 Task: Search one way flight ticket for 1 adult, 1 child, 1 infant in seat in premium economy from Cordova: Merle K. (mudhole) Smith Airport to Jacksonville: Albert J. Ellis Airport on 5-3-2023. Choice of flights is Emirates. Number of bags: 2 checked bags. Price is upto 71000. Outbound departure time preference is 10:15.
Action: Mouse moved to (296, 387)
Screenshot: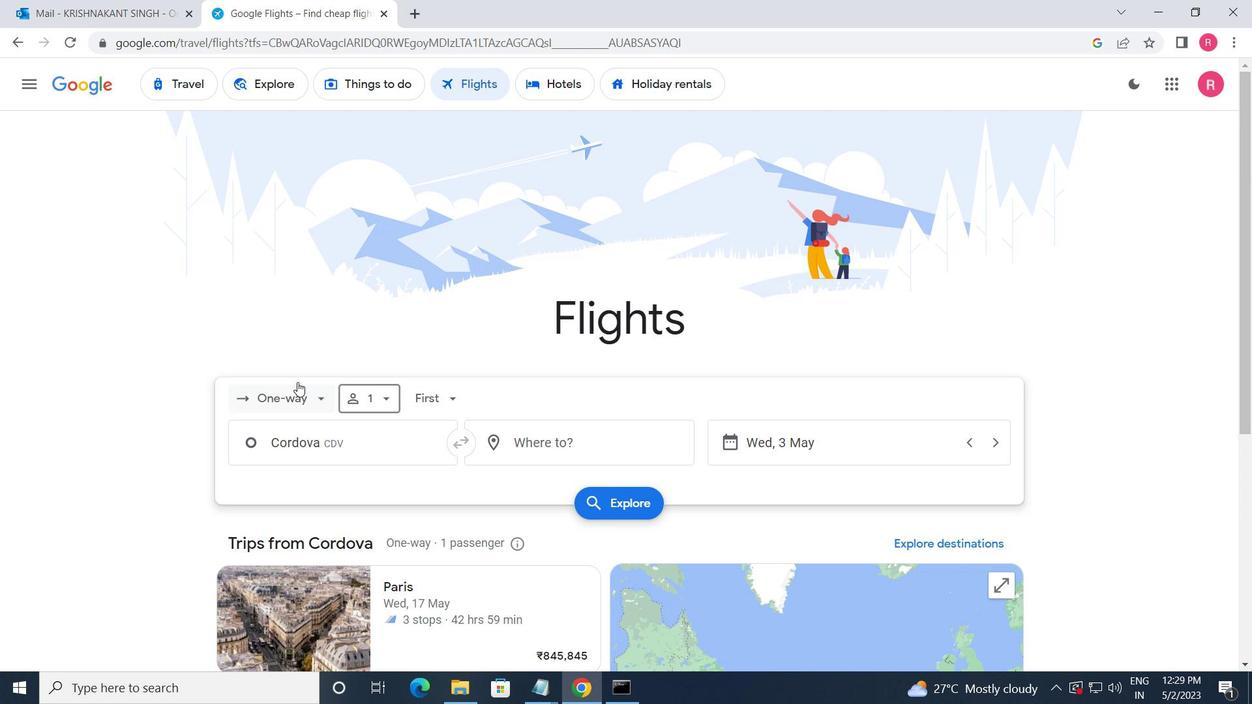 
Action: Mouse pressed left at (296, 387)
Screenshot: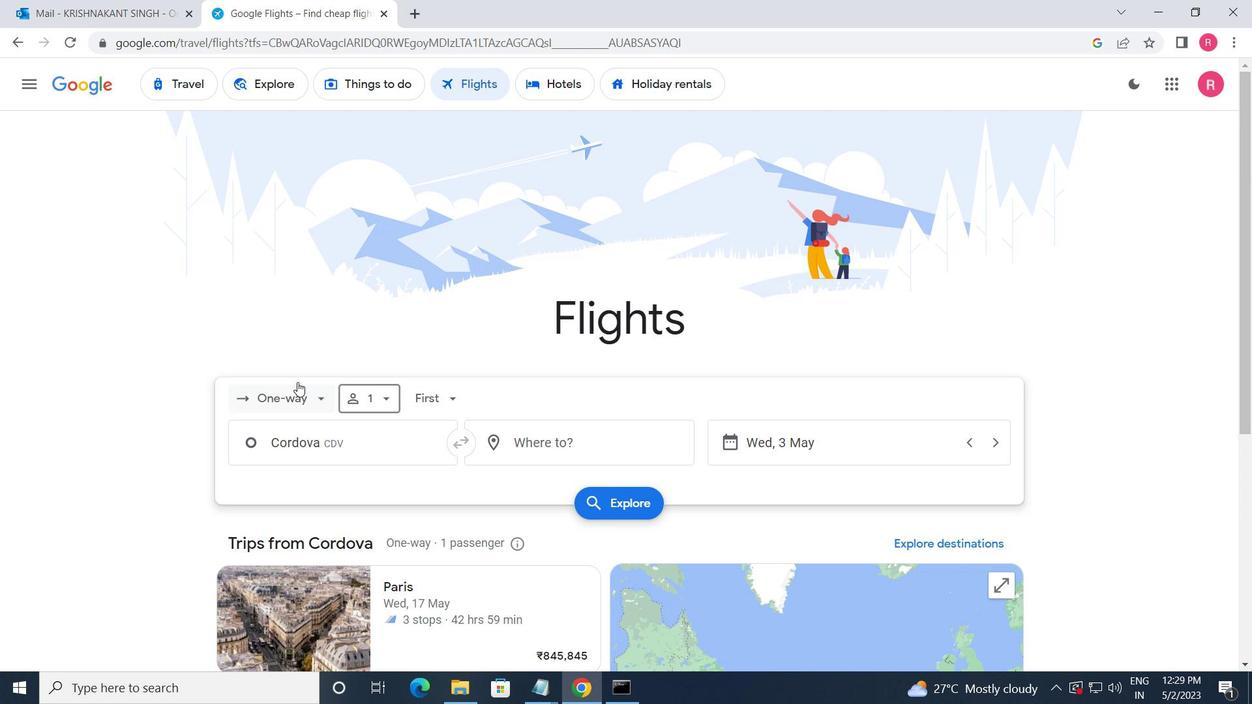 
Action: Mouse moved to (309, 479)
Screenshot: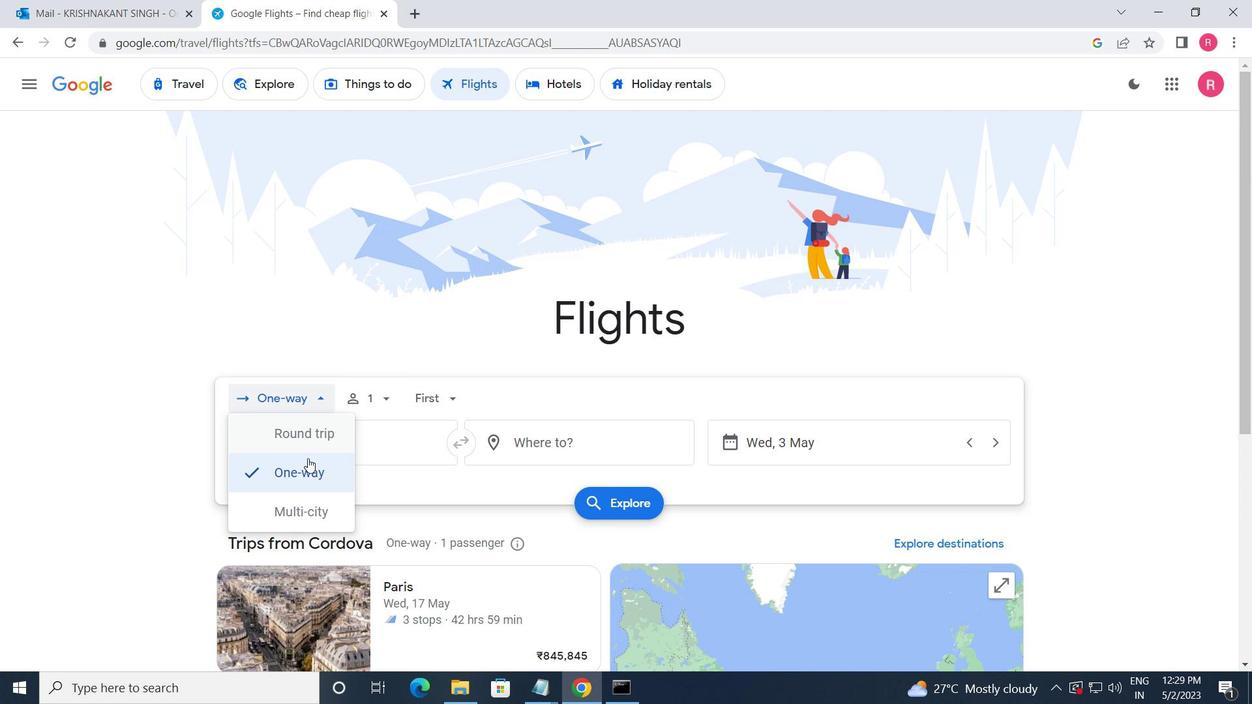 
Action: Mouse pressed left at (309, 479)
Screenshot: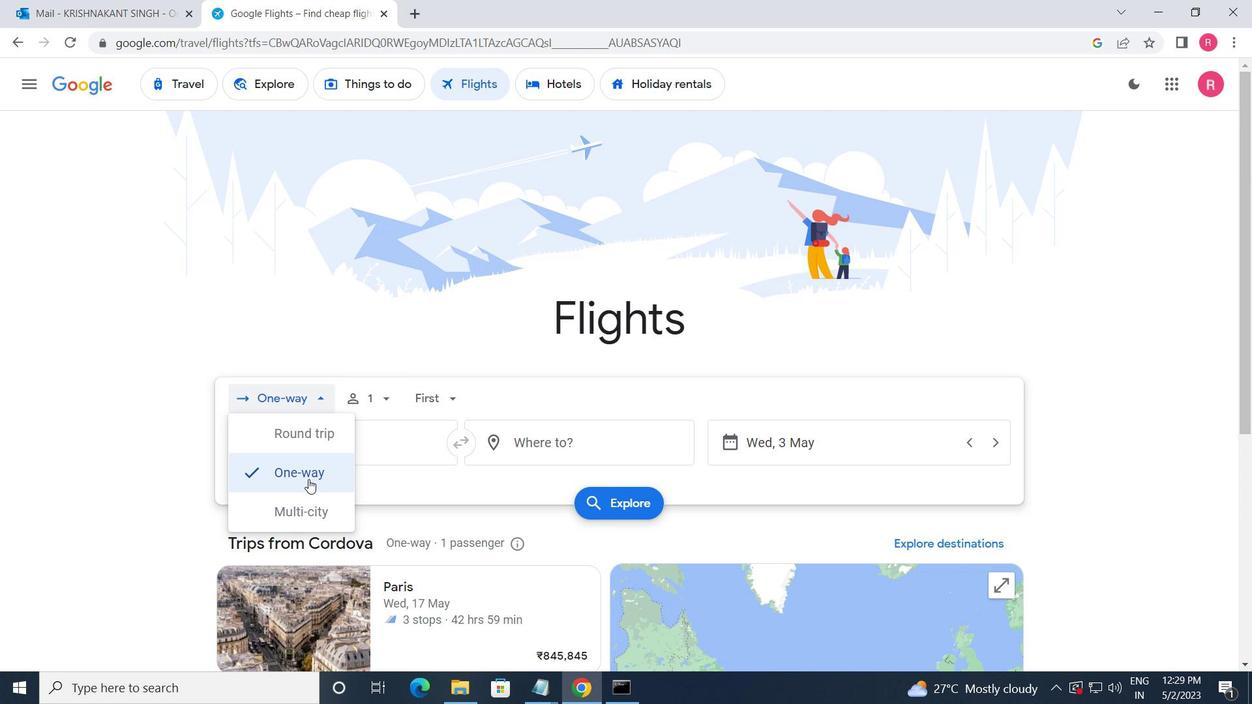 
Action: Mouse moved to (378, 405)
Screenshot: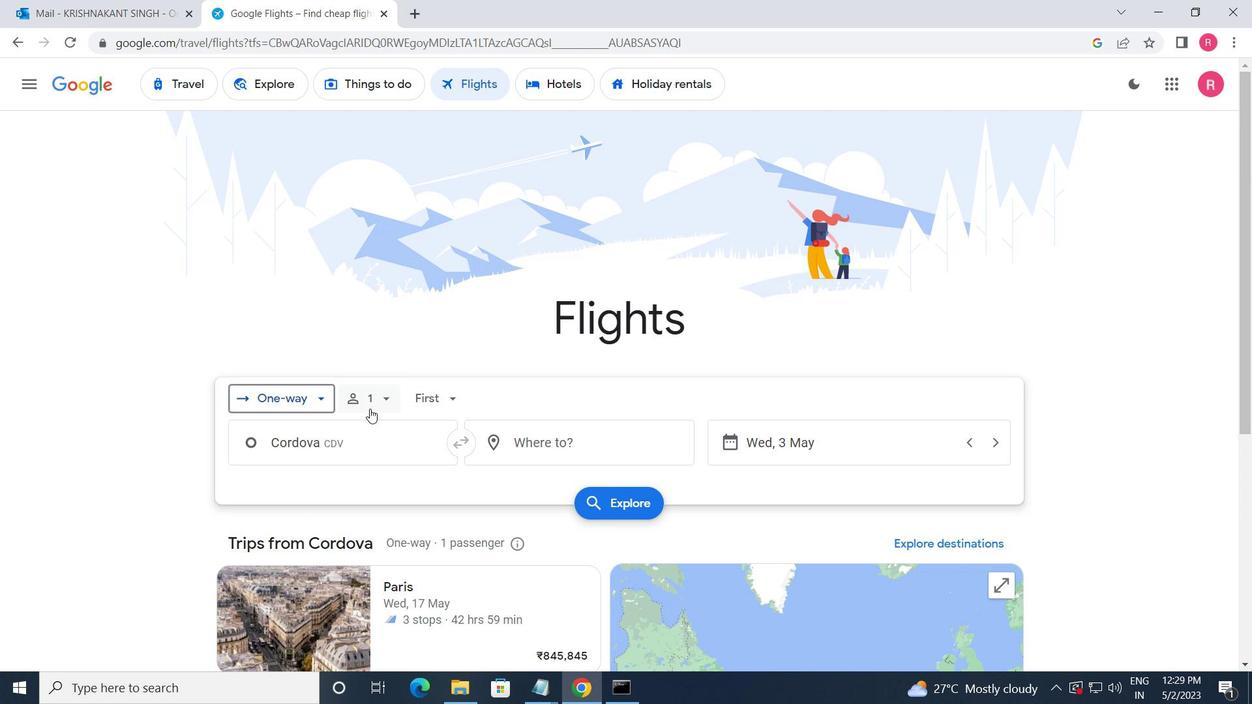 
Action: Mouse pressed left at (378, 405)
Screenshot: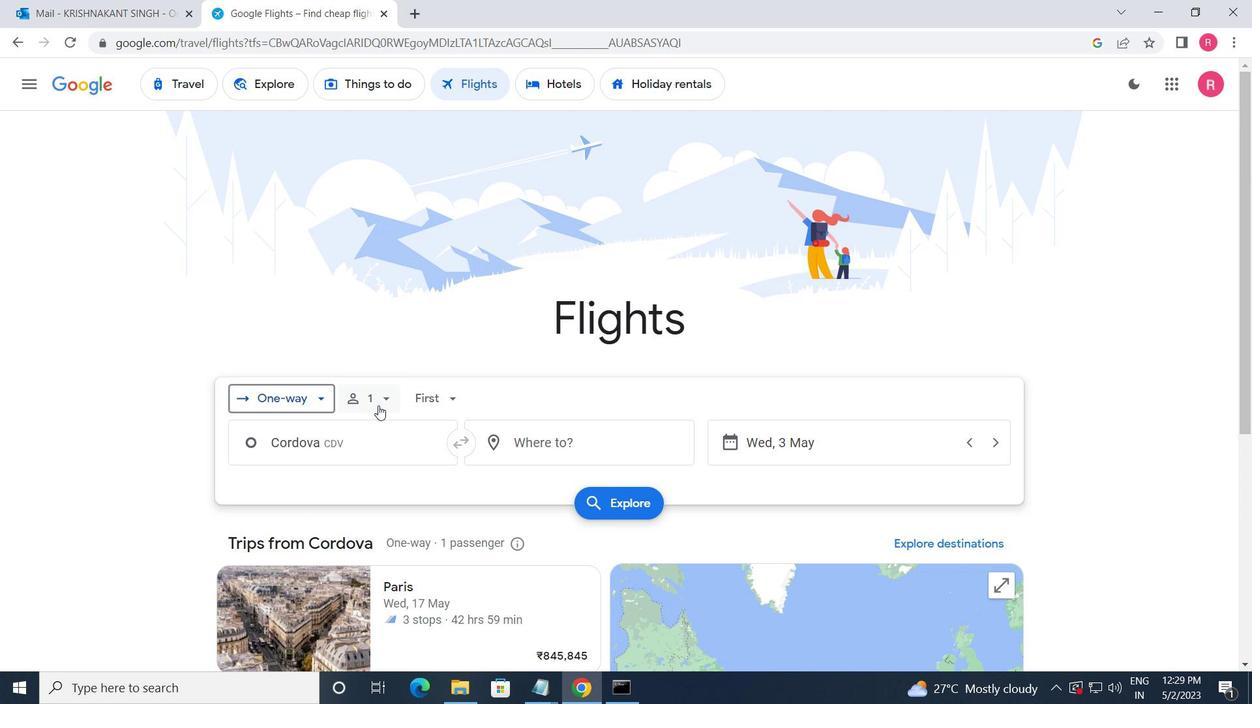 
Action: Mouse moved to (509, 480)
Screenshot: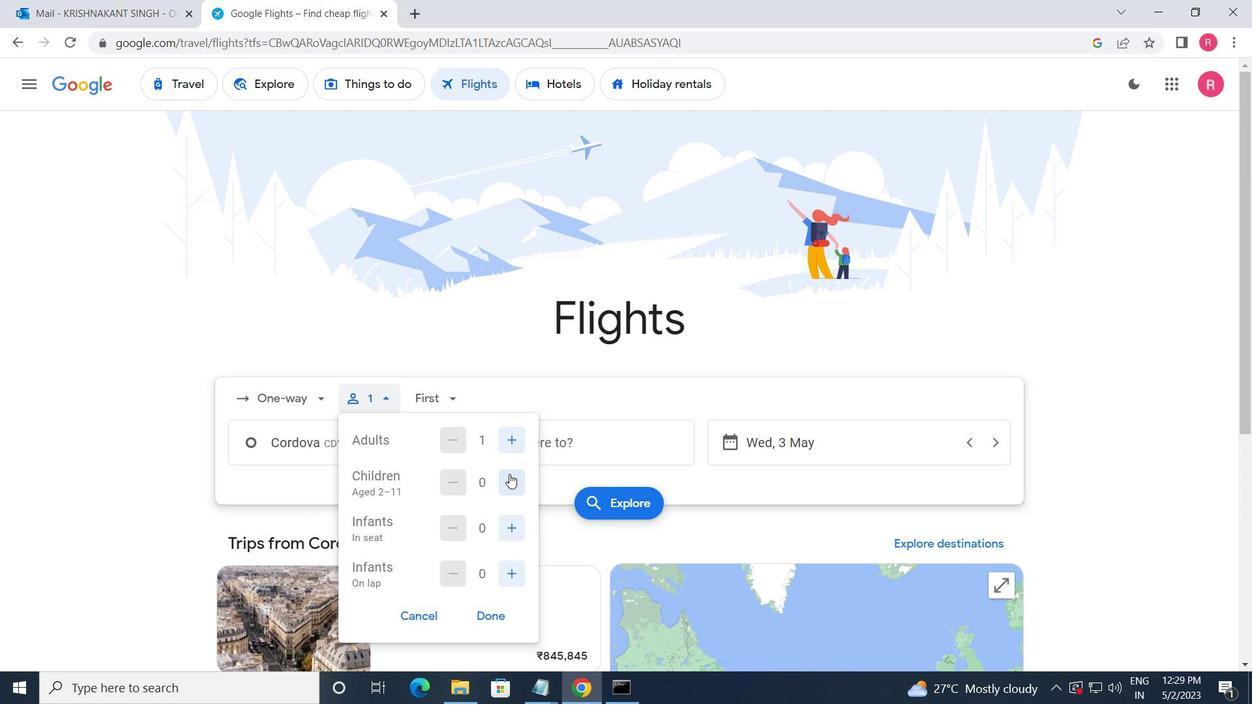 
Action: Mouse pressed left at (509, 480)
Screenshot: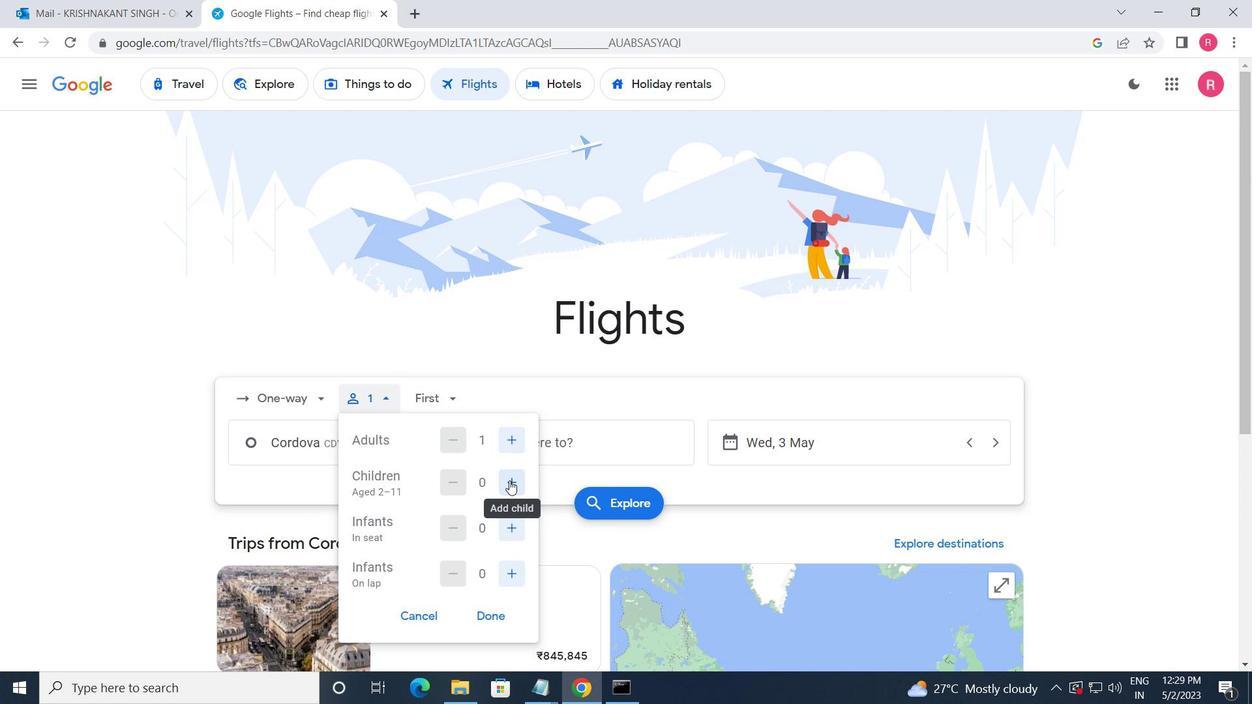 
Action: Mouse moved to (516, 535)
Screenshot: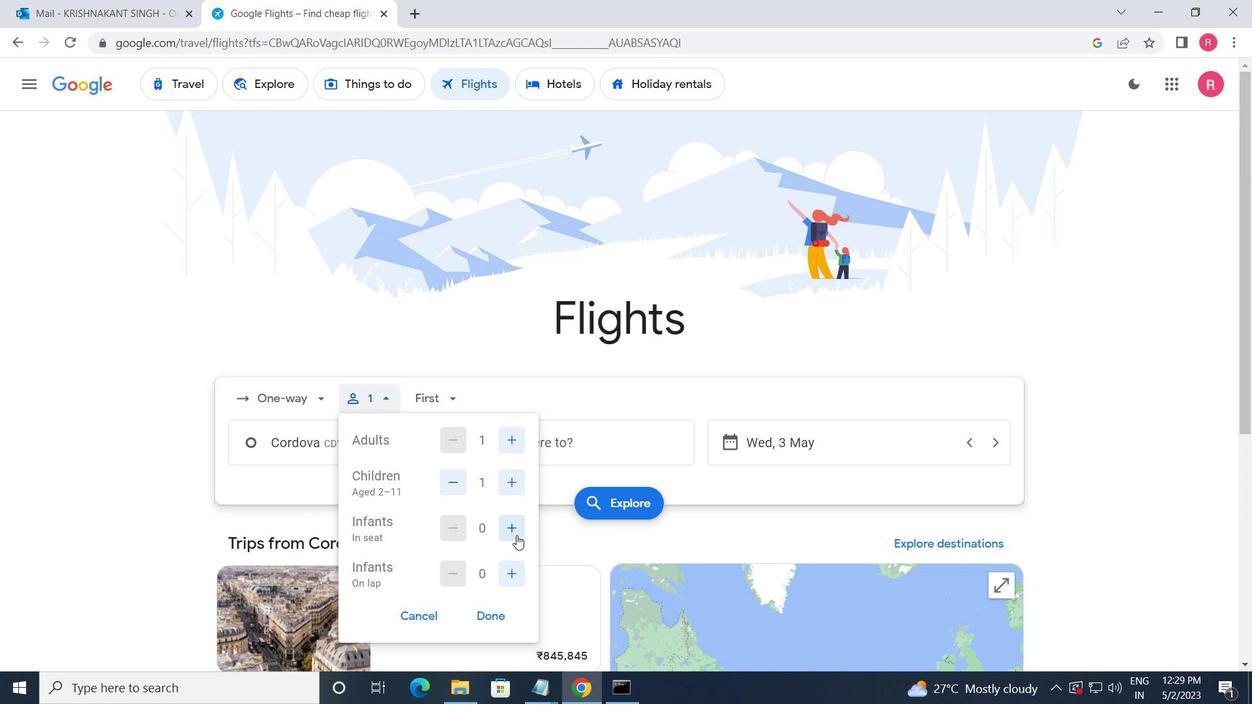 
Action: Mouse pressed left at (516, 535)
Screenshot: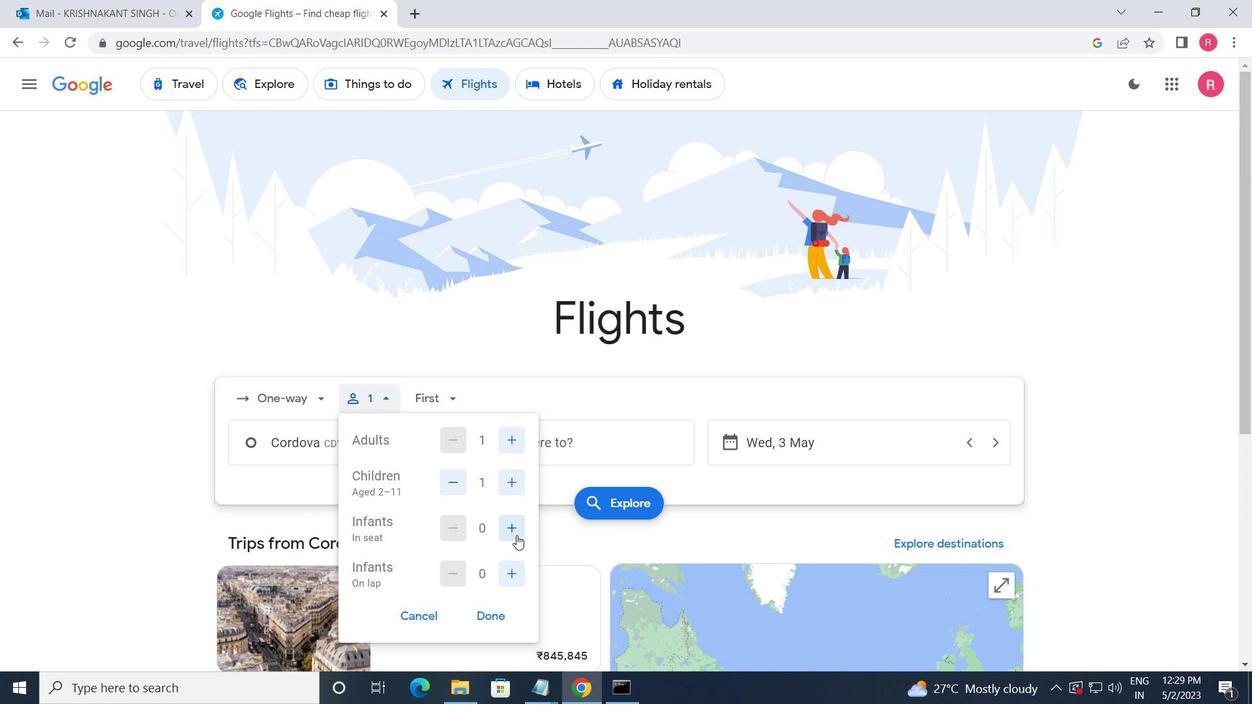 
Action: Mouse moved to (495, 607)
Screenshot: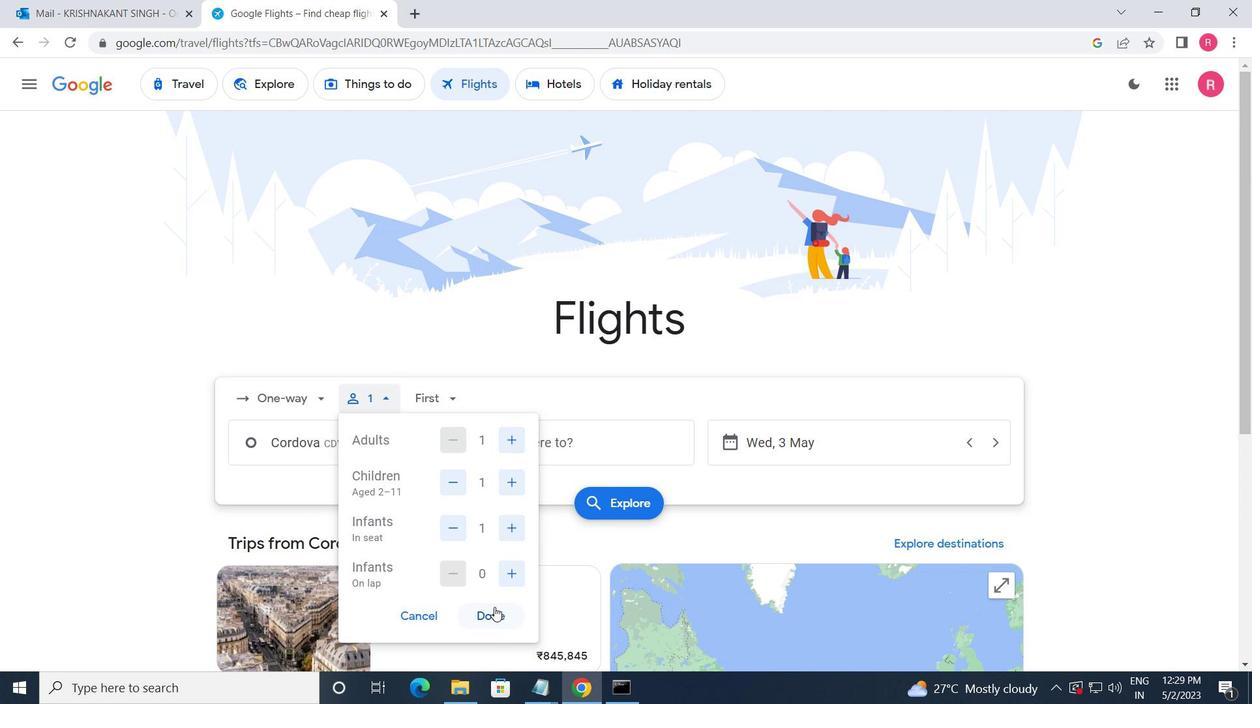 
Action: Mouse pressed left at (495, 607)
Screenshot: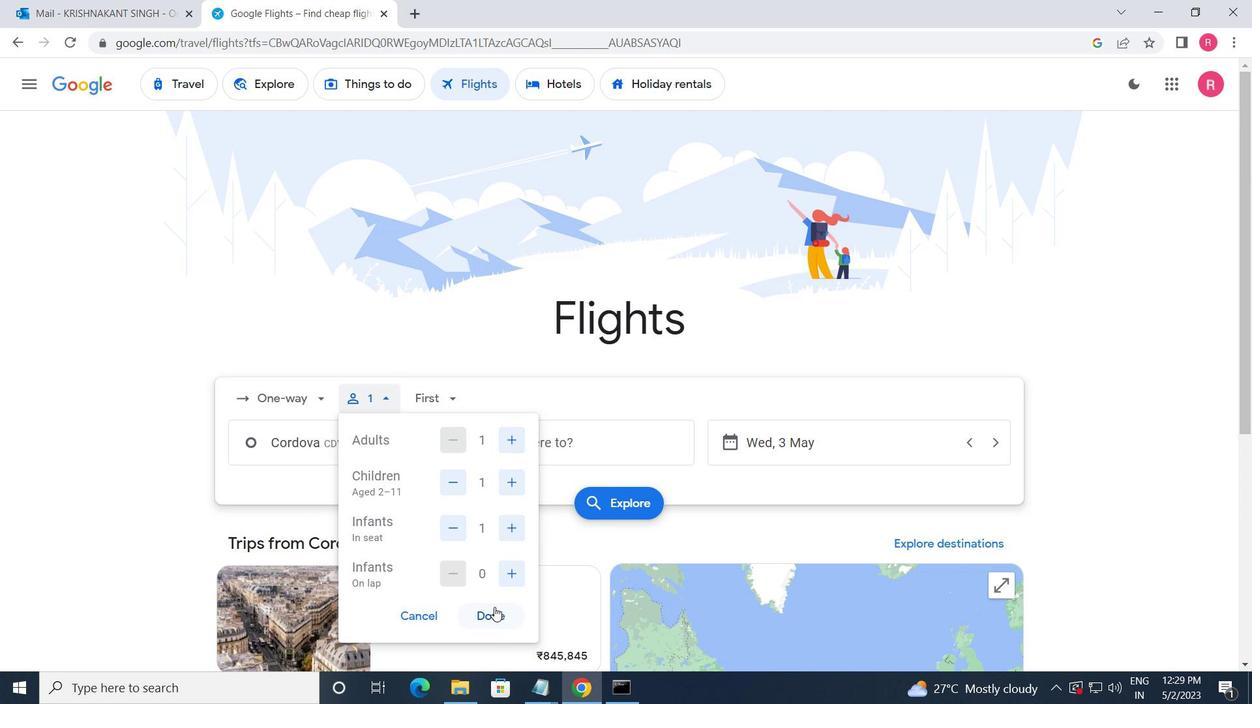 
Action: Mouse moved to (438, 405)
Screenshot: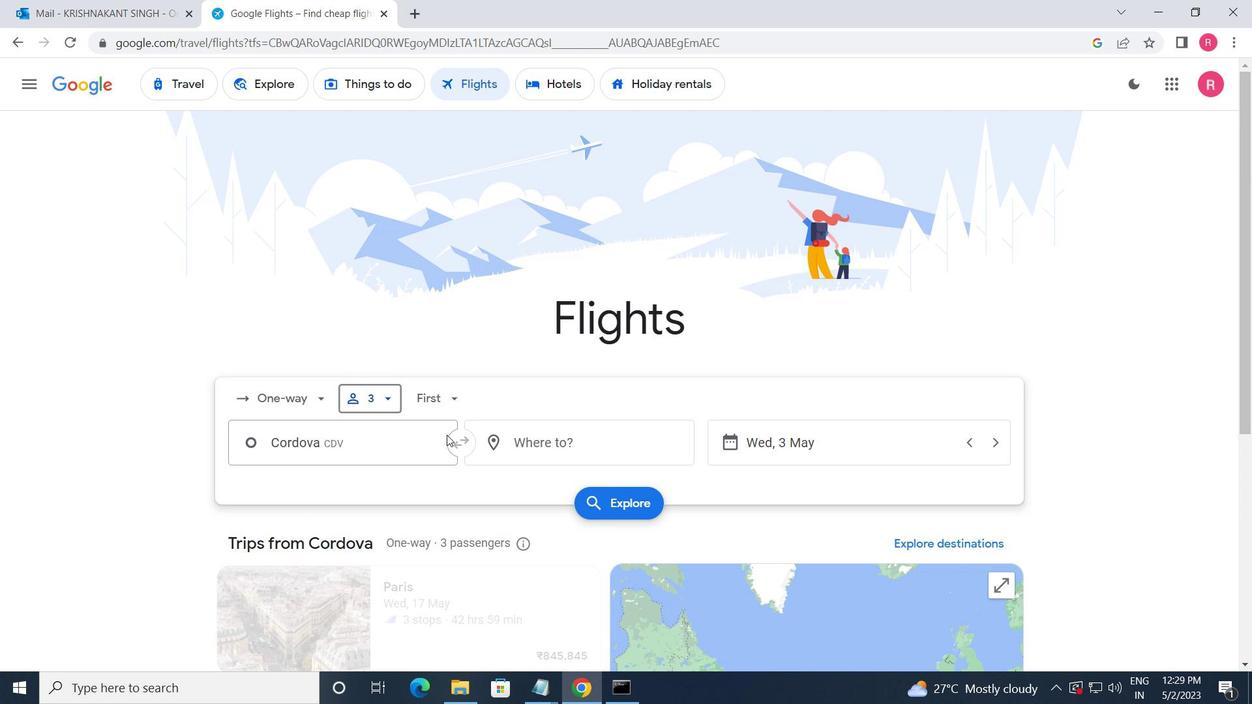 
Action: Mouse pressed left at (438, 405)
Screenshot: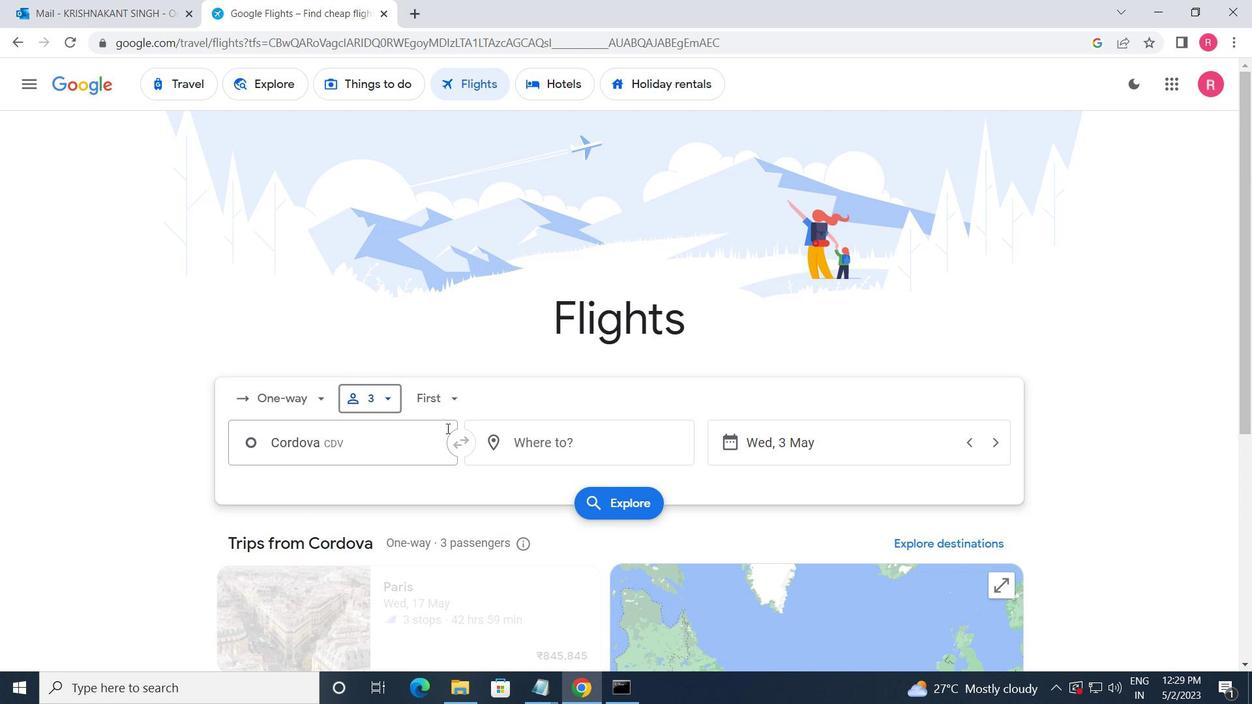 
Action: Mouse moved to (466, 473)
Screenshot: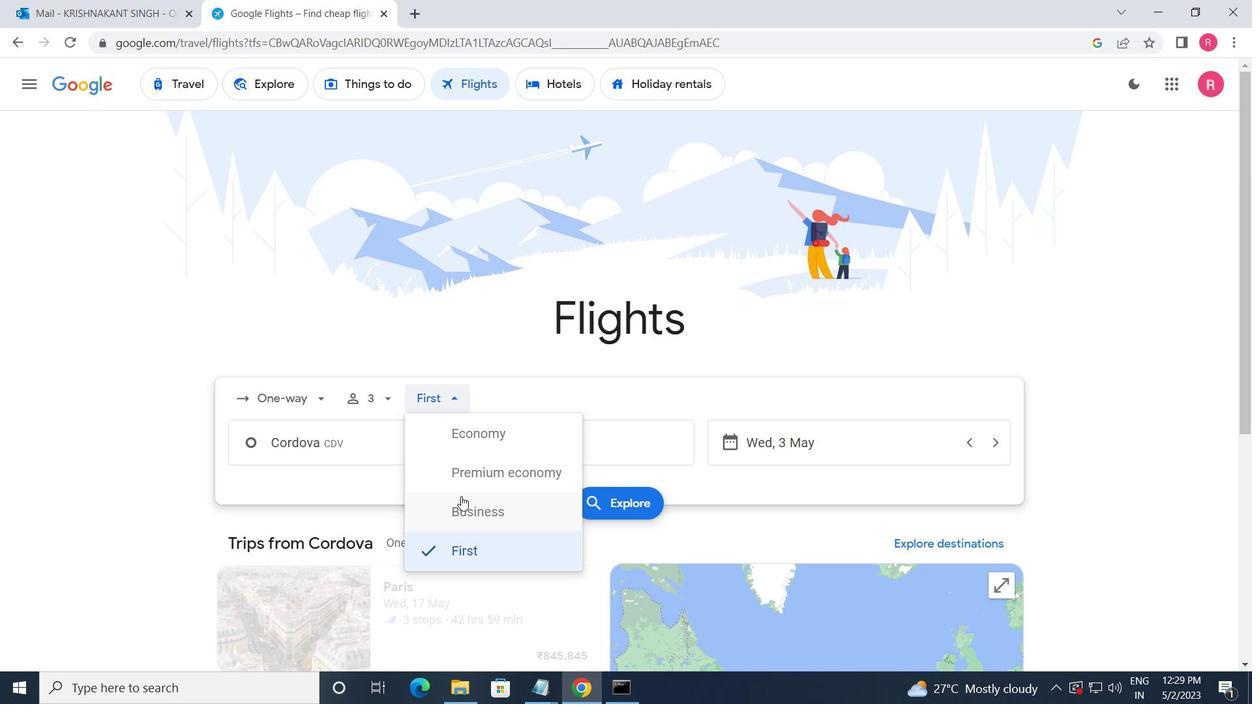 
Action: Mouse pressed left at (466, 473)
Screenshot: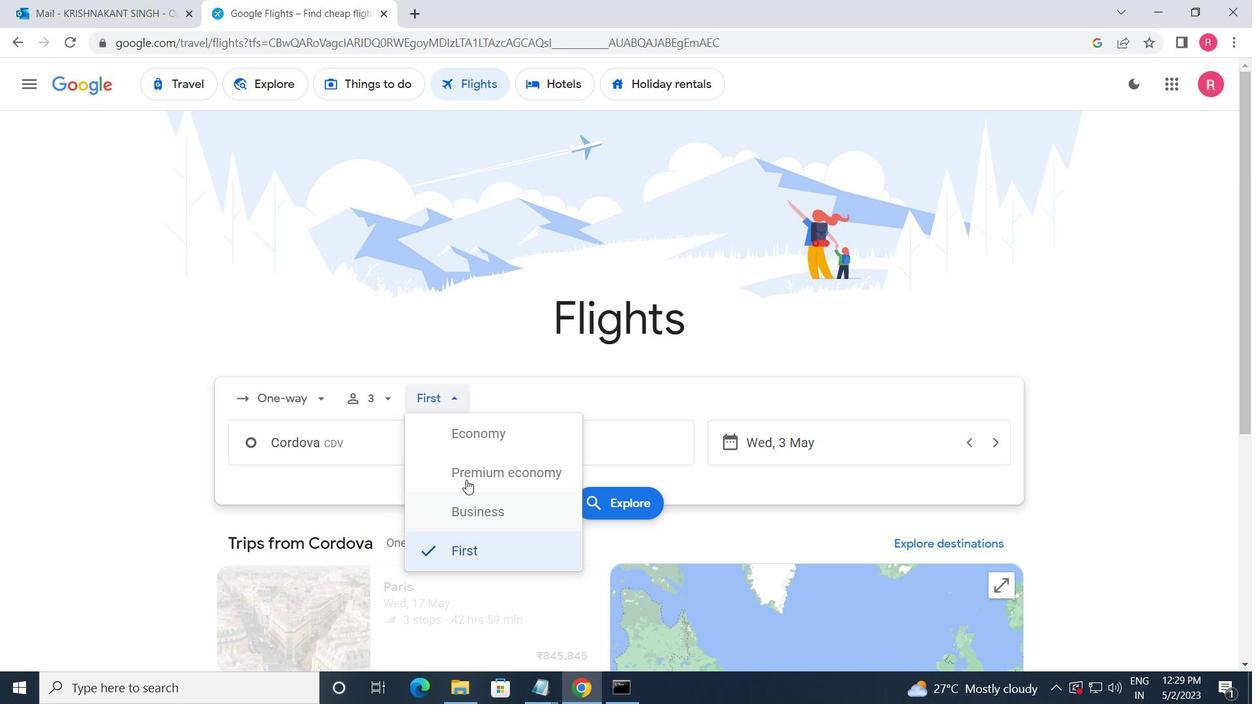 
Action: Mouse moved to (398, 464)
Screenshot: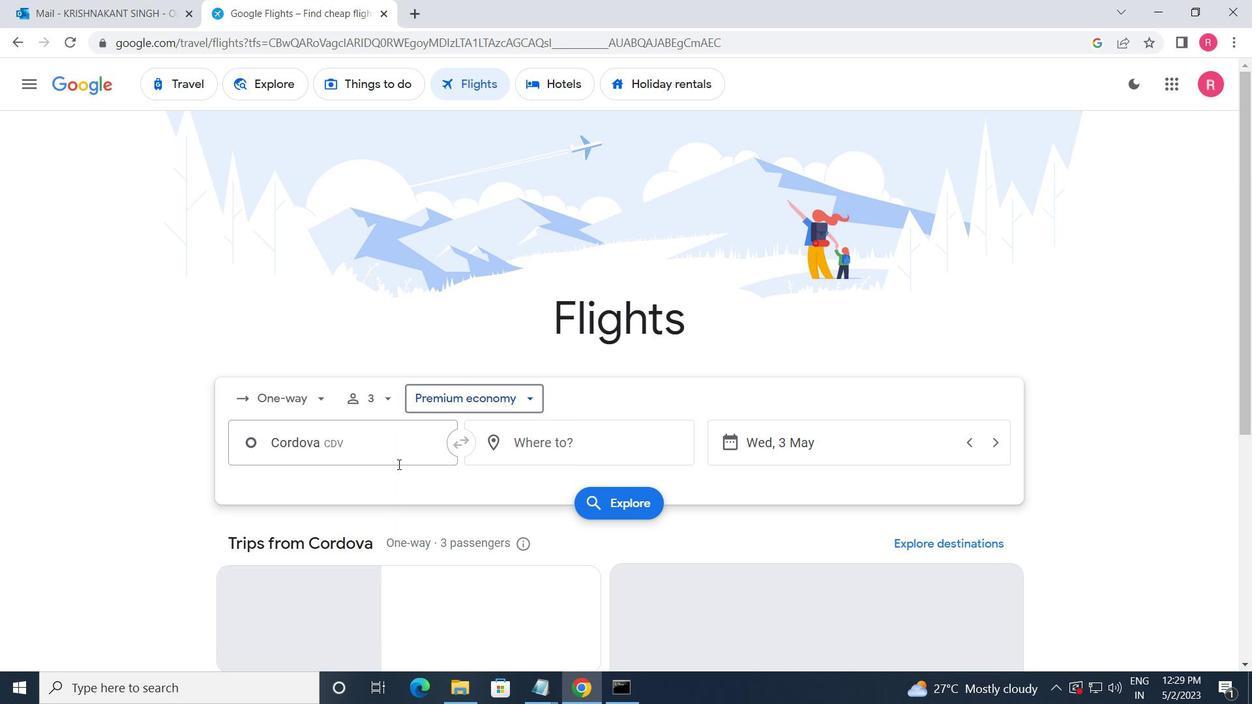 
Action: Mouse pressed left at (398, 464)
Screenshot: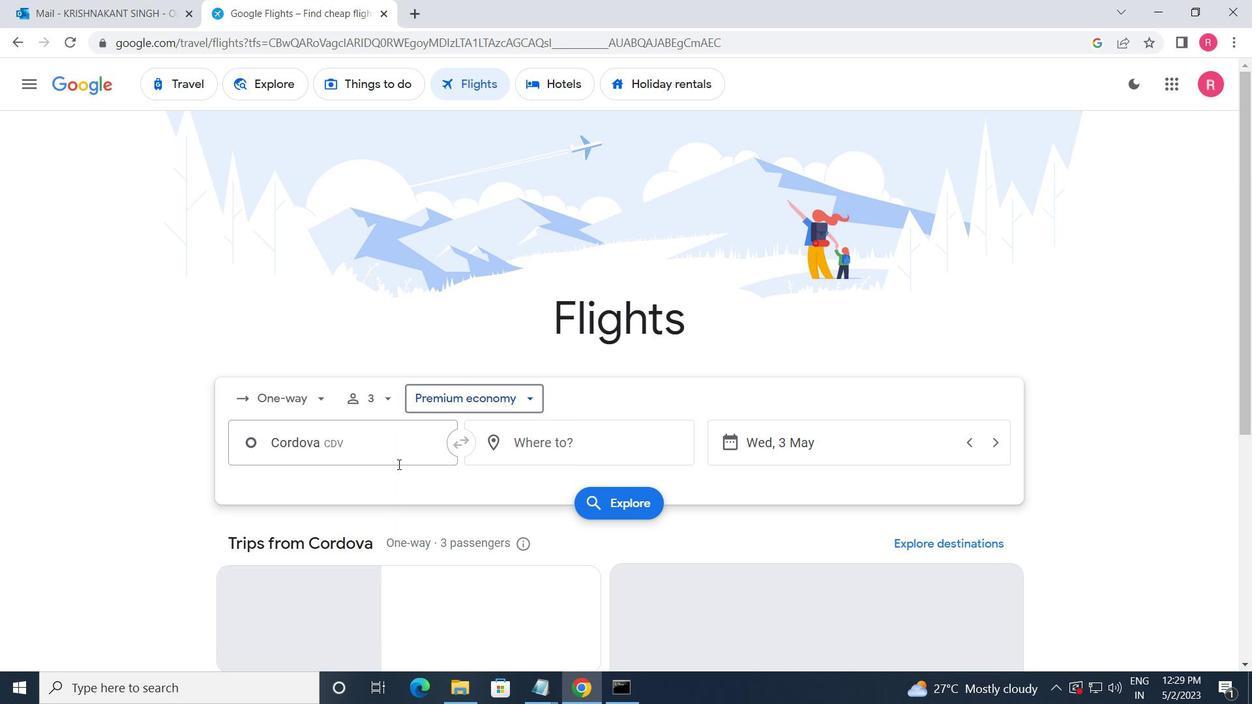 
Action: Mouse moved to (255, 0)
Screenshot: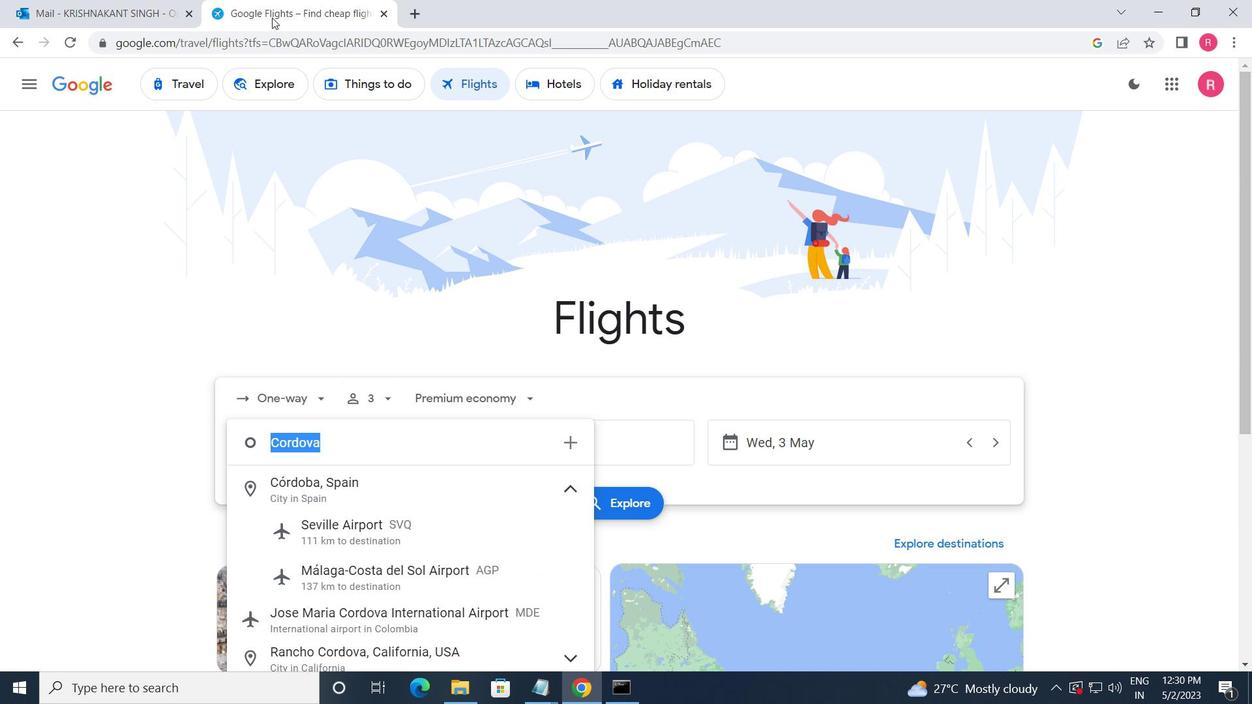 
Action: Key pressed <Key.shift_r>Merle<Key.down><Key.shift_r><Key.enter>
Screenshot: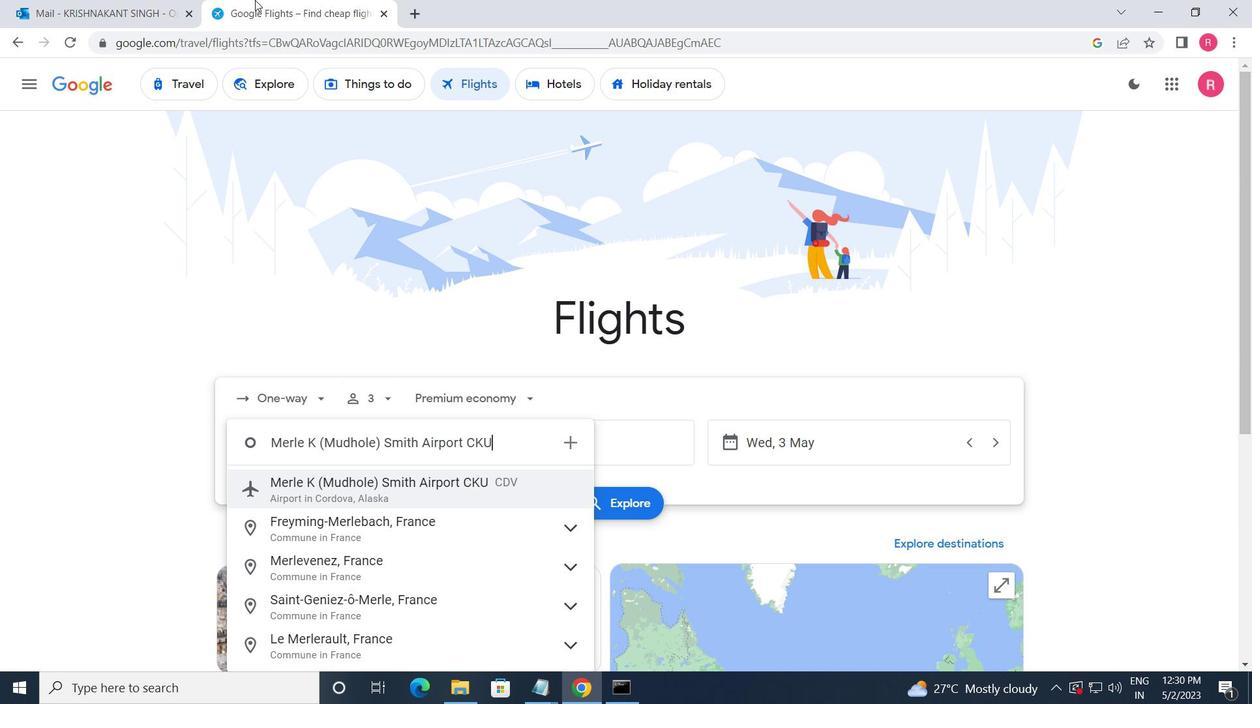 
Action: Mouse moved to (536, 463)
Screenshot: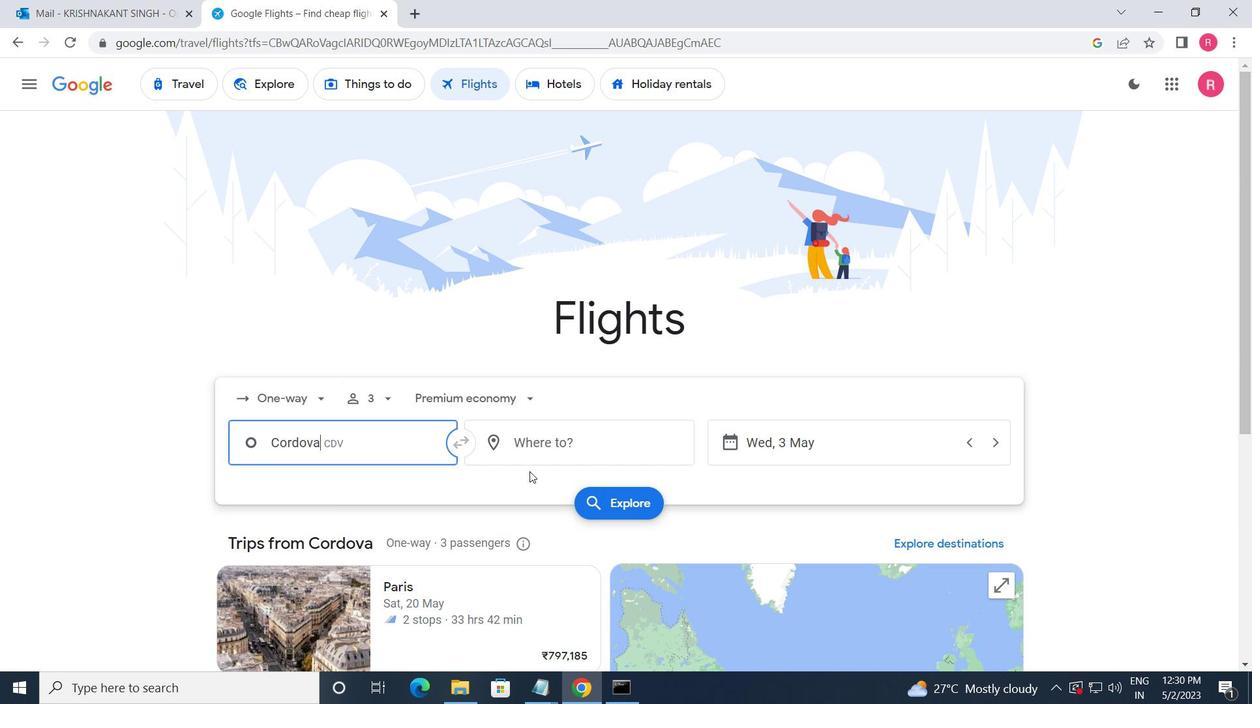 
Action: Mouse pressed left at (536, 463)
Screenshot: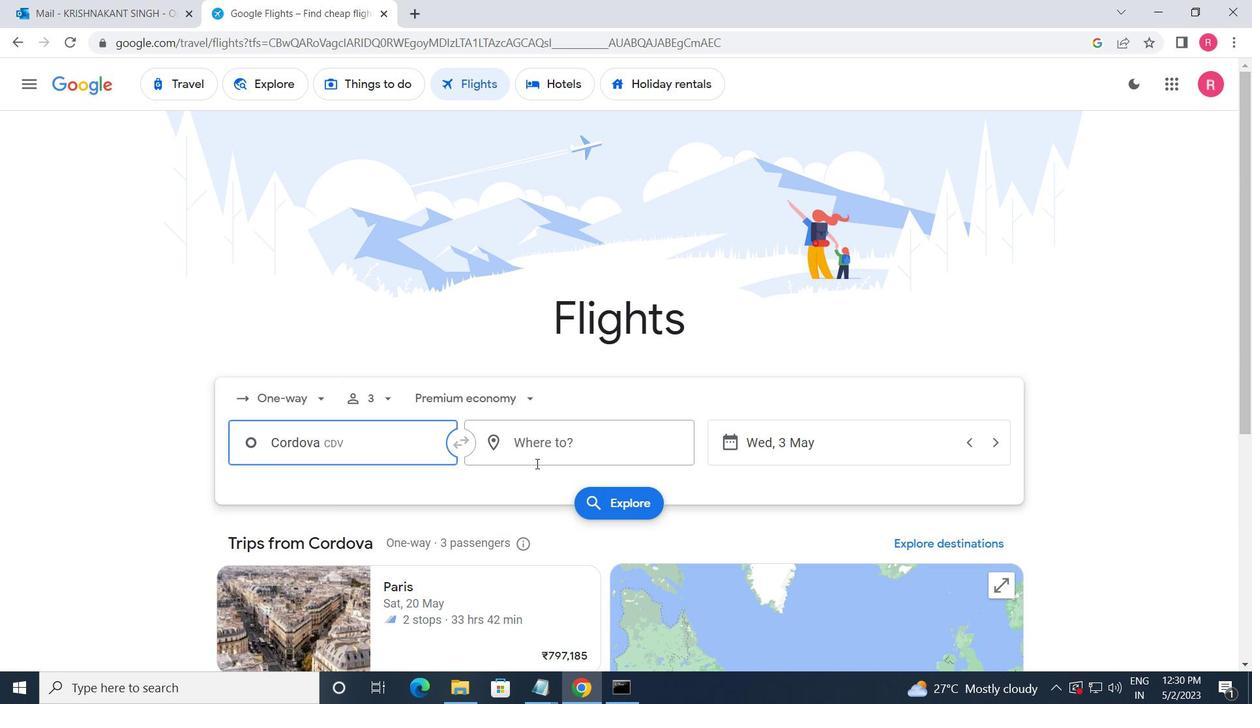 
Action: Mouse moved to (562, 608)
Screenshot: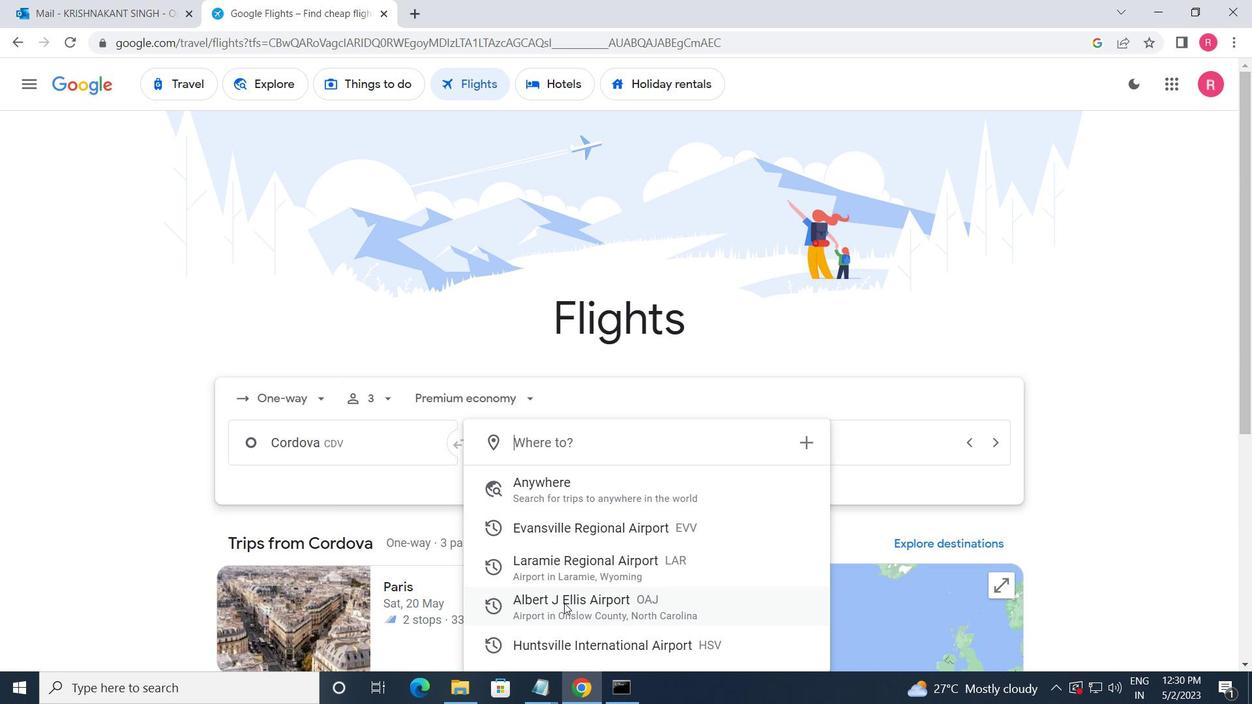 
Action: Mouse pressed left at (562, 608)
Screenshot: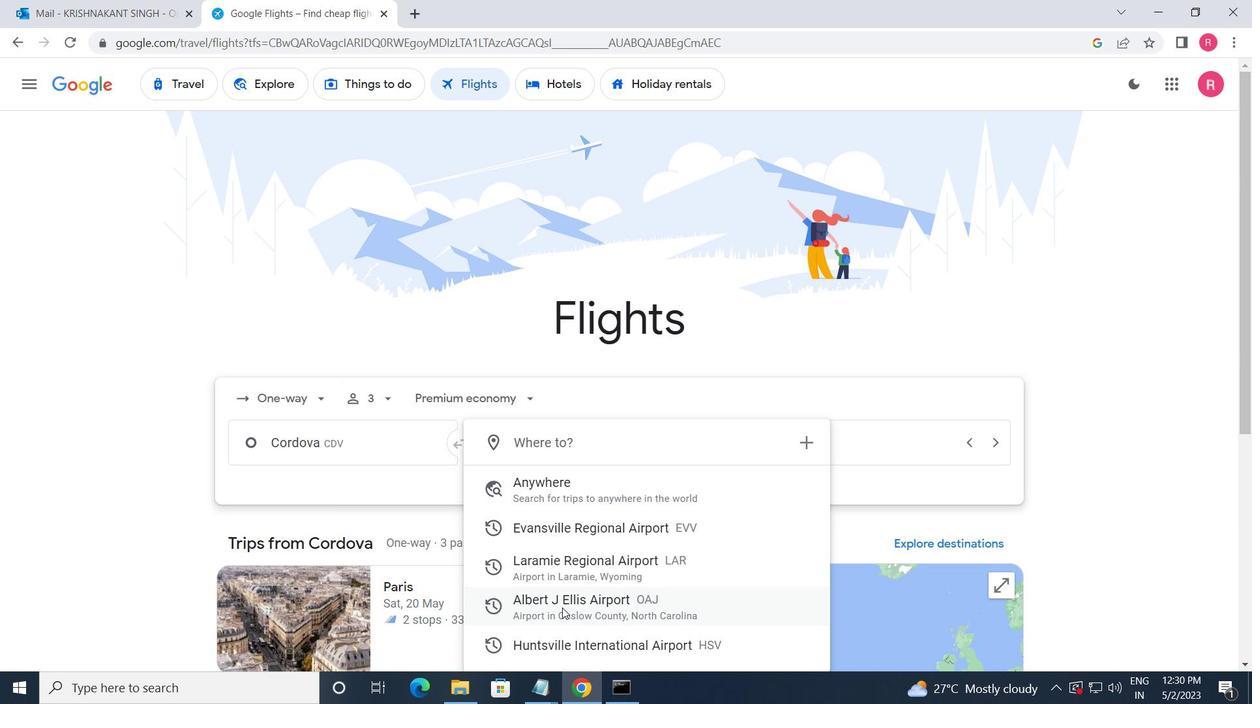 
Action: Mouse moved to (828, 444)
Screenshot: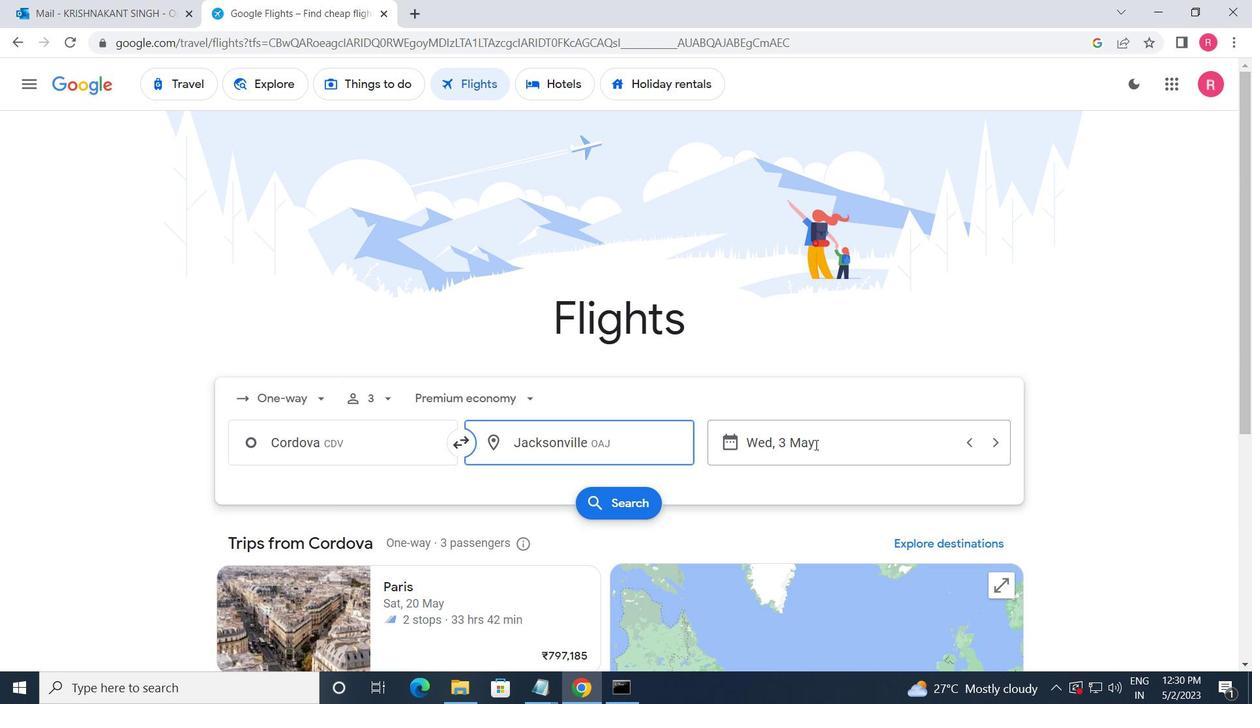 
Action: Mouse pressed left at (828, 444)
Screenshot: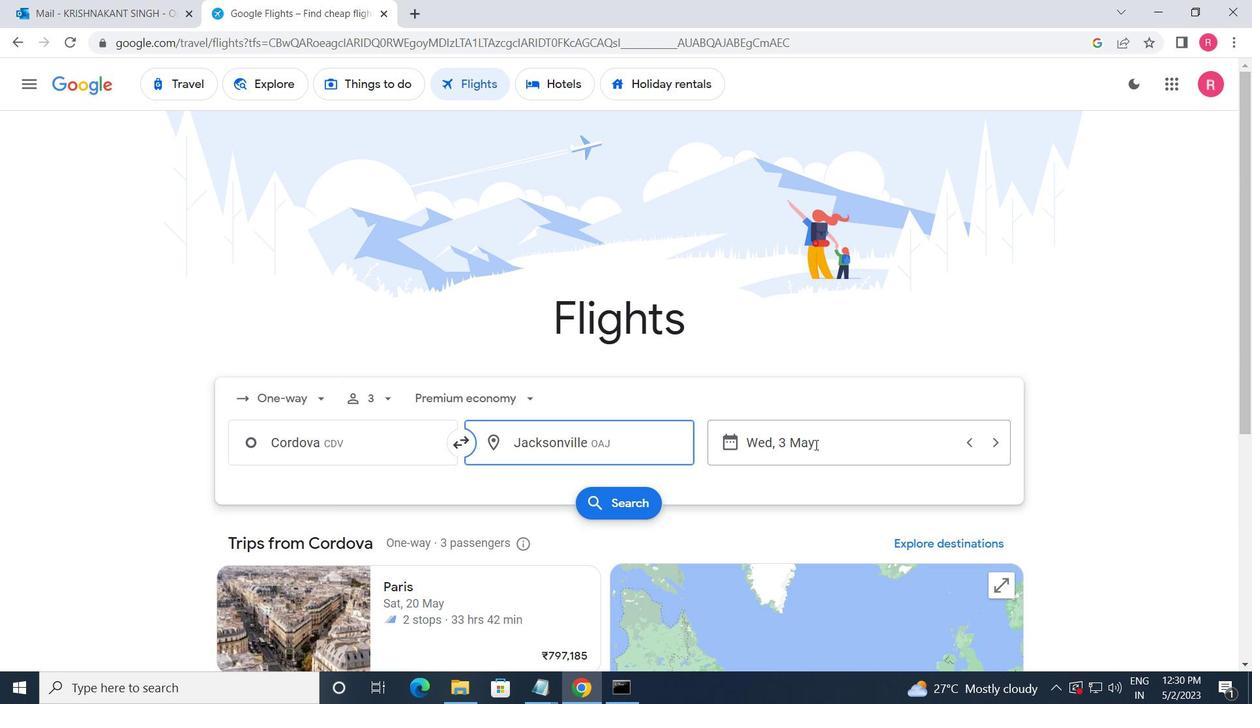 
Action: Mouse moved to (562, 382)
Screenshot: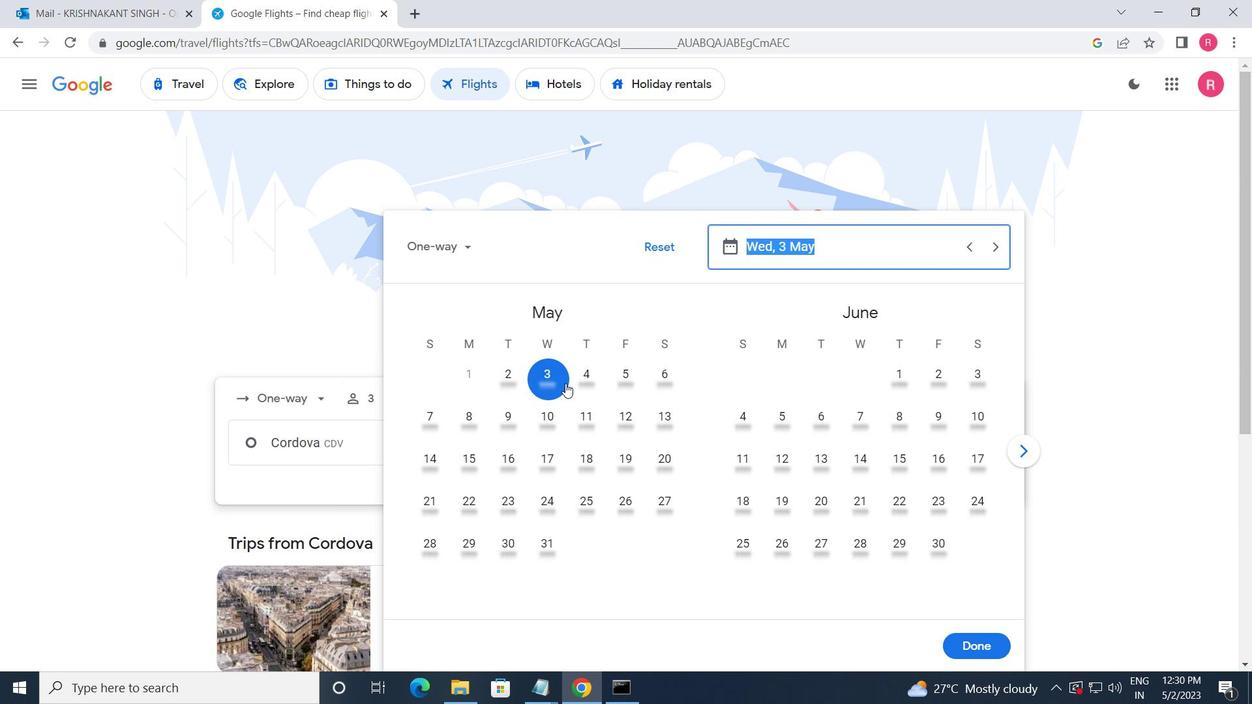 
Action: Mouse pressed left at (562, 382)
Screenshot: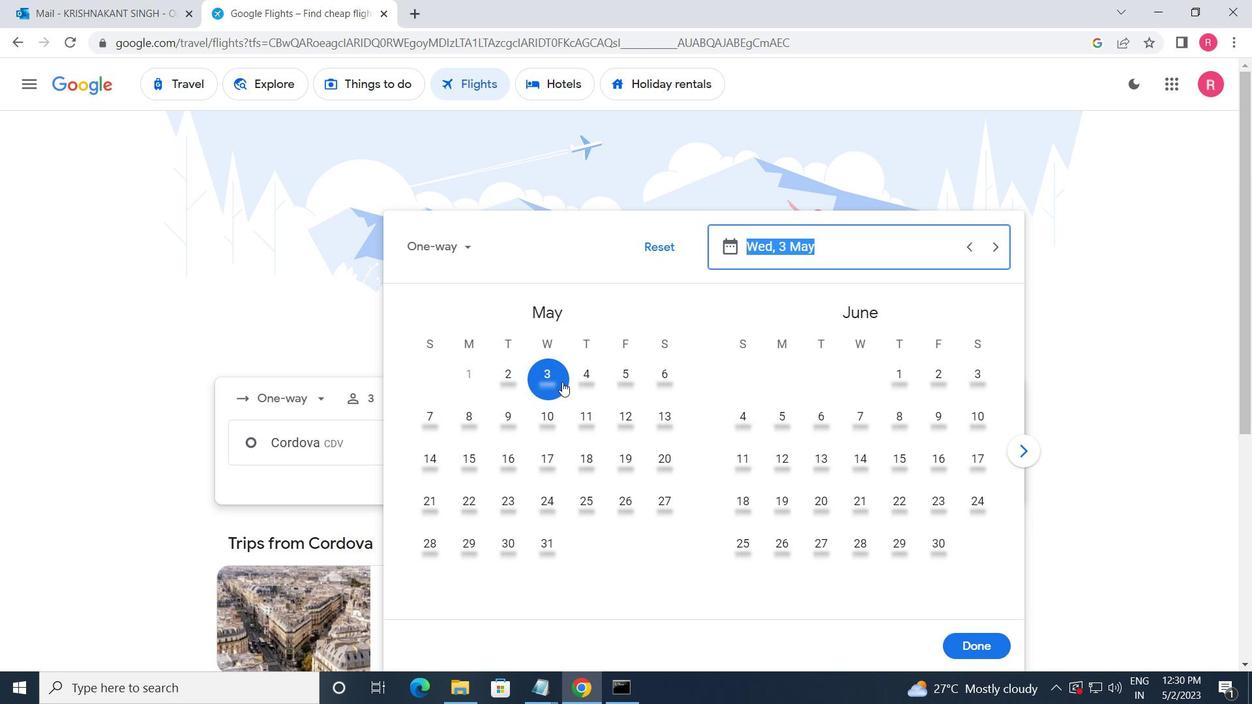 
Action: Mouse moved to (967, 646)
Screenshot: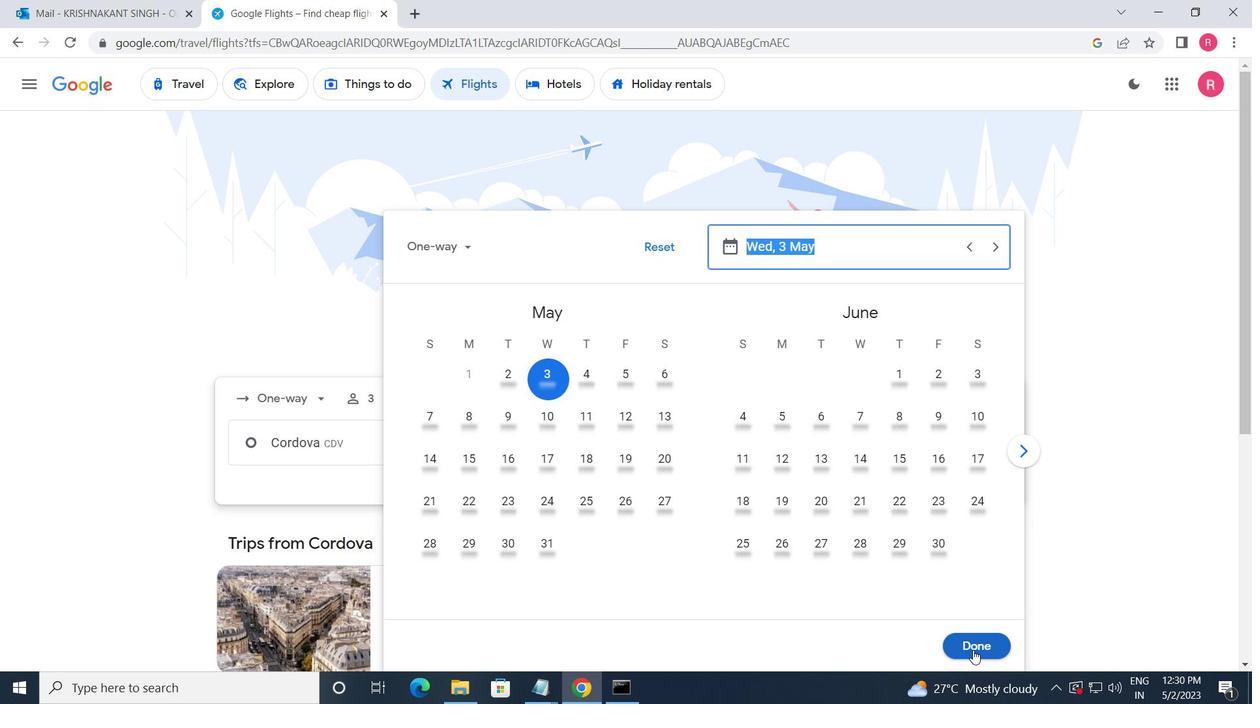 
Action: Mouse pressed left at (967, 646)
Screenshot: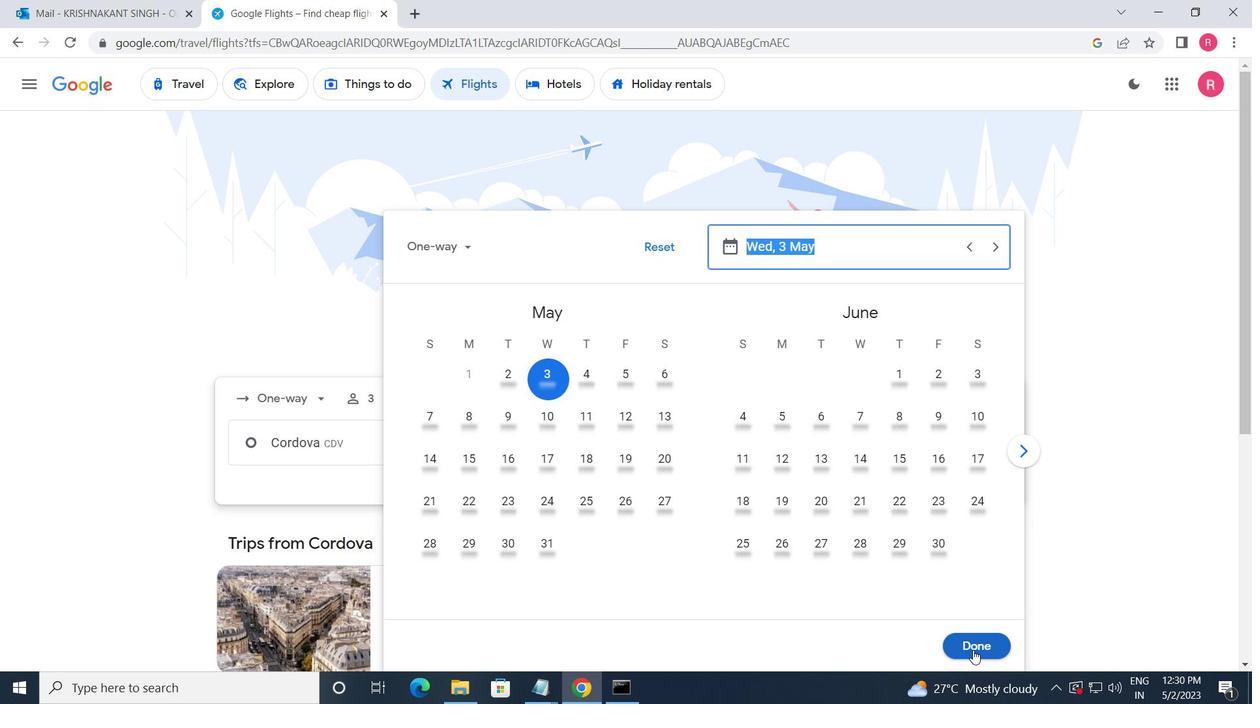 
Action: Mouse moved to (635, 509)
Screenshot: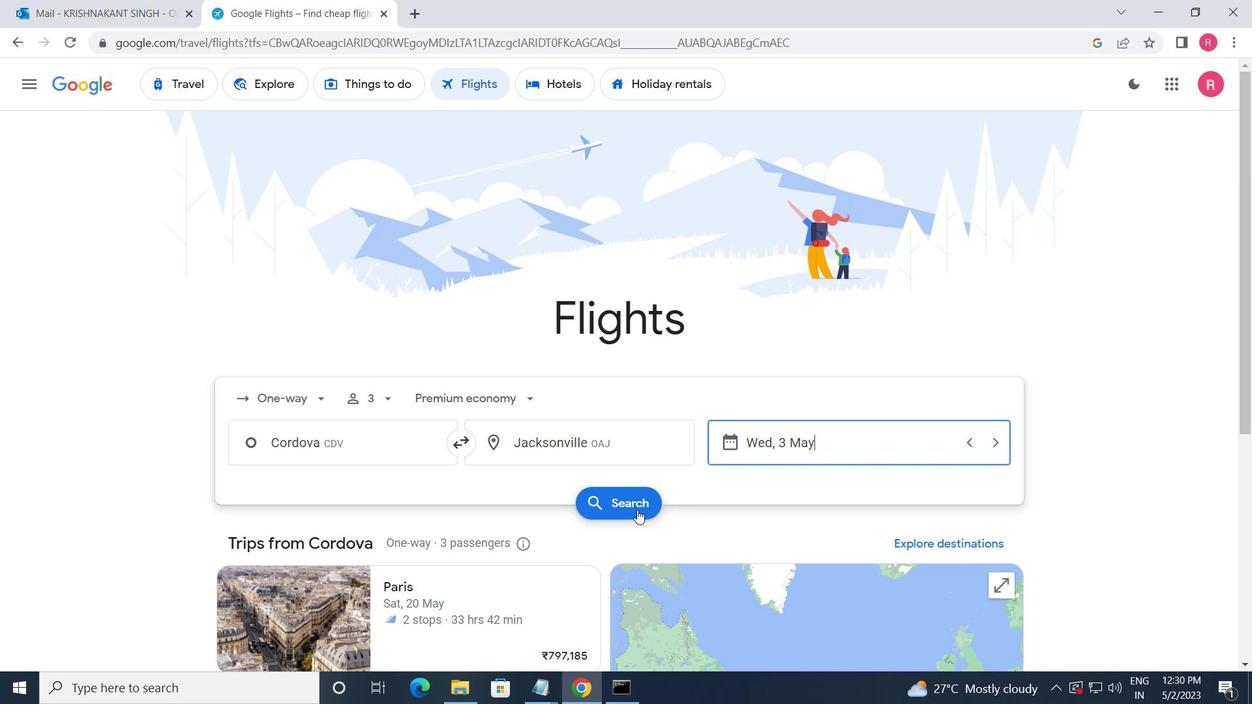 
Action: Mouse pressed left at (635, 509)
Screenshot: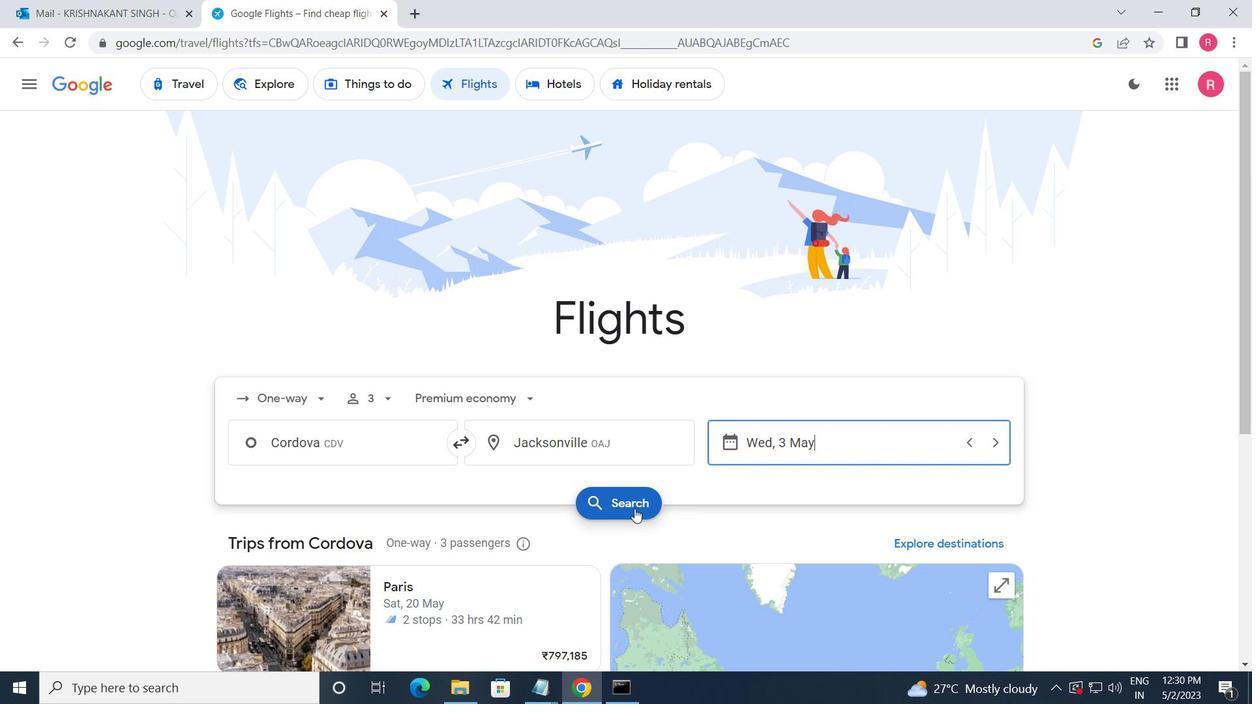 
Action: Mouse moved to (241, 236)
Screenshot: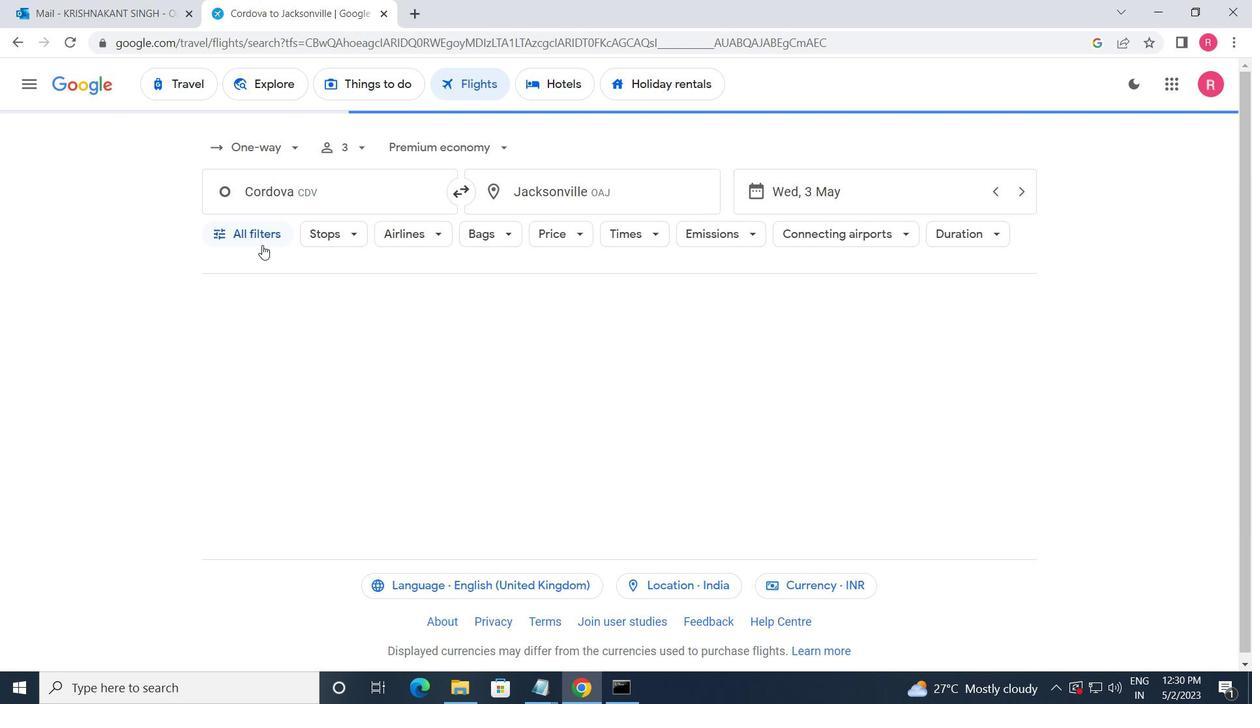 
Action: Mouse pressed left at (241, 236)
Screenshot: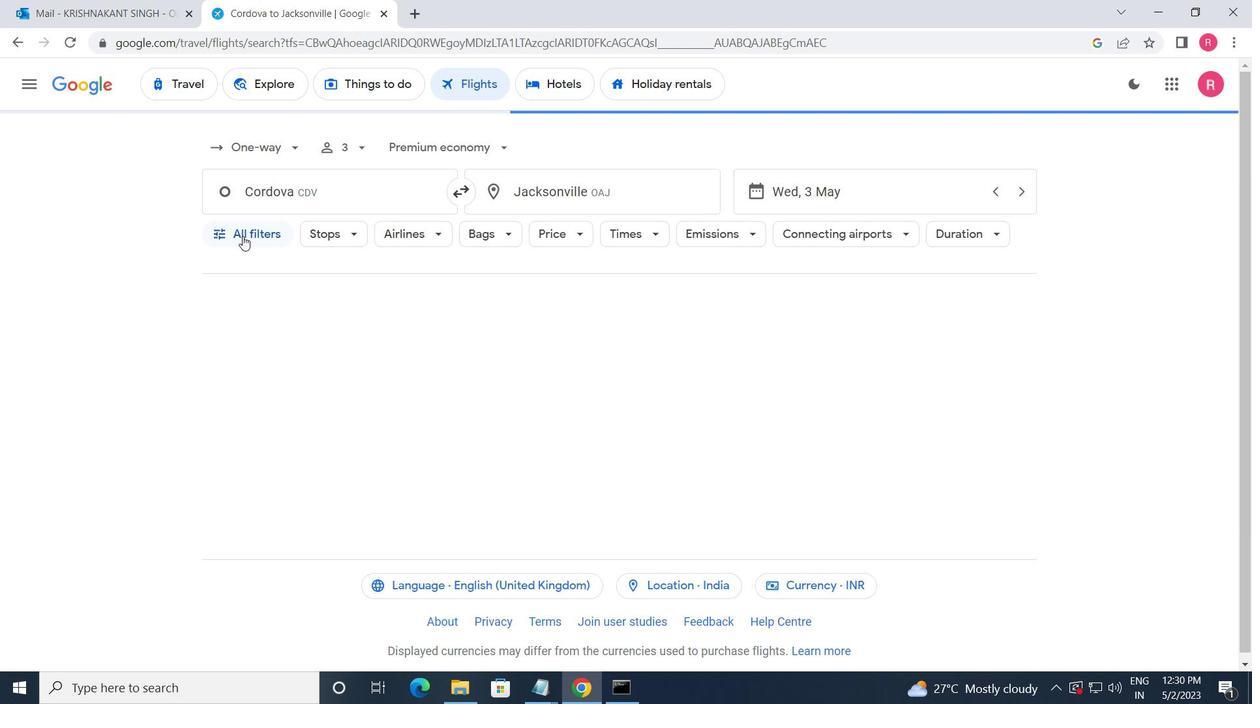 
Action: Mouse moved to (313, 434)
Screenshot: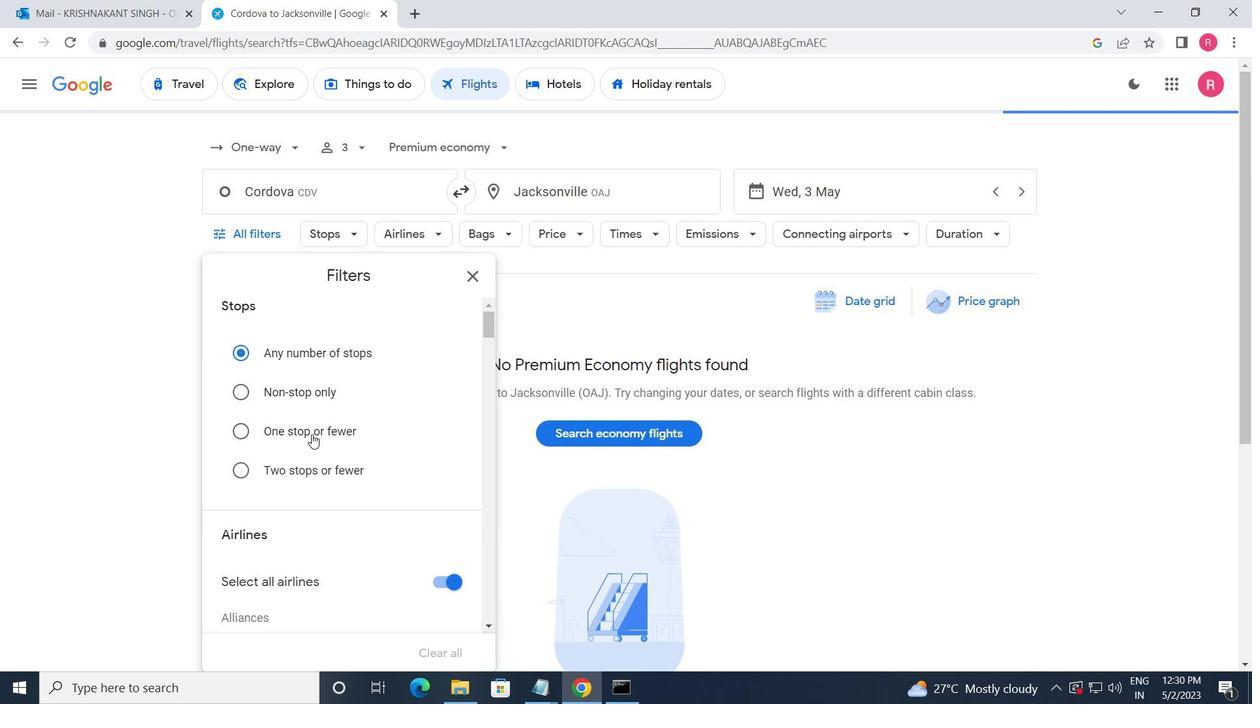 
Action: Mouse scrolled (313, 433) with delta (0, 0)
Screenshot: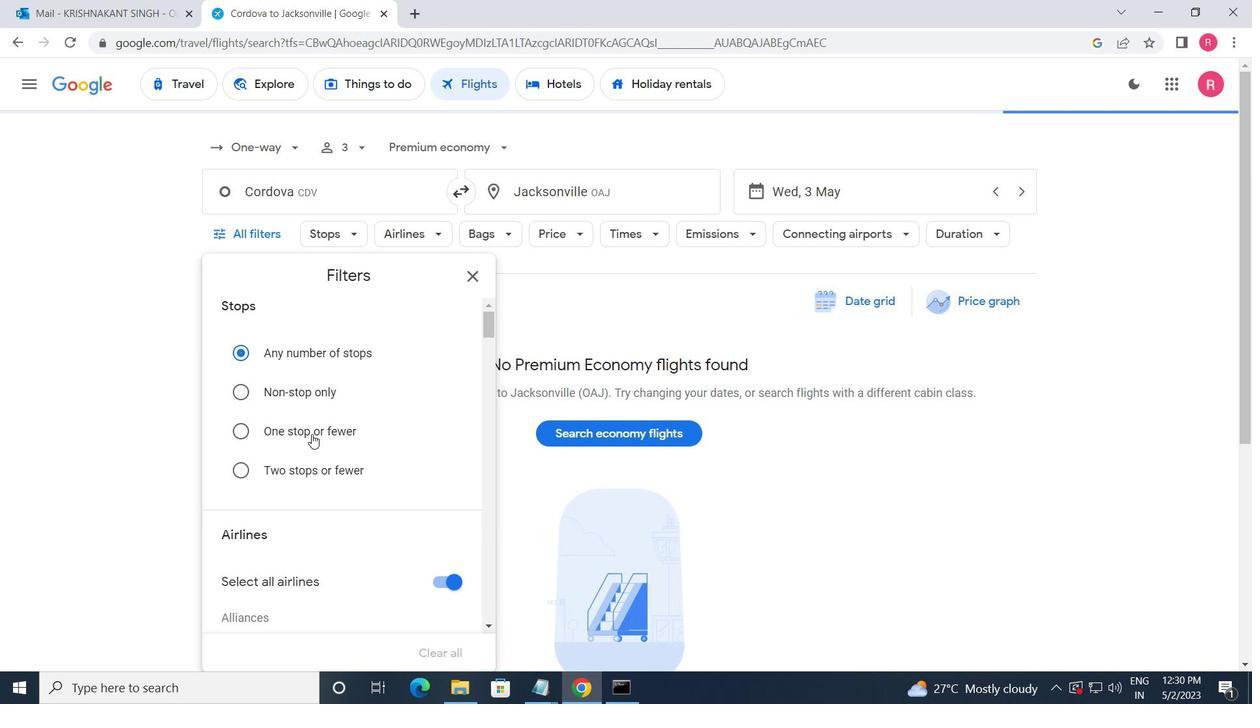 
Action: Mouse moved to (313, 434)
Screenshot: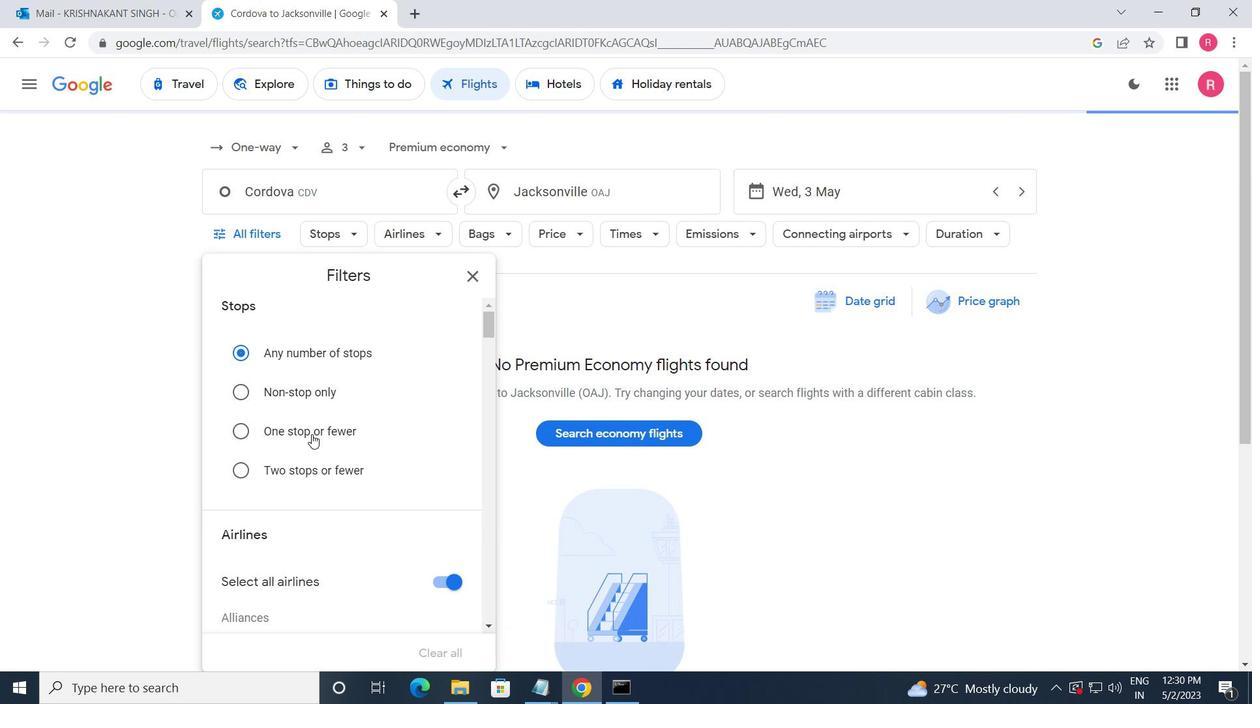 
Action: Mouse scrolled (313, 433) with delta (0, 0)
Screenshot: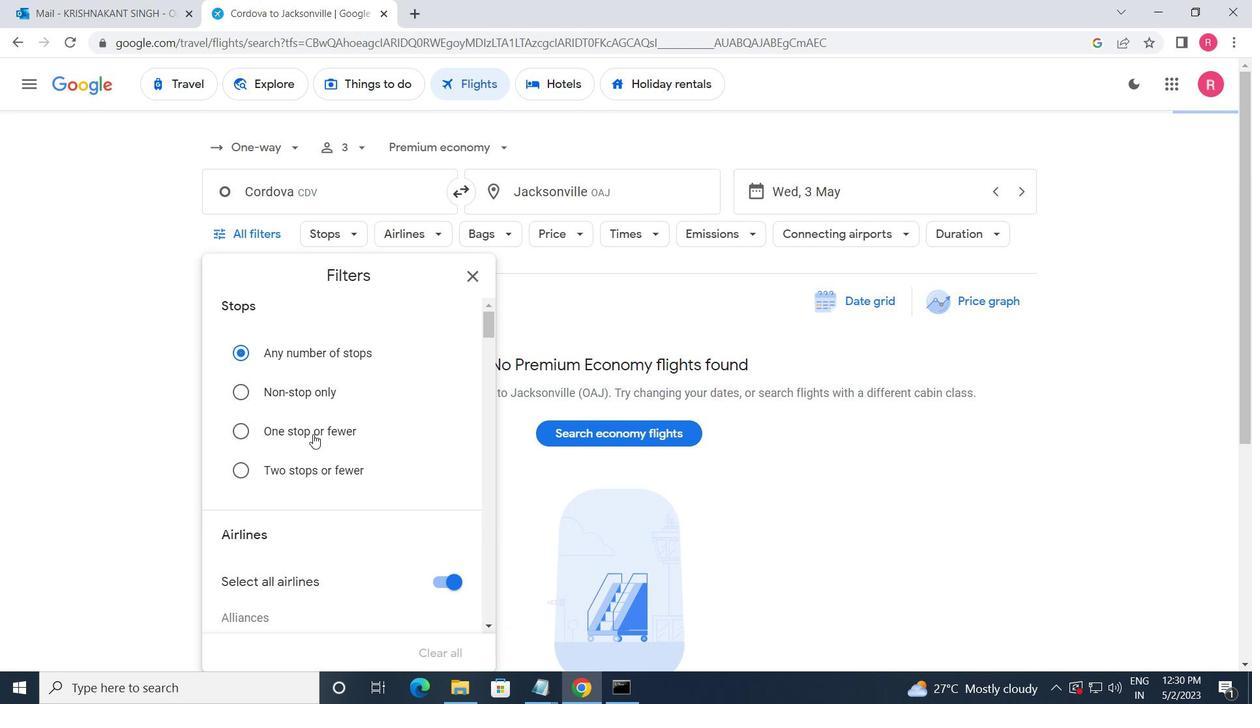 
Action: Mouse moved to (313, 441)
Screenshot: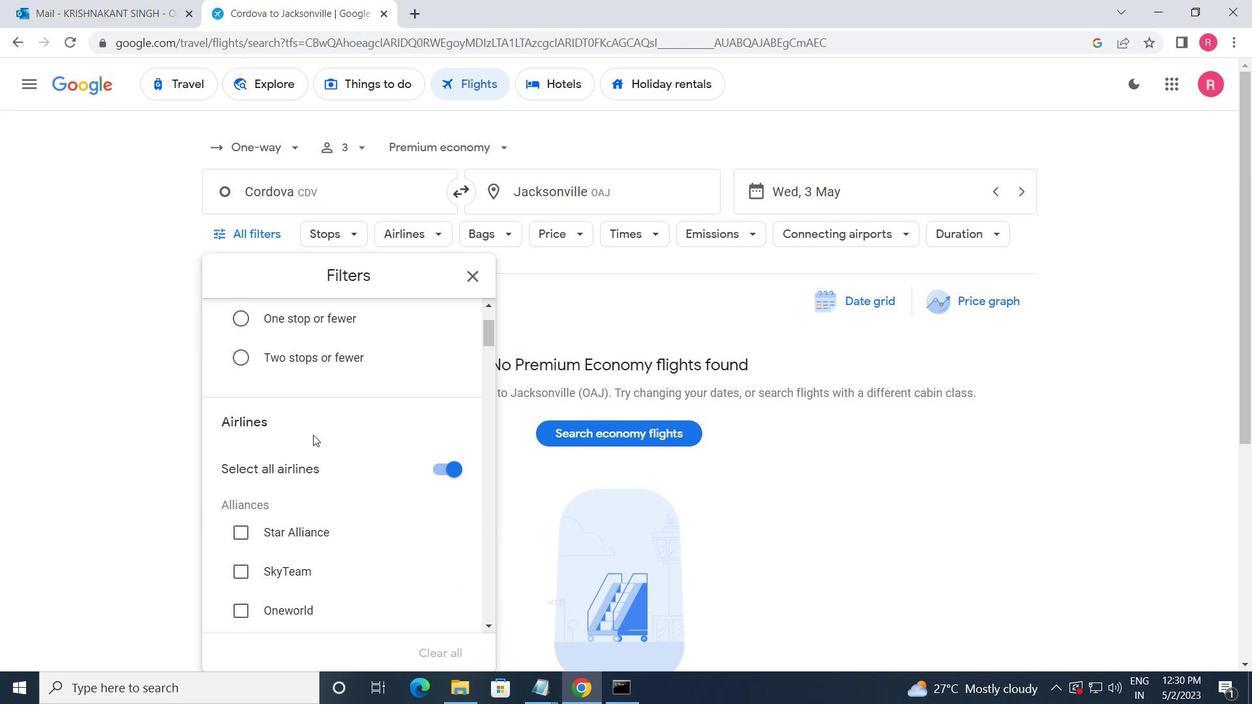 
Action: Mouse scrolled (313, 440) with delta (0, 0)
Screenshot: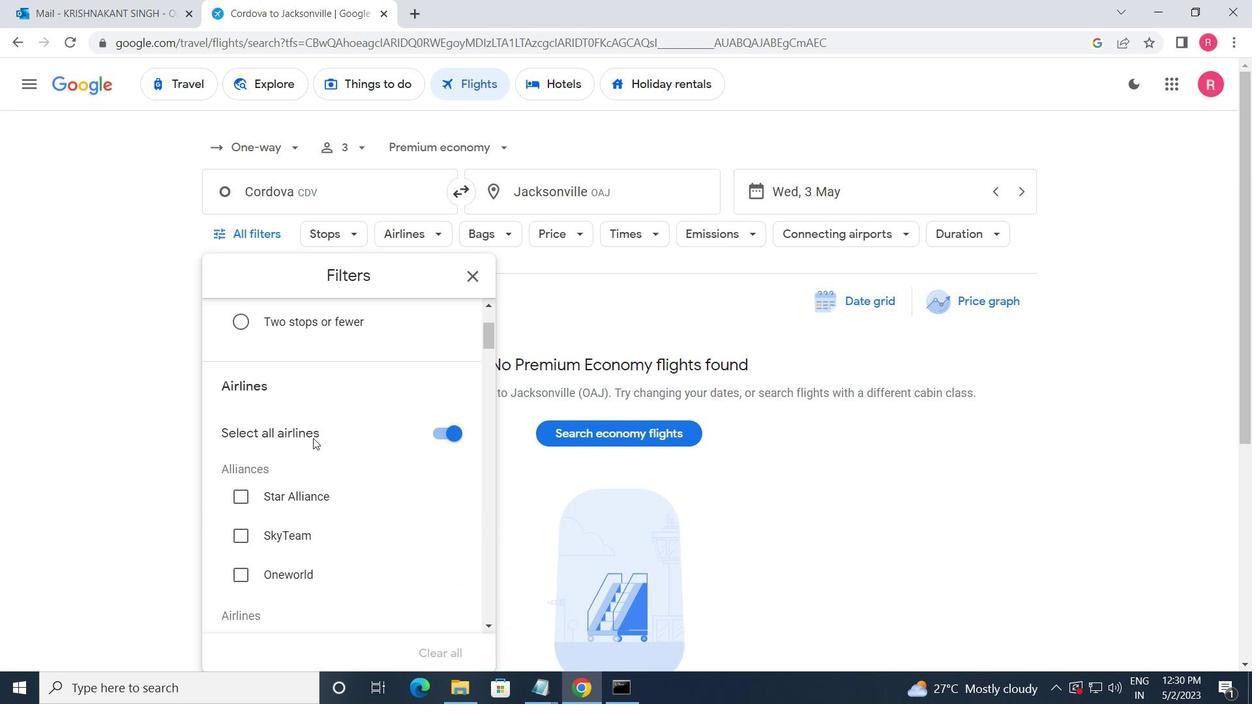 
Action: Mouse moved to (317, 454)
Screenshot: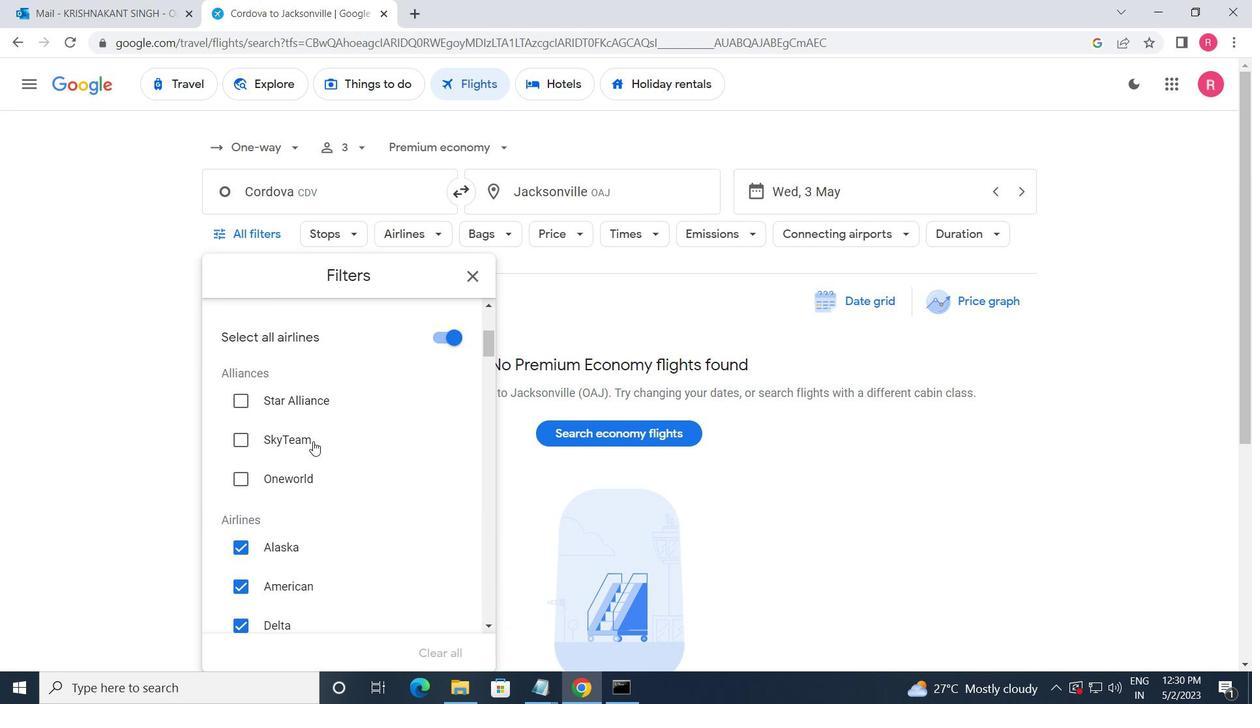 
Action: Mouse scrolled (317, 453) with delta (0, 0)
Screenshot: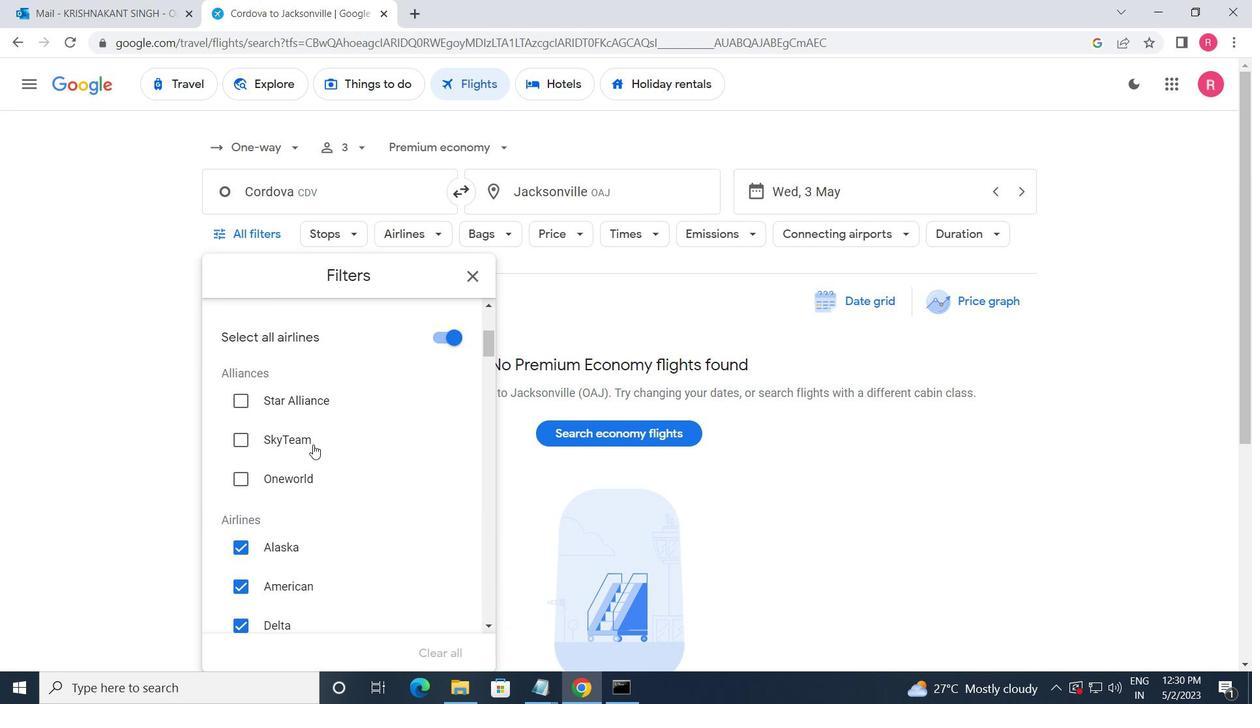 
Action: Mouse scrolled (317, 453) with delta (0, 0)
Screenshot: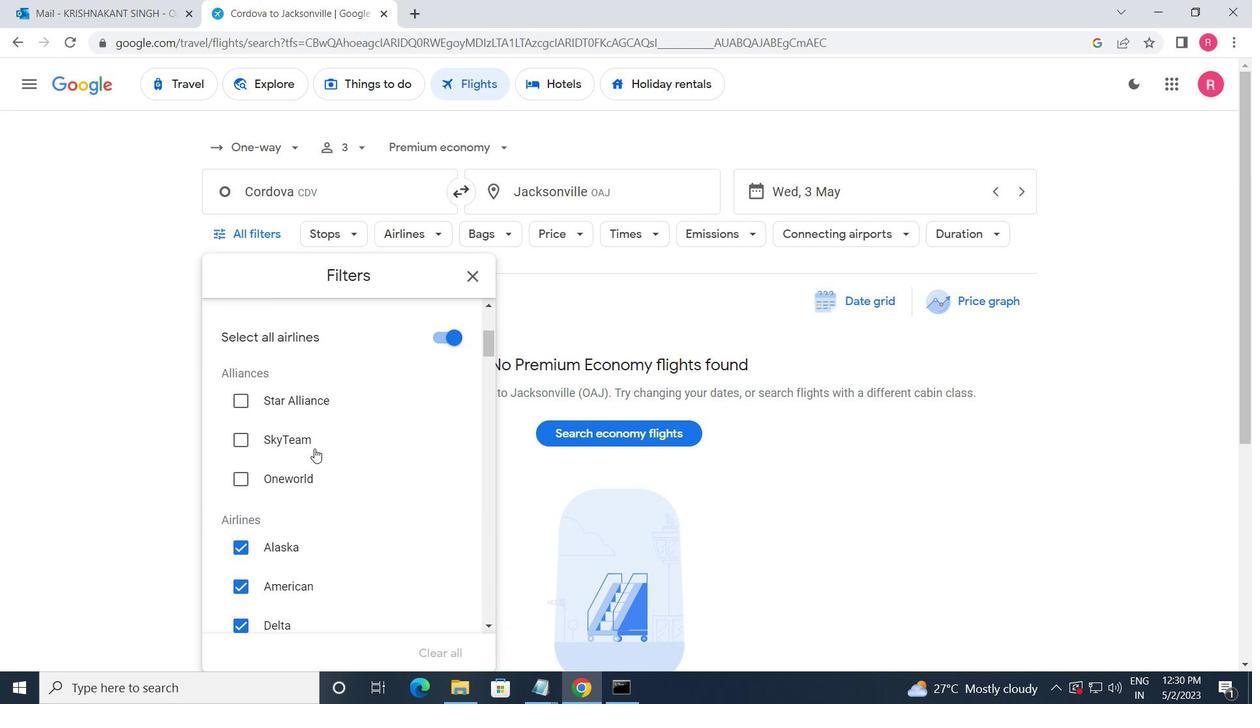 
Action: Mouse scrolled (317, 453) with delta (0, 0)
Screenshot: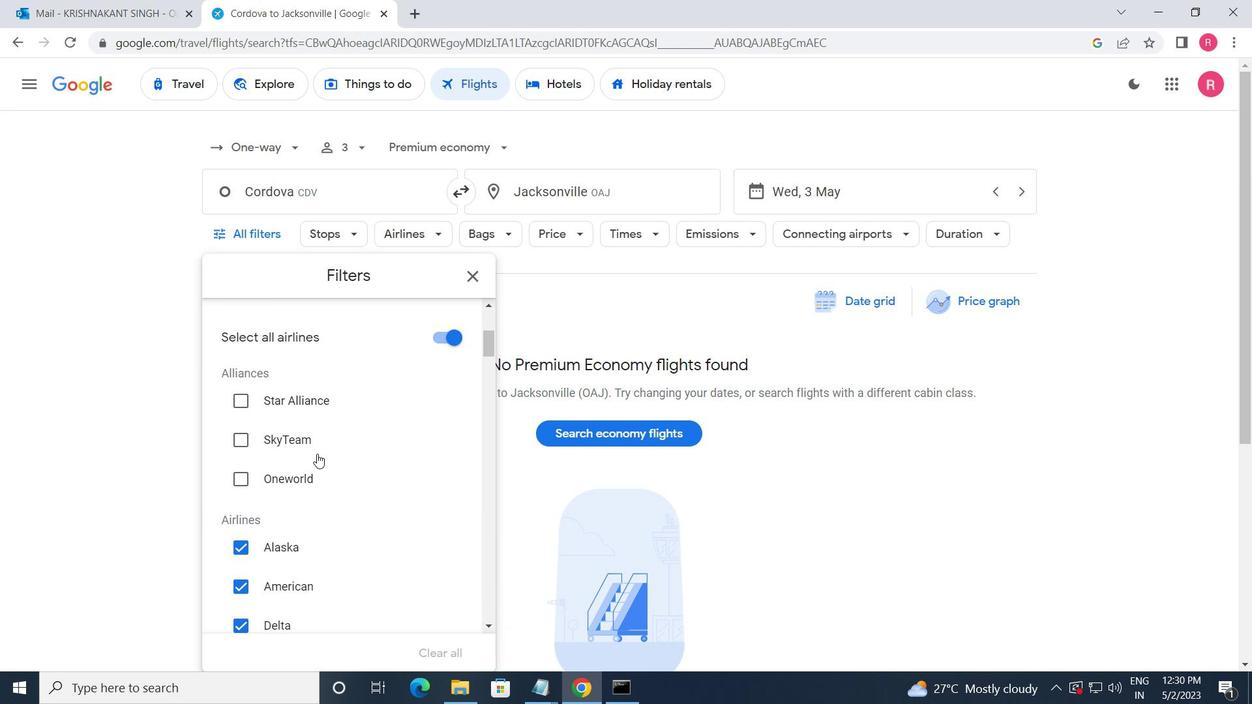 
Action: Mouse scrolled (317, 454) with delta (0, 0)
Screenshot: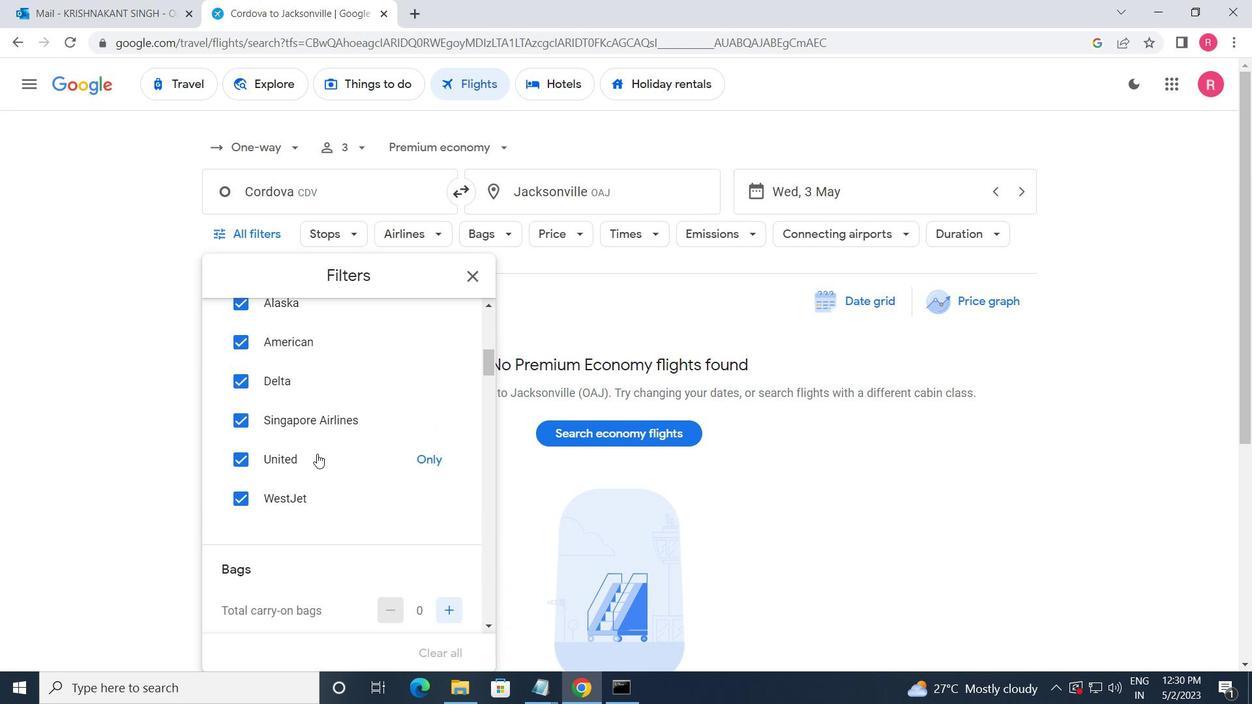 
Action: Mouse scrolled (317, 454) with delta (0, 0)
Screenshot: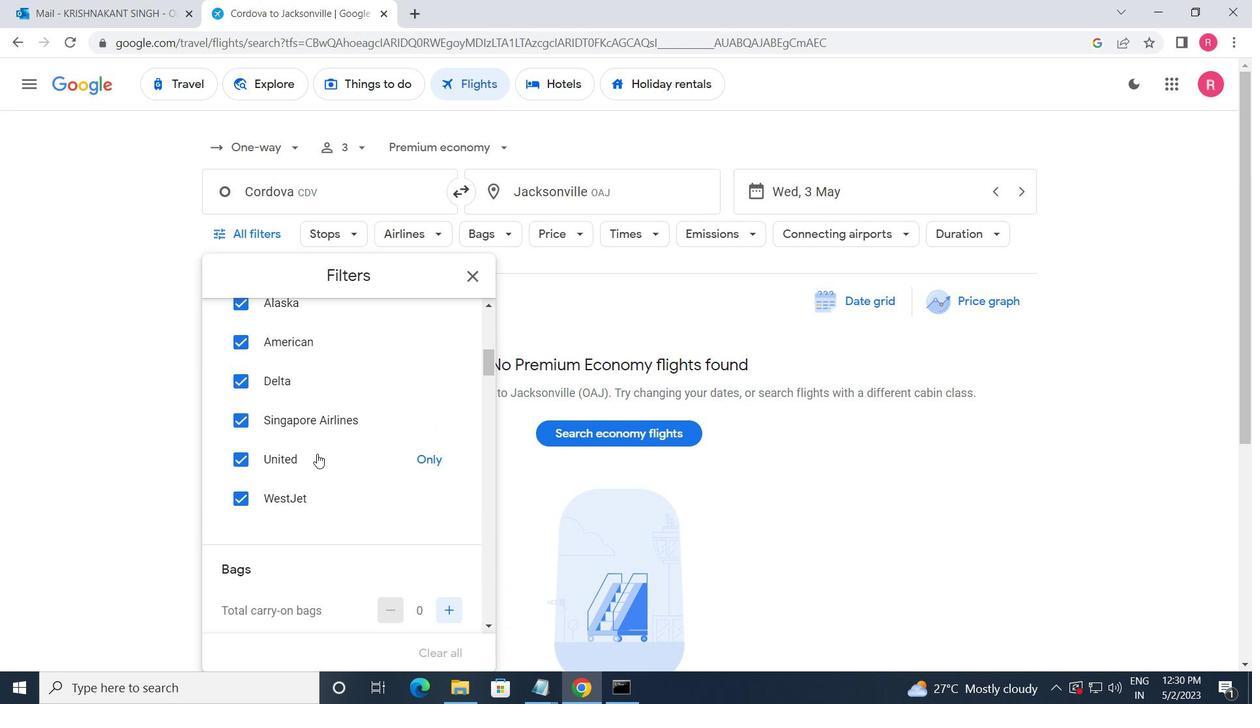 
Action: Mouse scrolled (317, 454) with delta (0, 0)
Screenshot: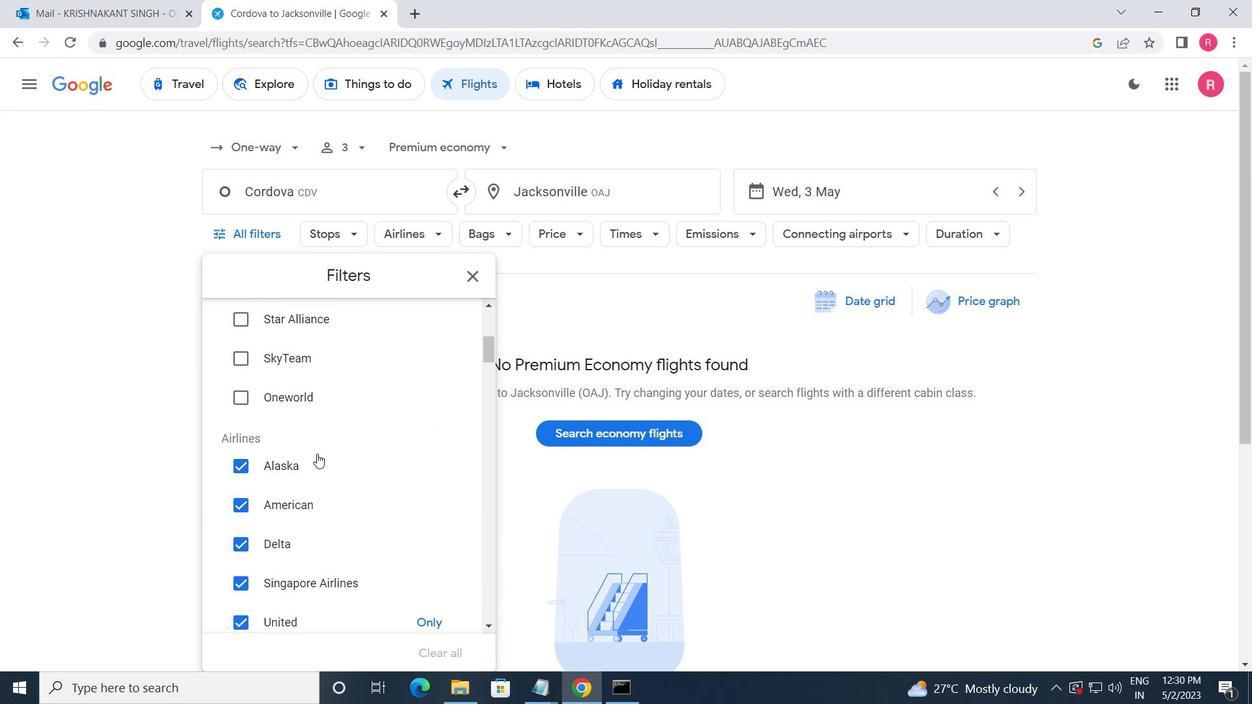 
Action: Mouse scrolled (317, 454) with delta (0, 0)
Screenshot: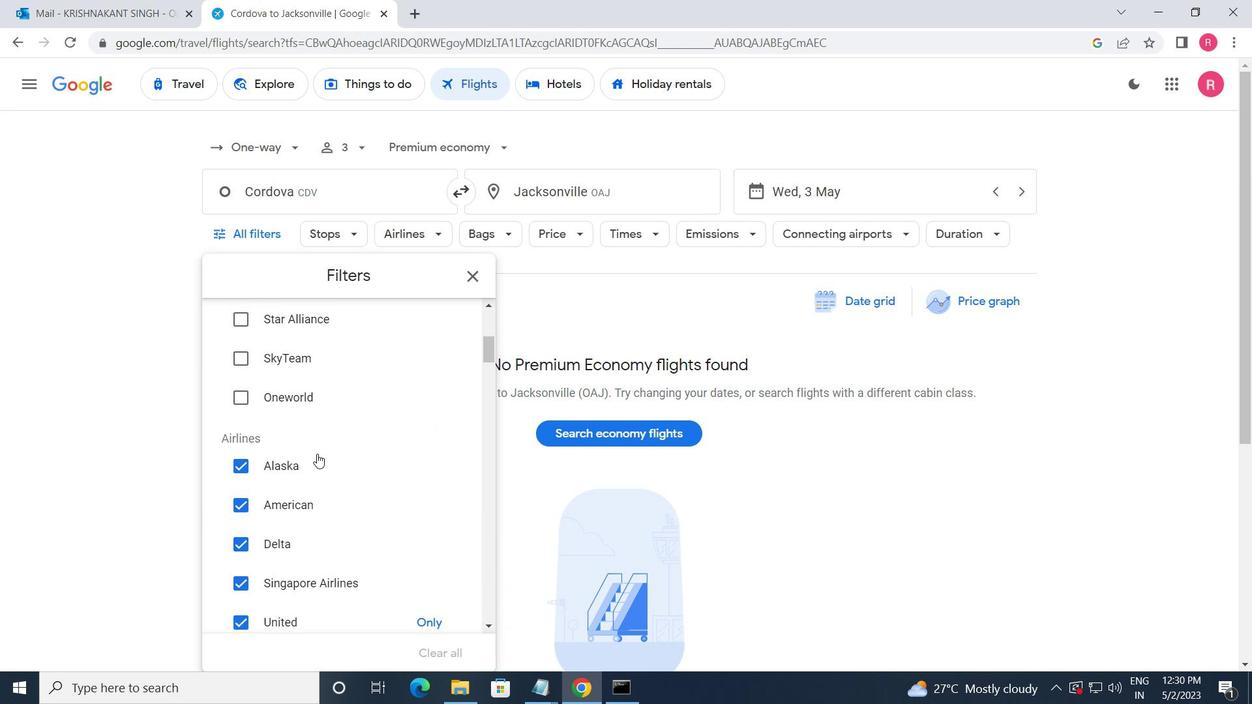 
Action: Mouse scrolled (317, 454) with delta (0, 0)
Screenshot: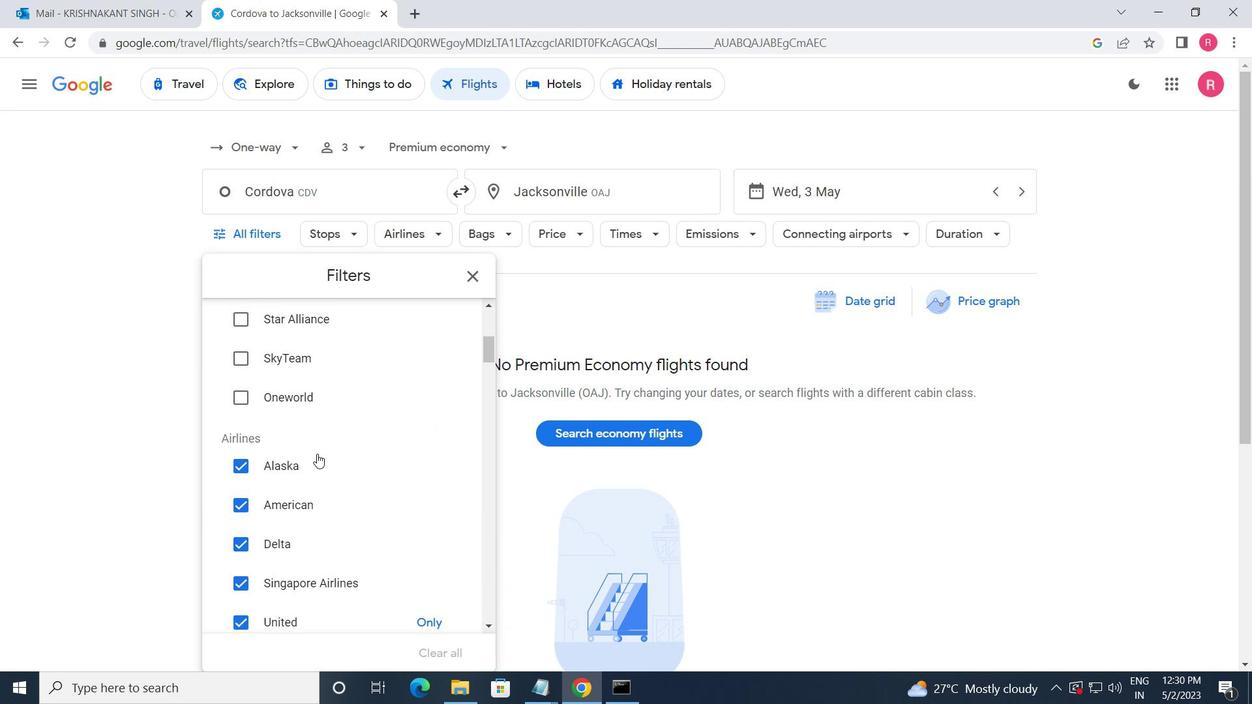 
Action: Mouse moved to (442, 506)
Screenshot: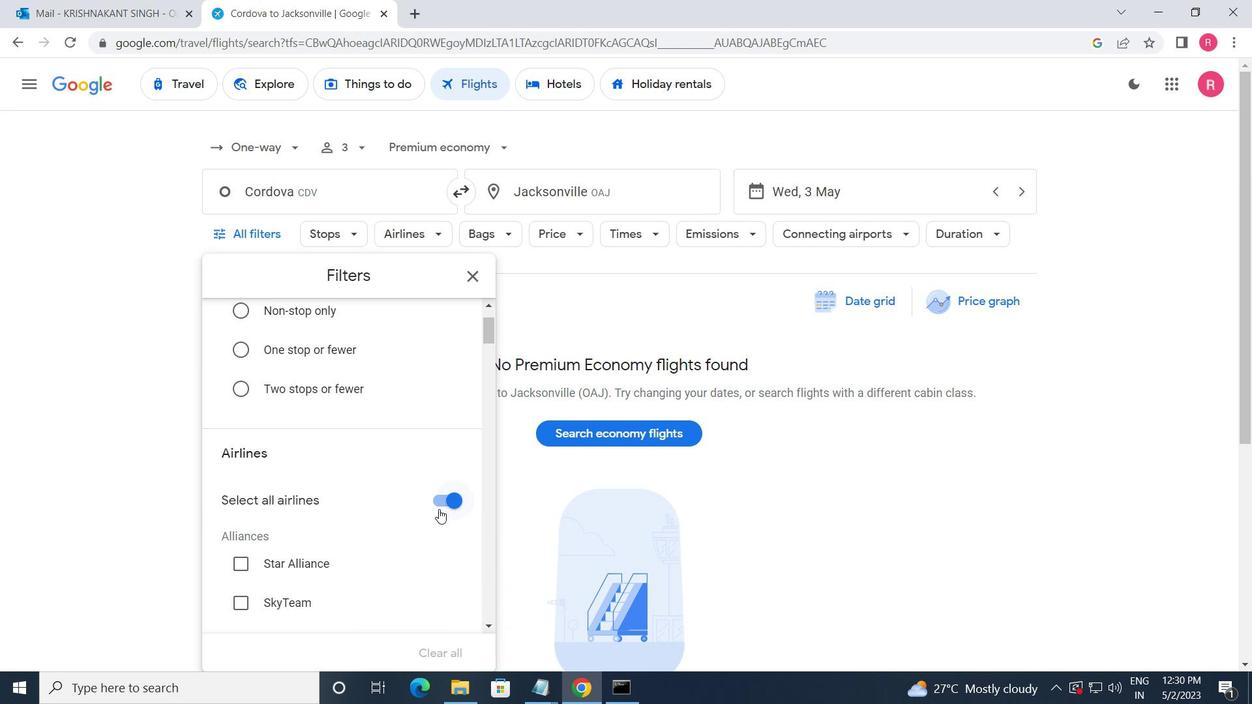 
Action: Mouse pressed left at (442, 506)
Screenshot: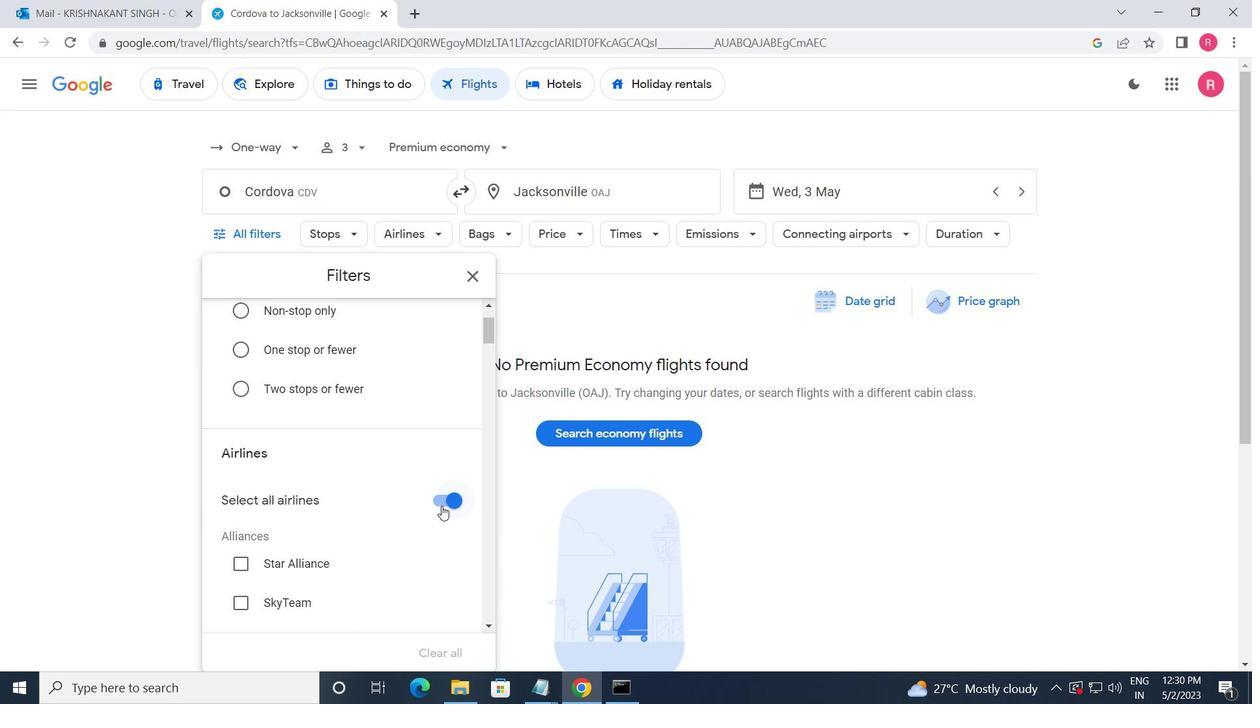 
Action: Mouse moved to (366, 547)
Screenshot: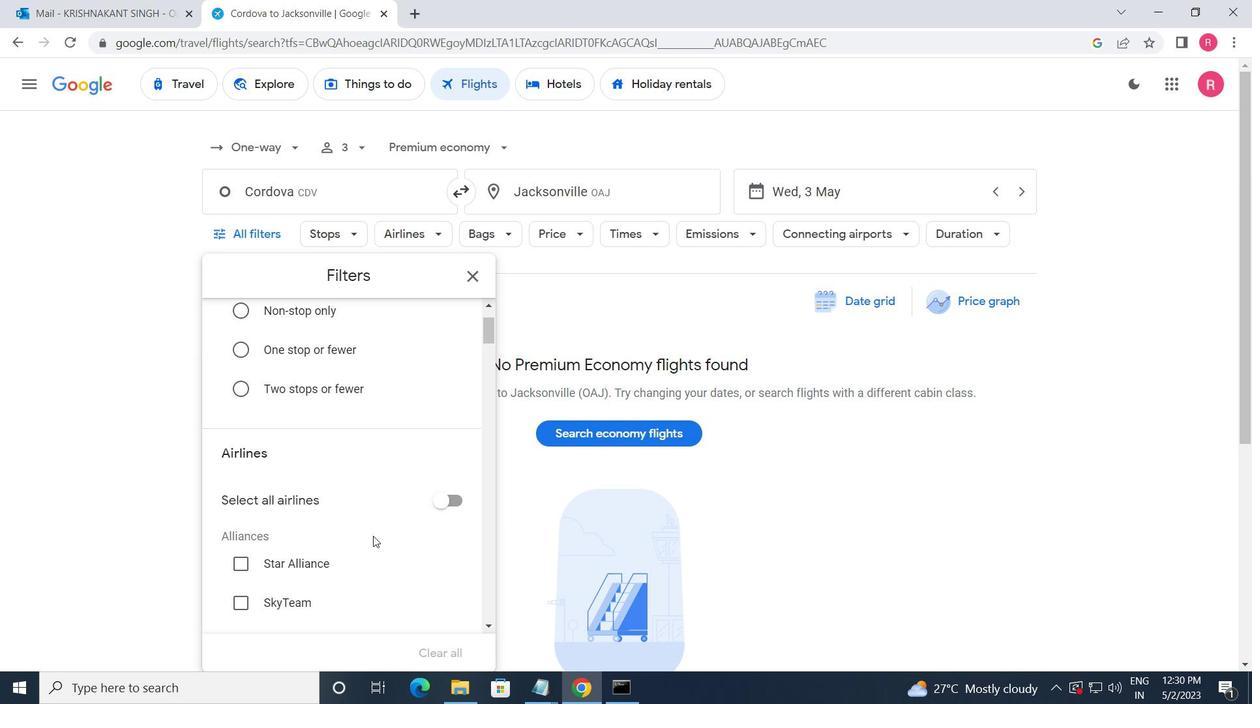 
Action: Mouse scrolled (366, 546) with delta (0, 0)
Screenshot: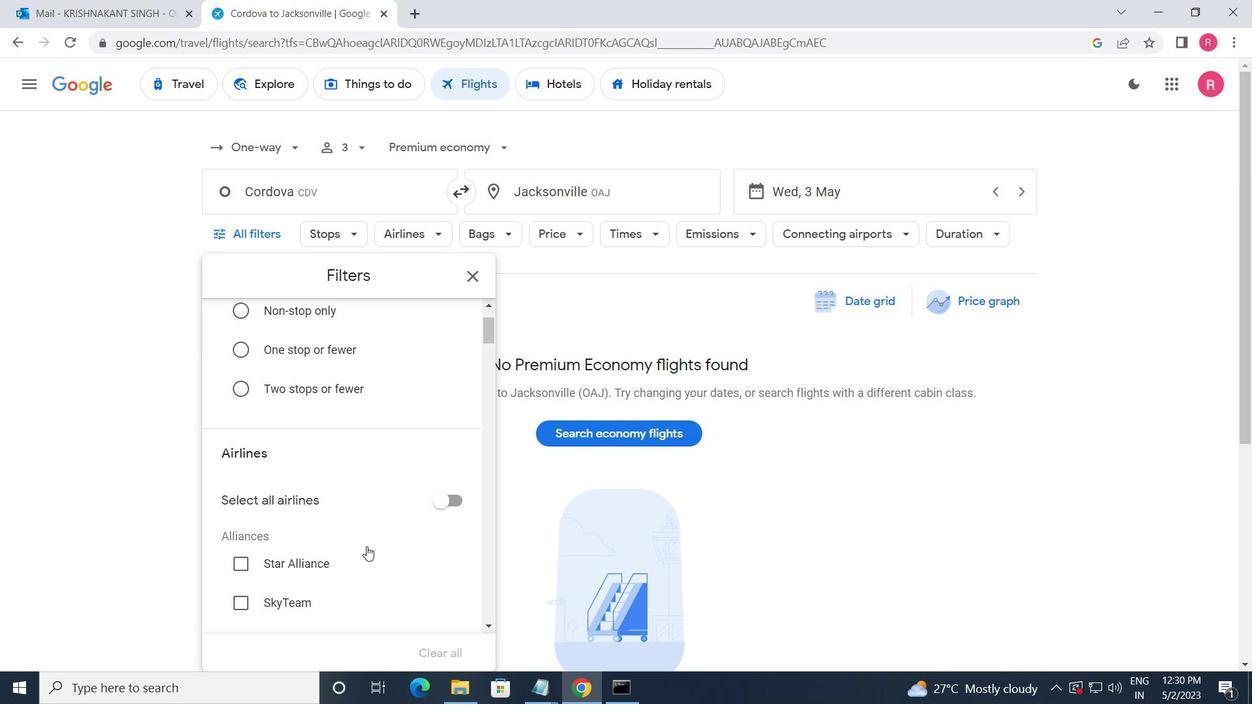 
Action: Mouse scrolled (366, 546) with delta (0, 0)
Screenshot: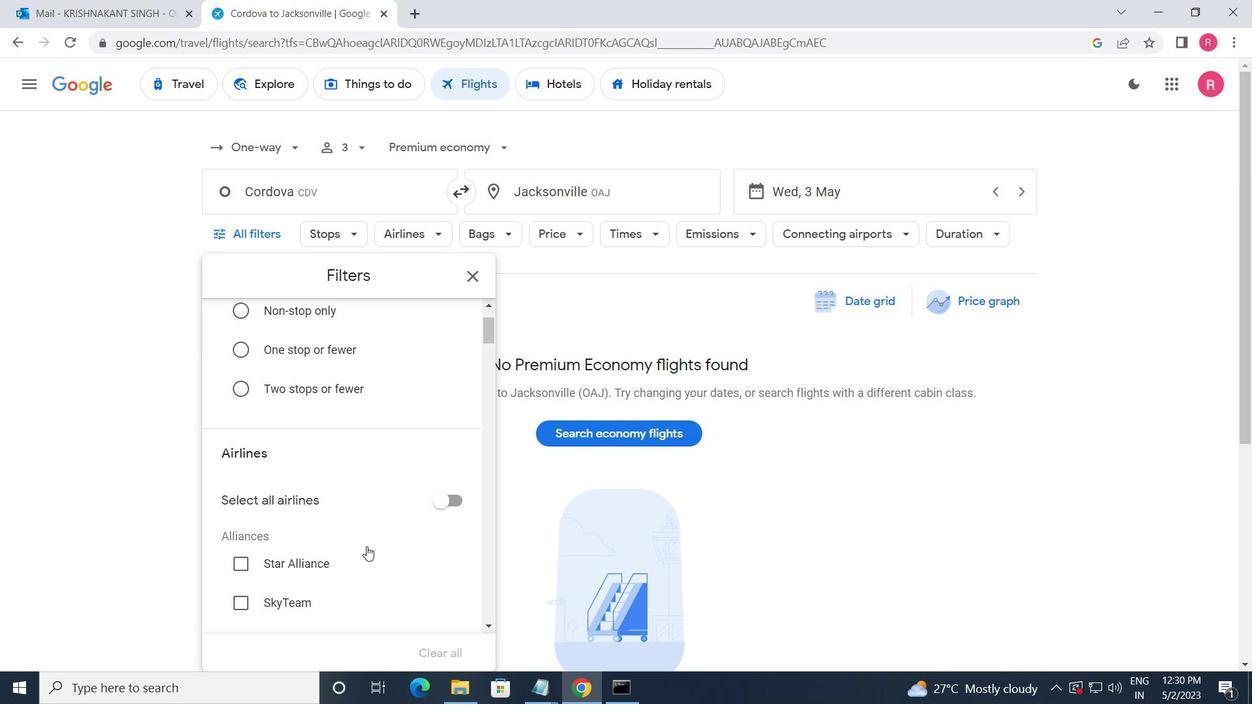 
Action: Mouse scrolled (366, 546) with delta (0, 0)
Screenshot: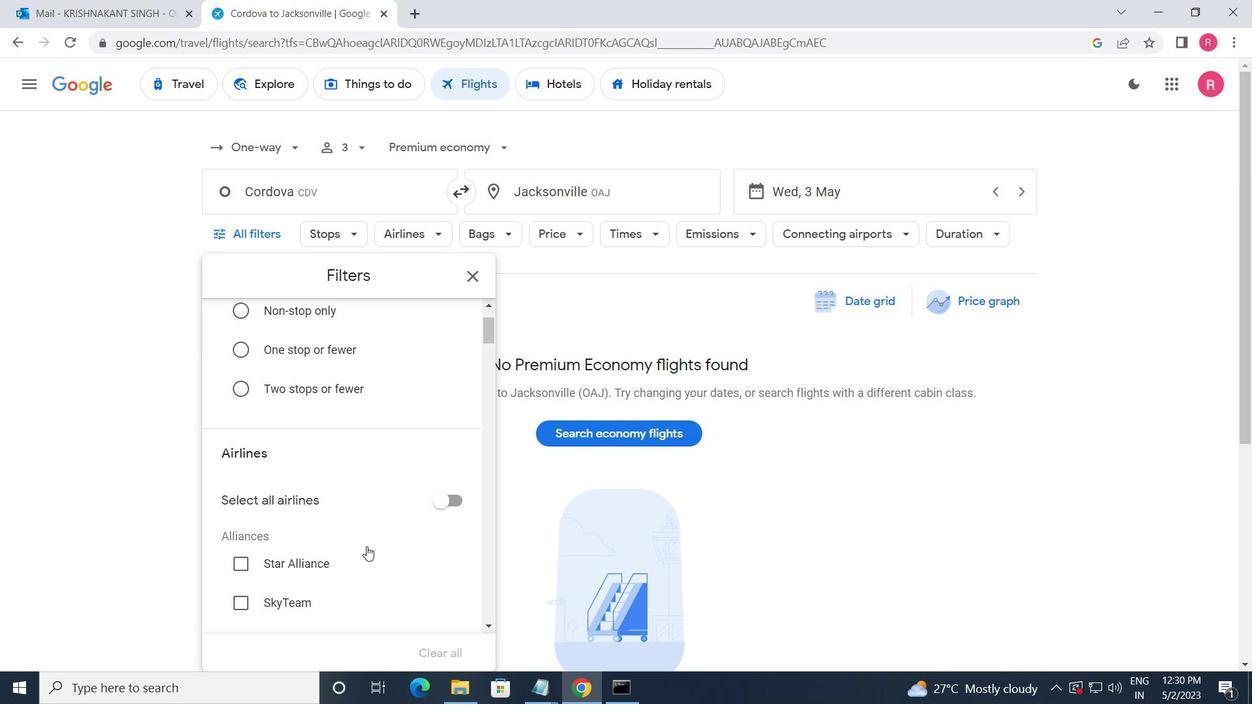 
Action: Mouse scrolled (366, 546) with delta (0, 0)
Screenshot: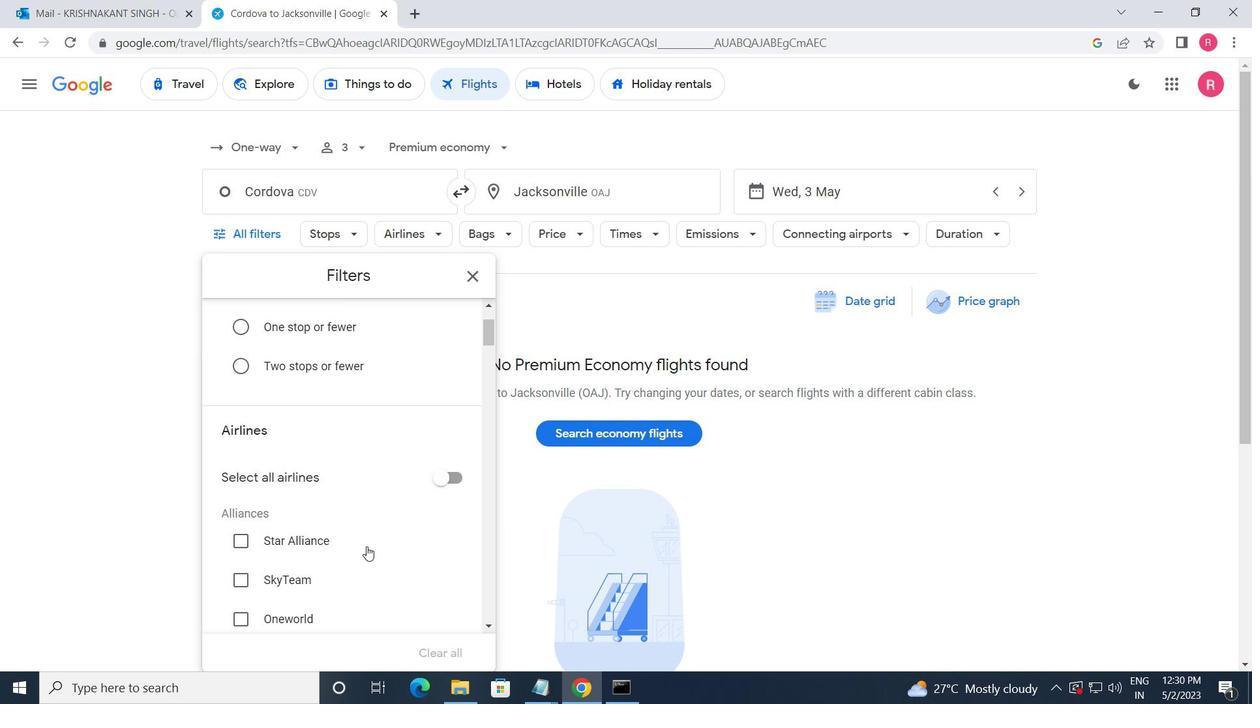 
Action: Mouse moved to (367, 545)
Screenshot: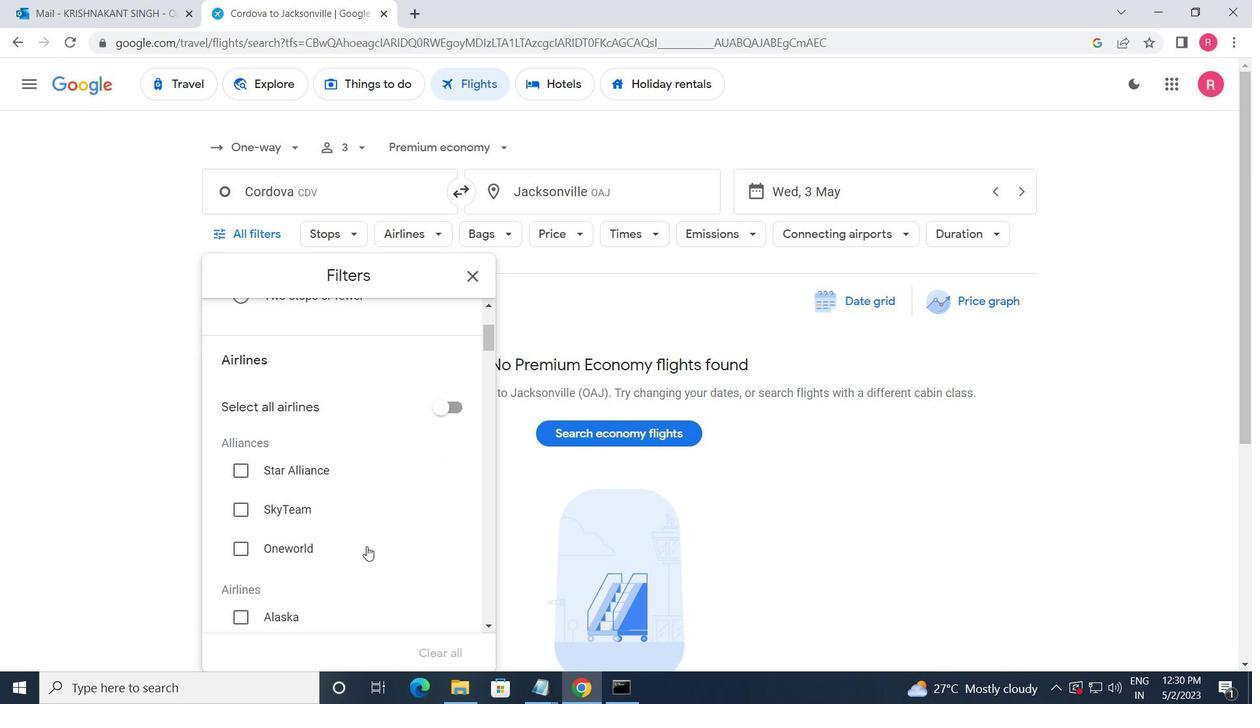 
Action: Mouse scrolled (367, 544) with delta (0, 0)
Screenshot: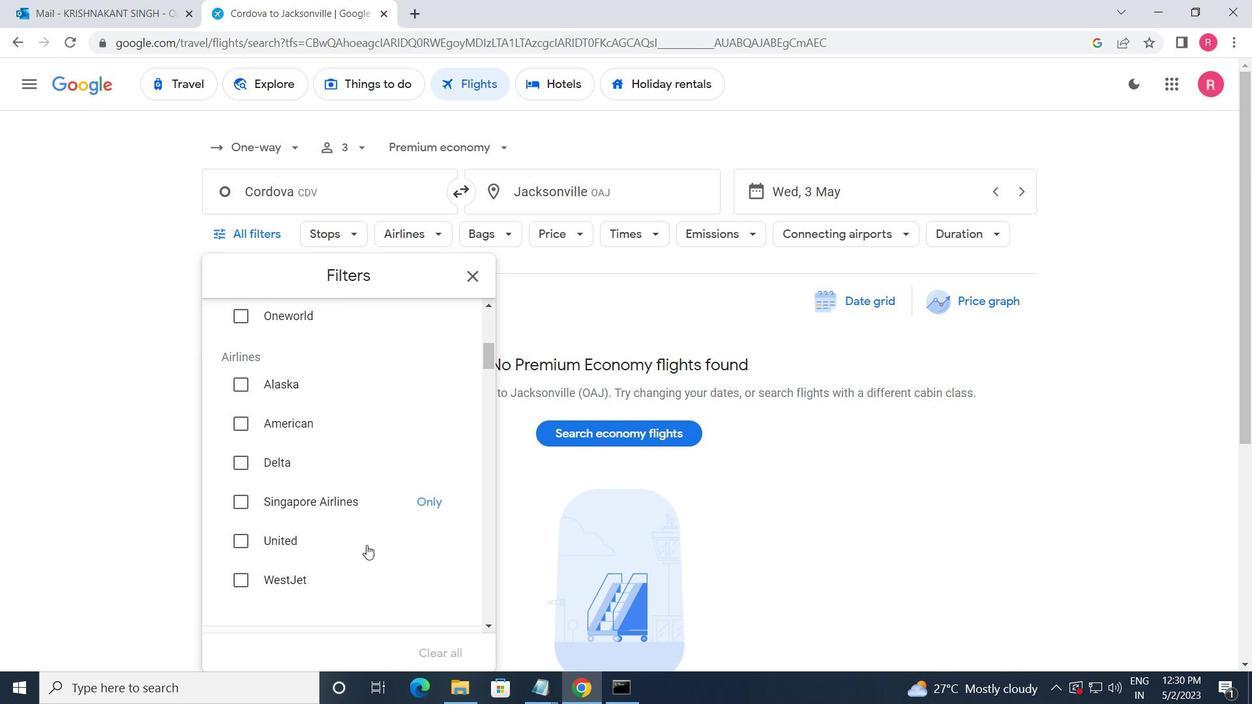 
Action: Mouse scrolled (367, 544) with delta (0, 0)
Screenshot: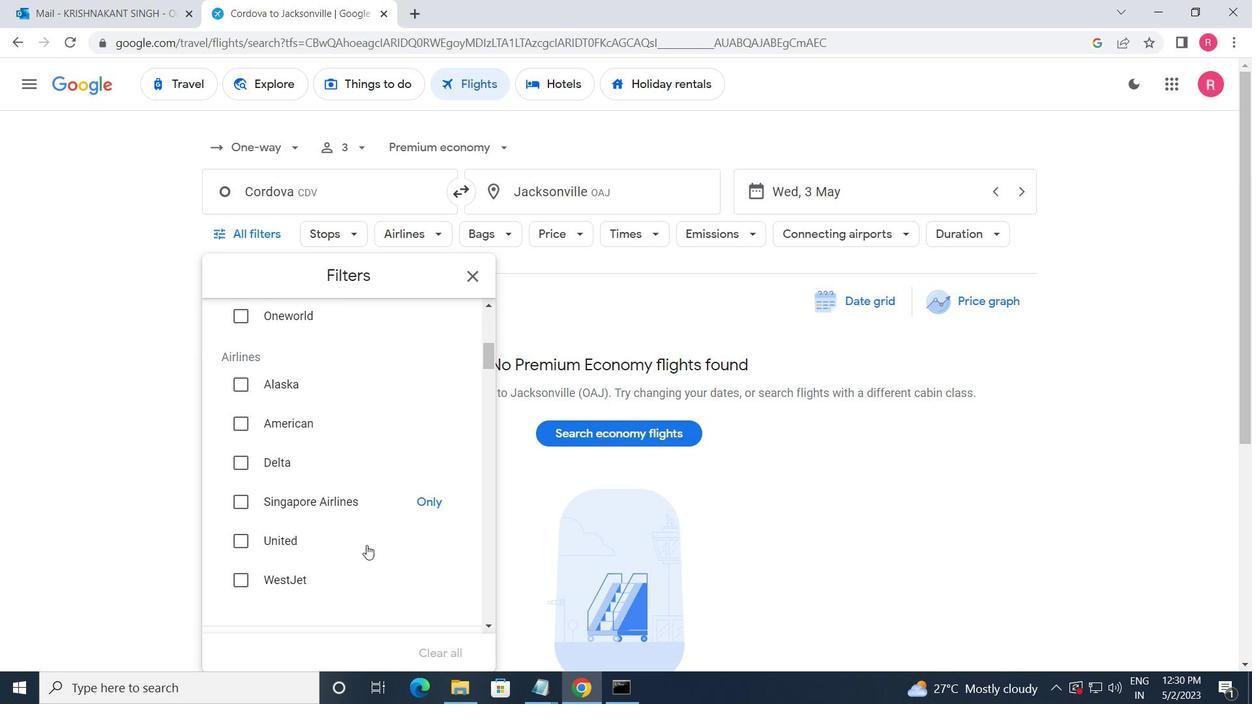 
Action: Mouse scrolled (367, 544) with delta (0, 0)
Screenshot: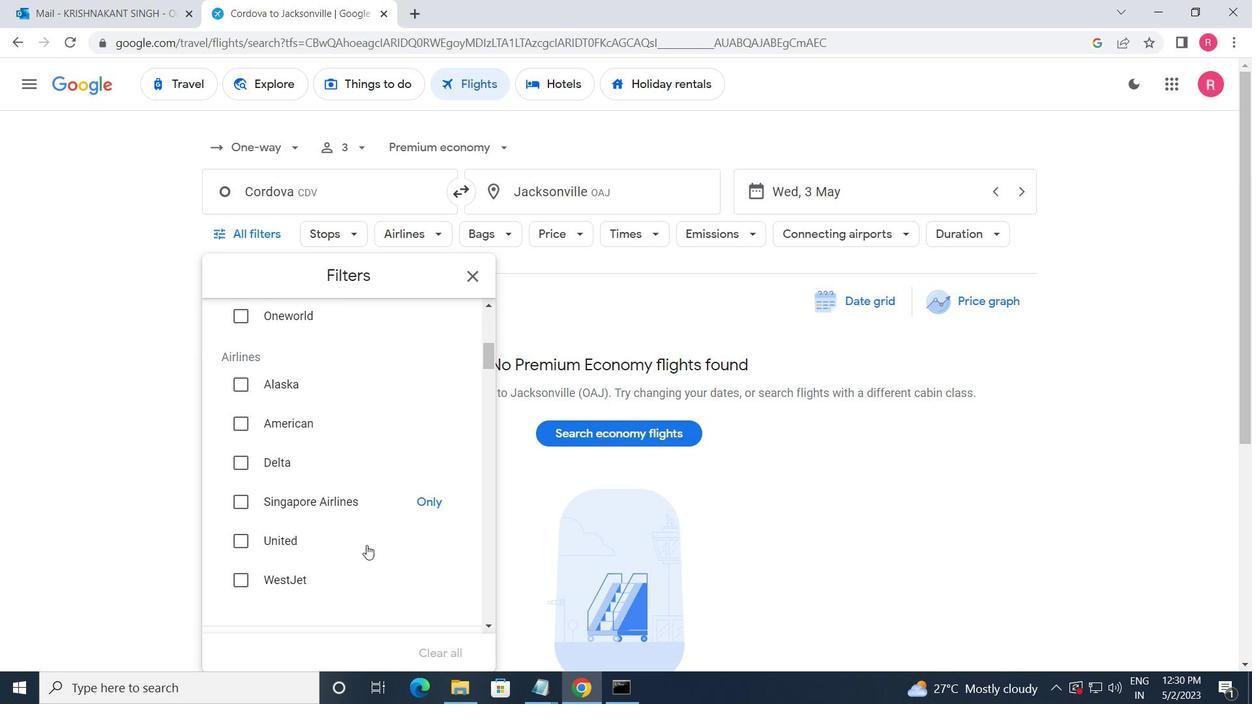 
Action: Mouse moved to (442, 486)
Screenshot: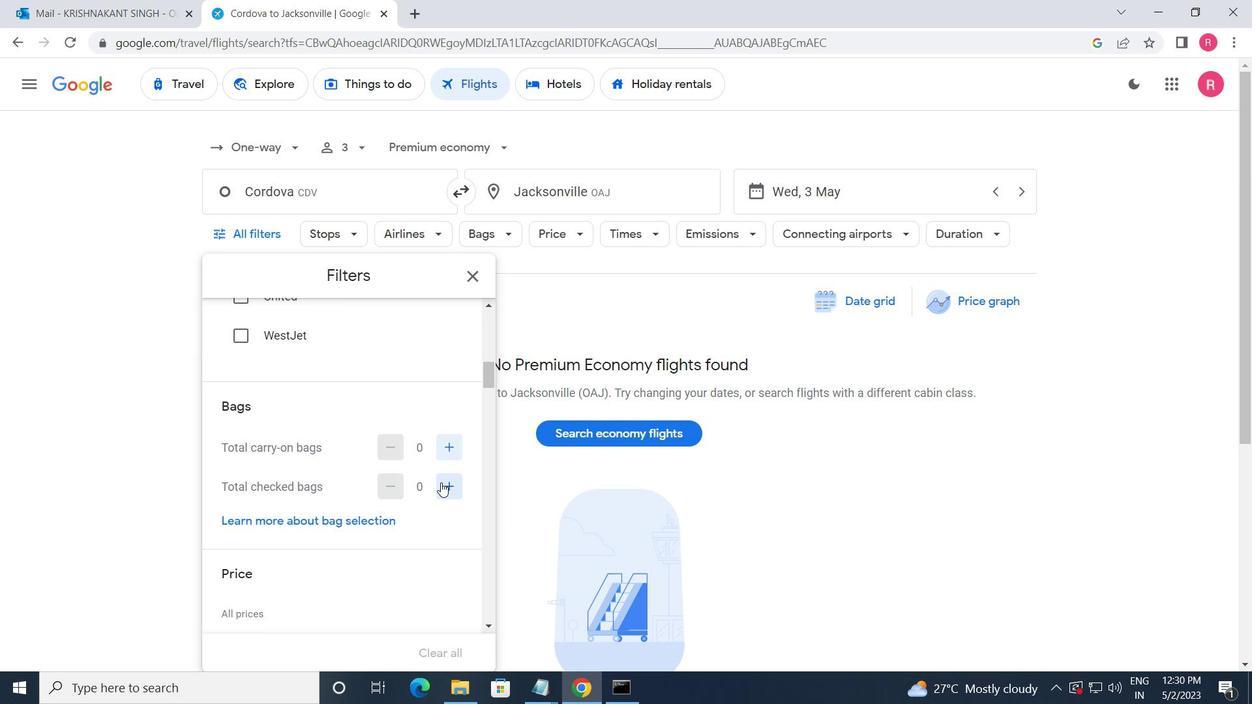 
Action: Mouse pressed left at (442, 486)
Screenshot: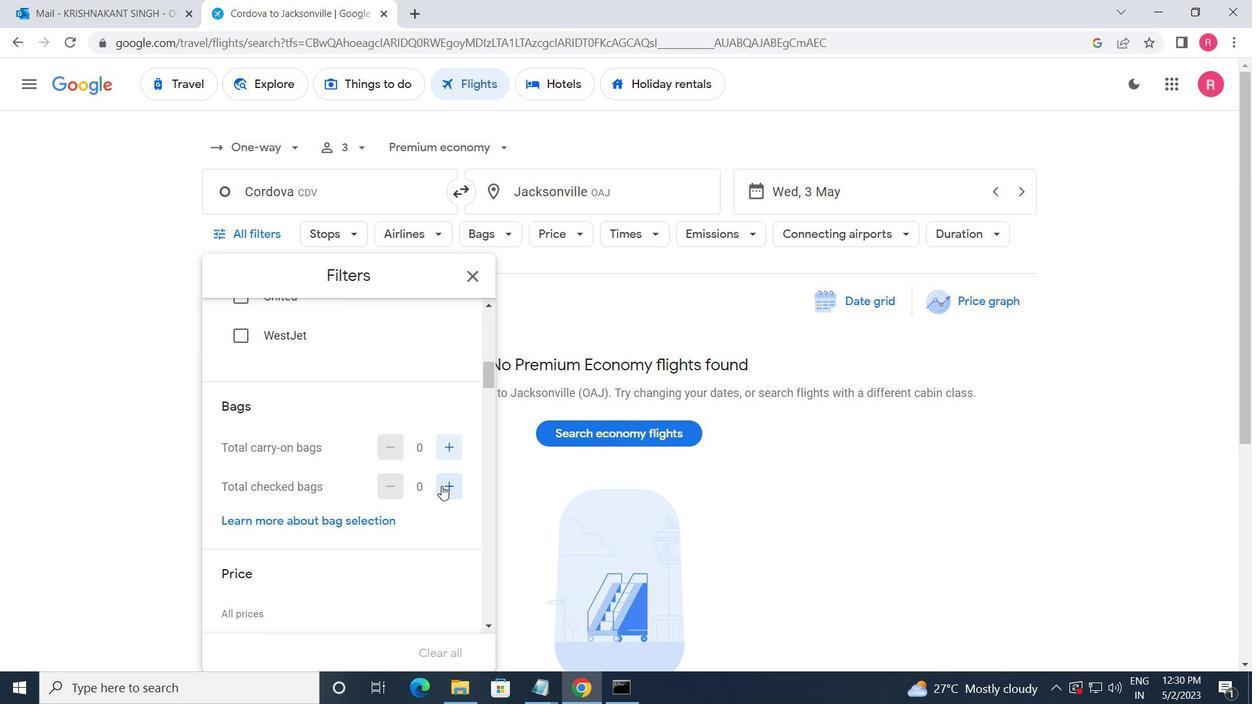 
Action: Mouse pressed left at (442, 486)
Screenshot: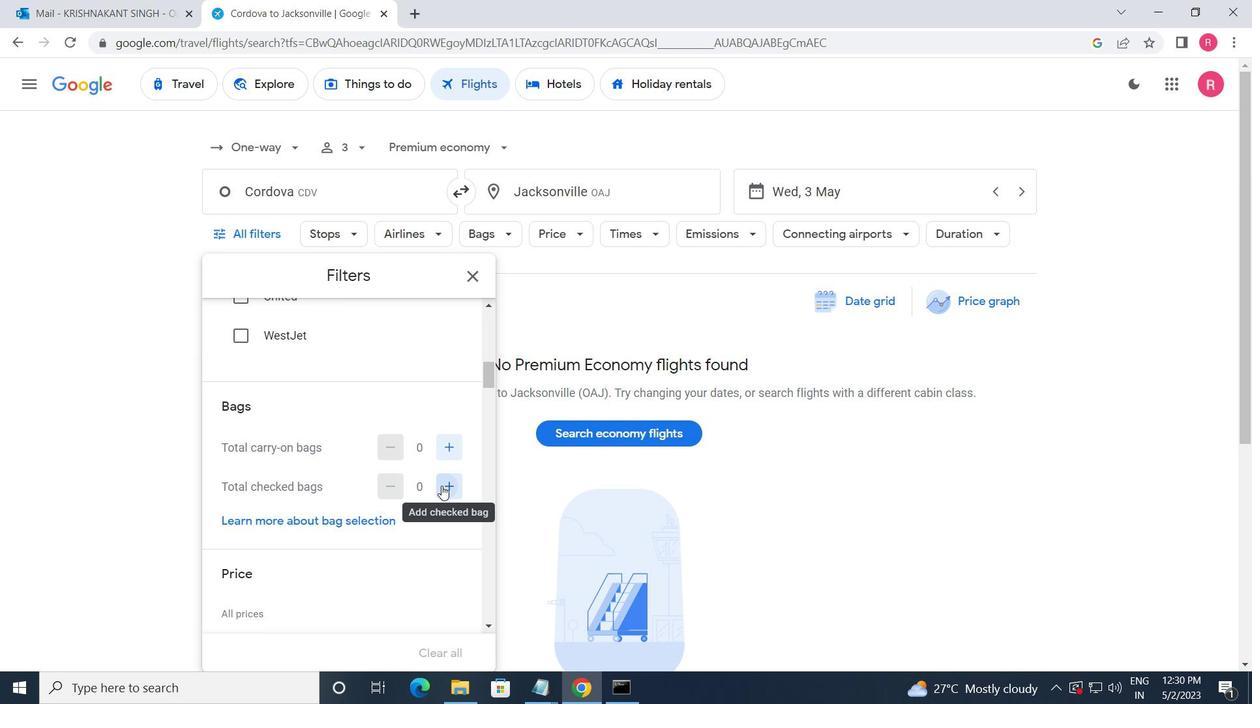 
Action: Mouse moved to (443, 487)
Screenshot: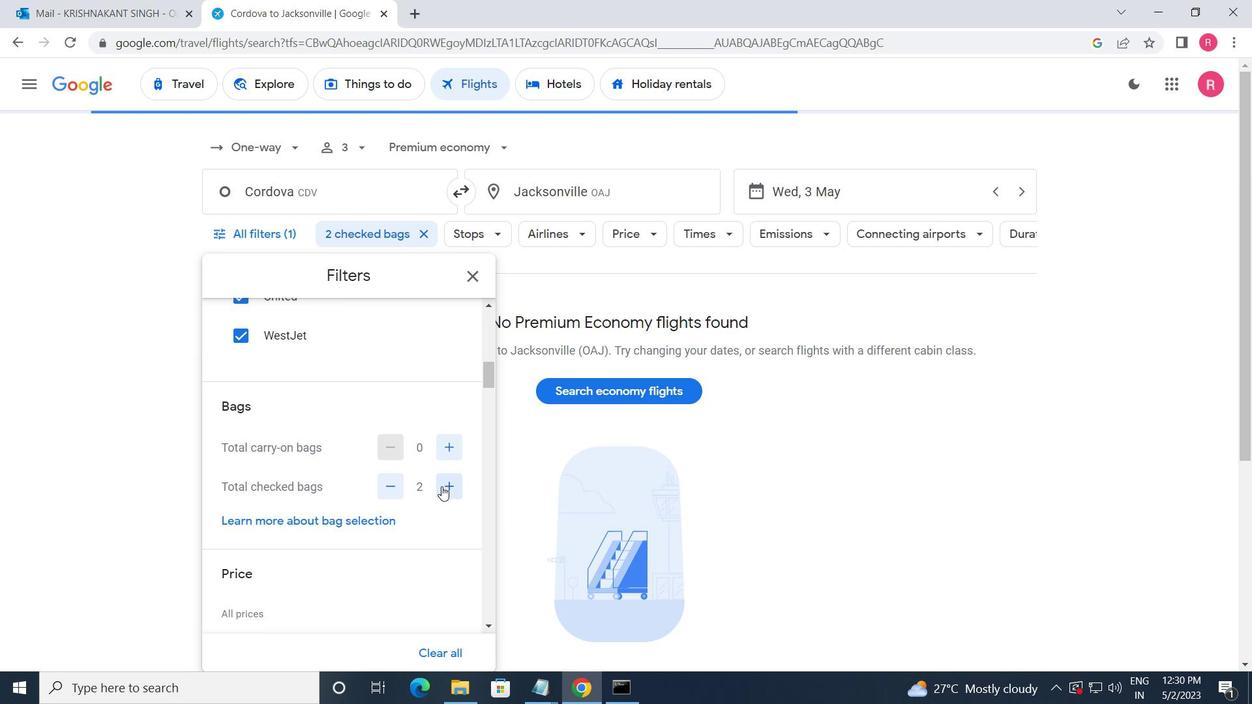 
Action: Mouse scrolled (443, 486) with delta (0, 0)
Screenshot: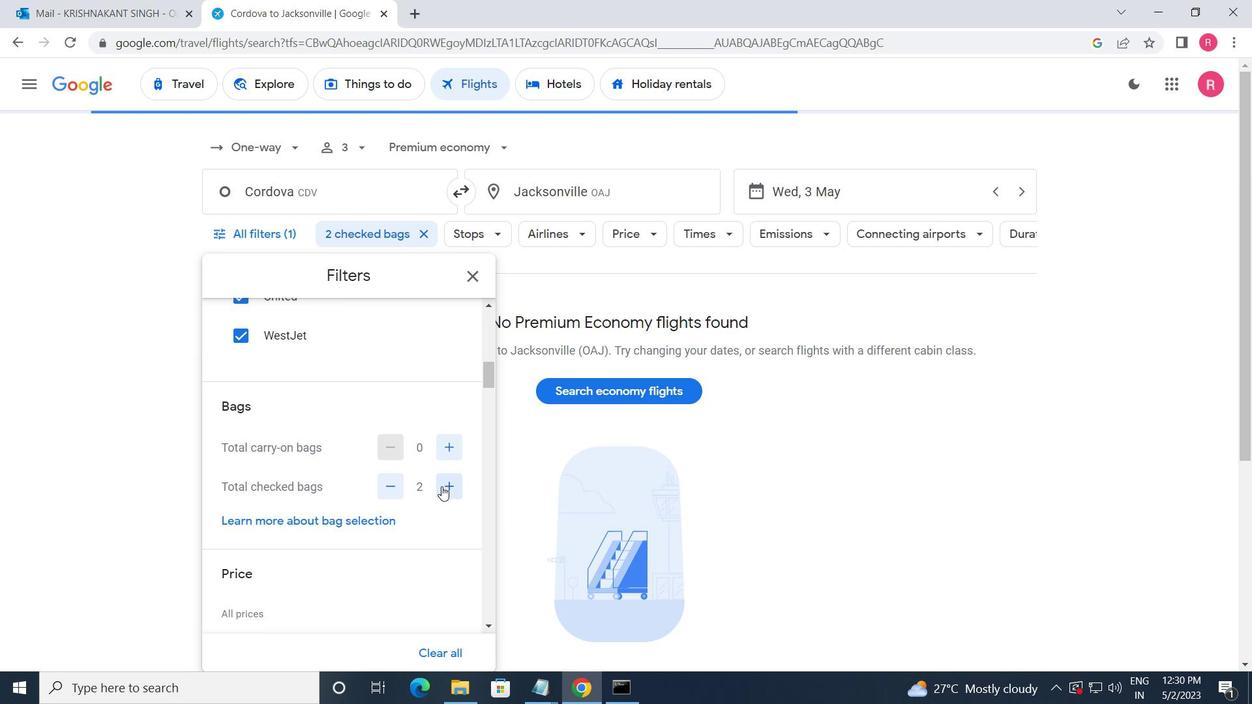 
Action: Mouse moved to (444, 492)
Screenshot: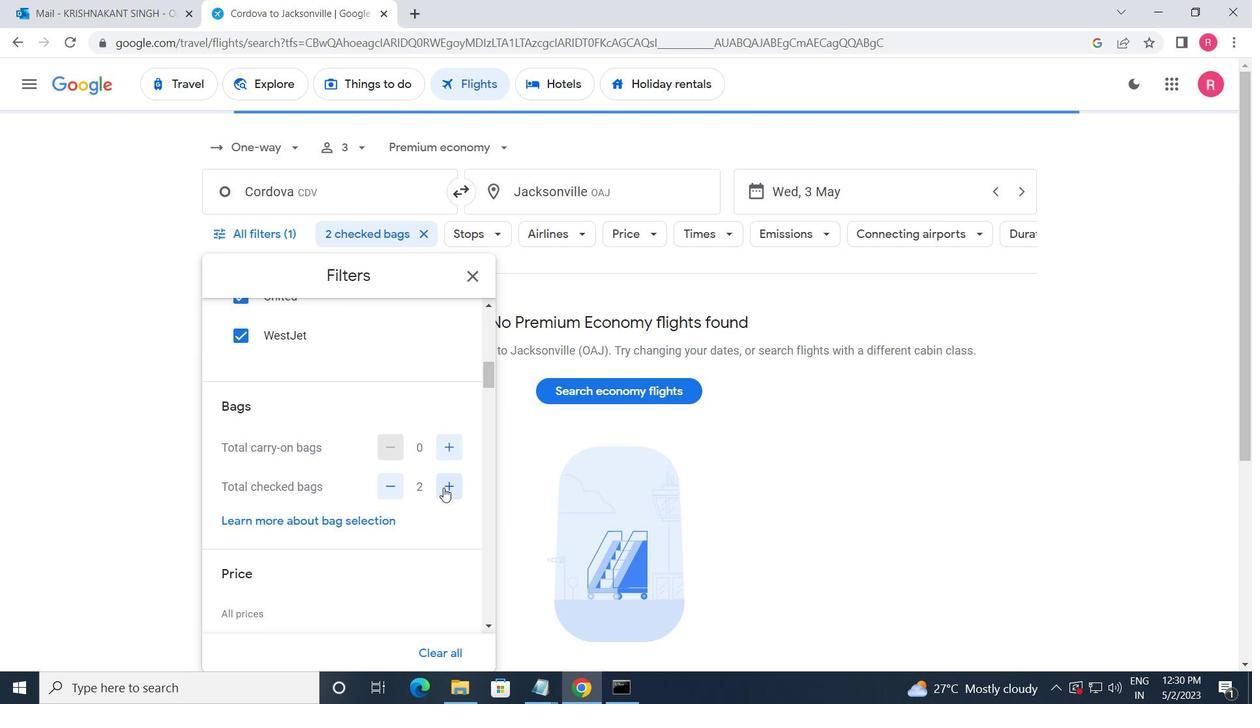 
Action: Mouse scrolled (444, 491) with delta (0, 0)
Screenshot: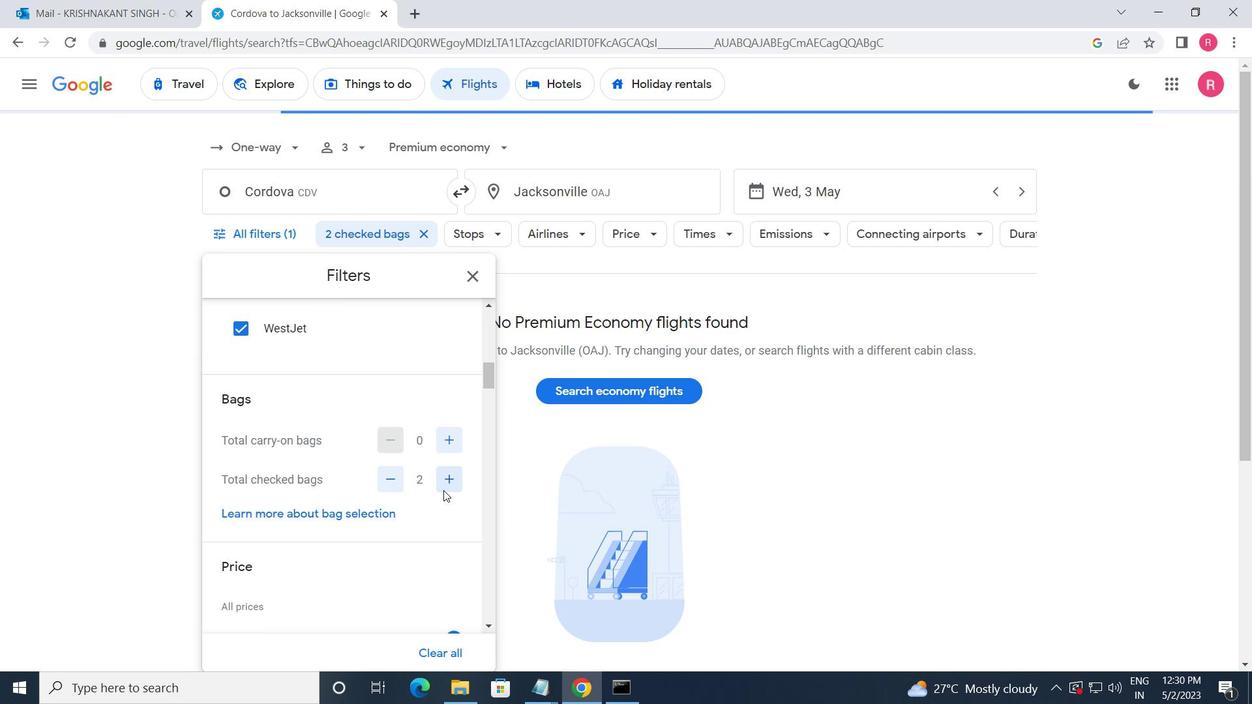 
Action: Mouse moved to (454, 486)
Screenshot: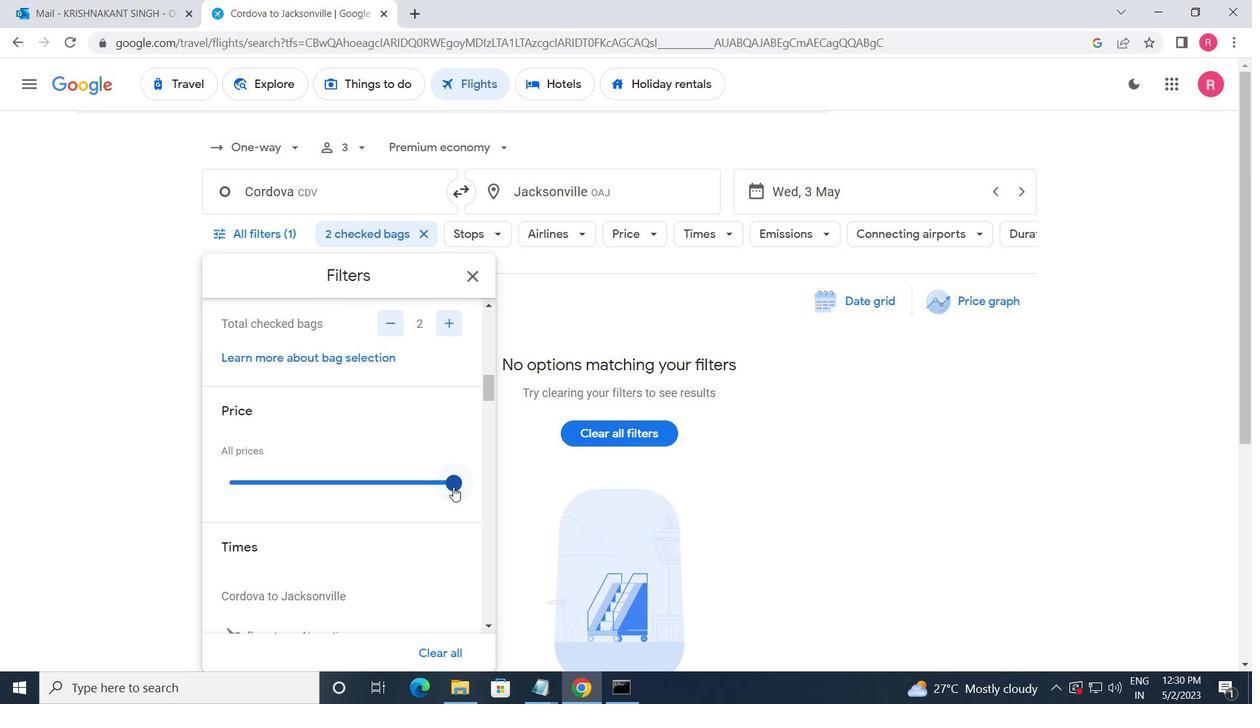
Action: Mouse pressed left at (454, 486)
Screenshot: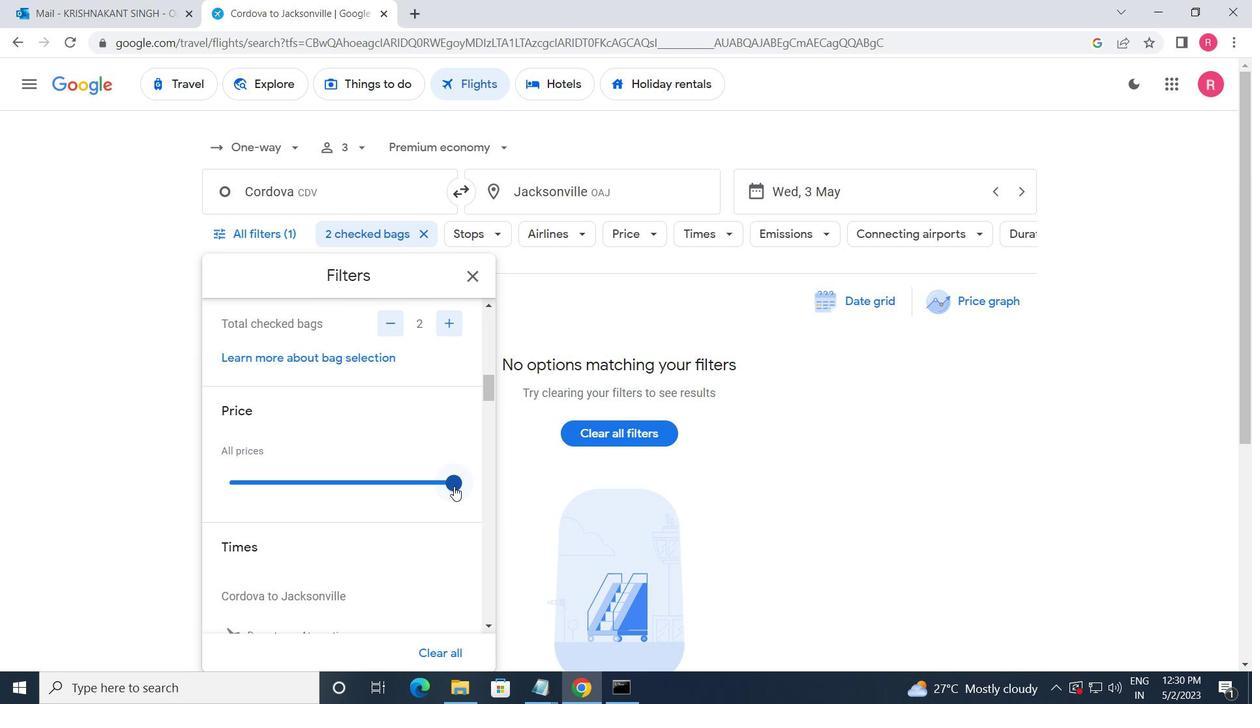 
Action: Mouse moved to (454, 492)
Screenshot: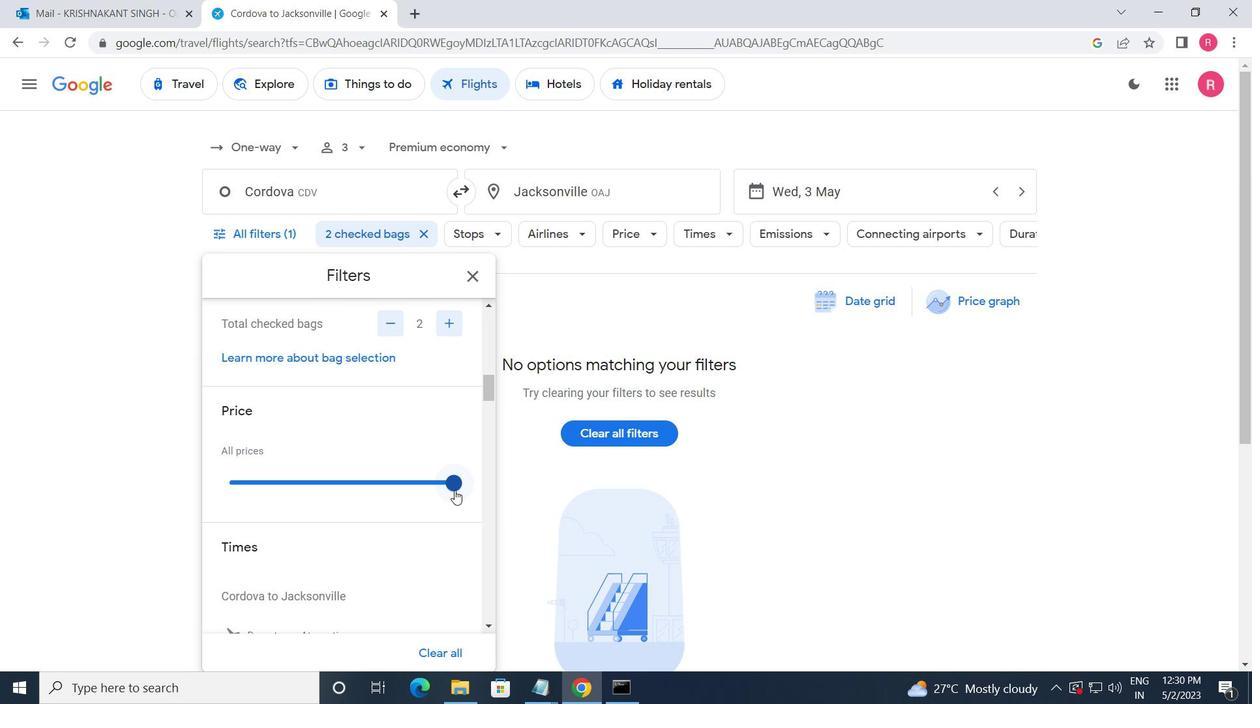 
Action: Mouse scrolled (454, 492) with delta (0, 0)
Screenshot: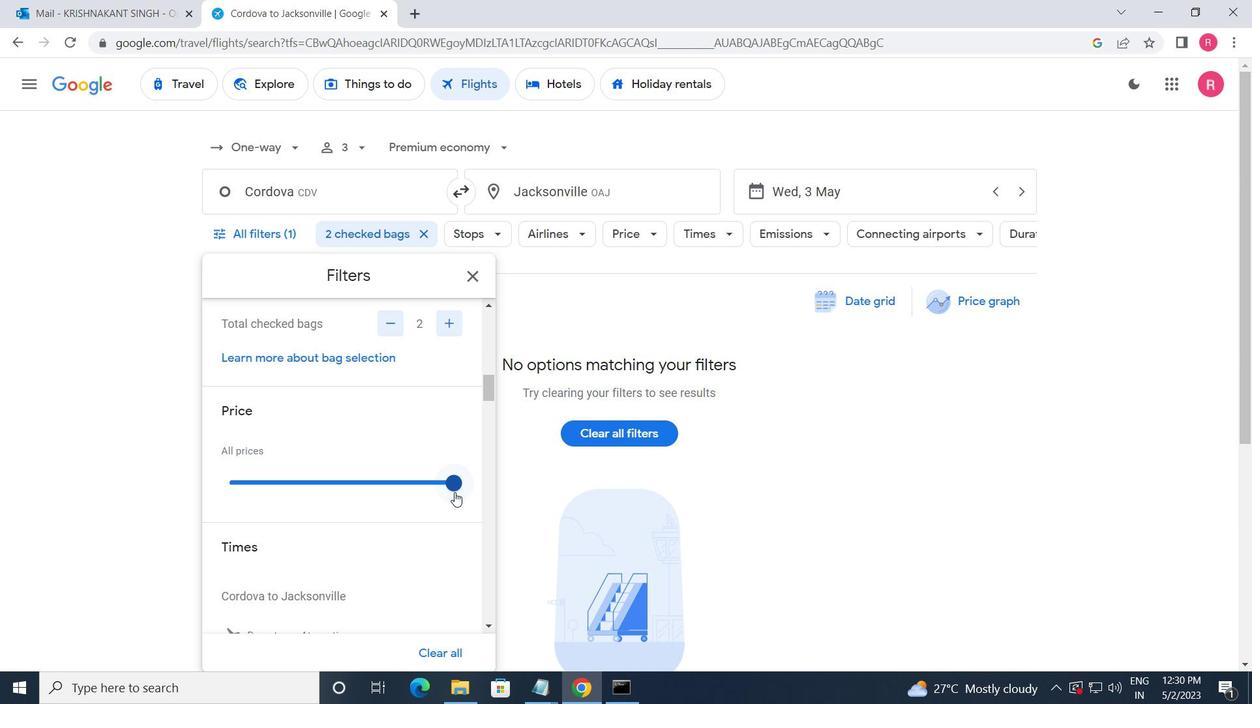 
Action: Mouse scrolled (454, 492) with delta (0, 0)
Screenshot: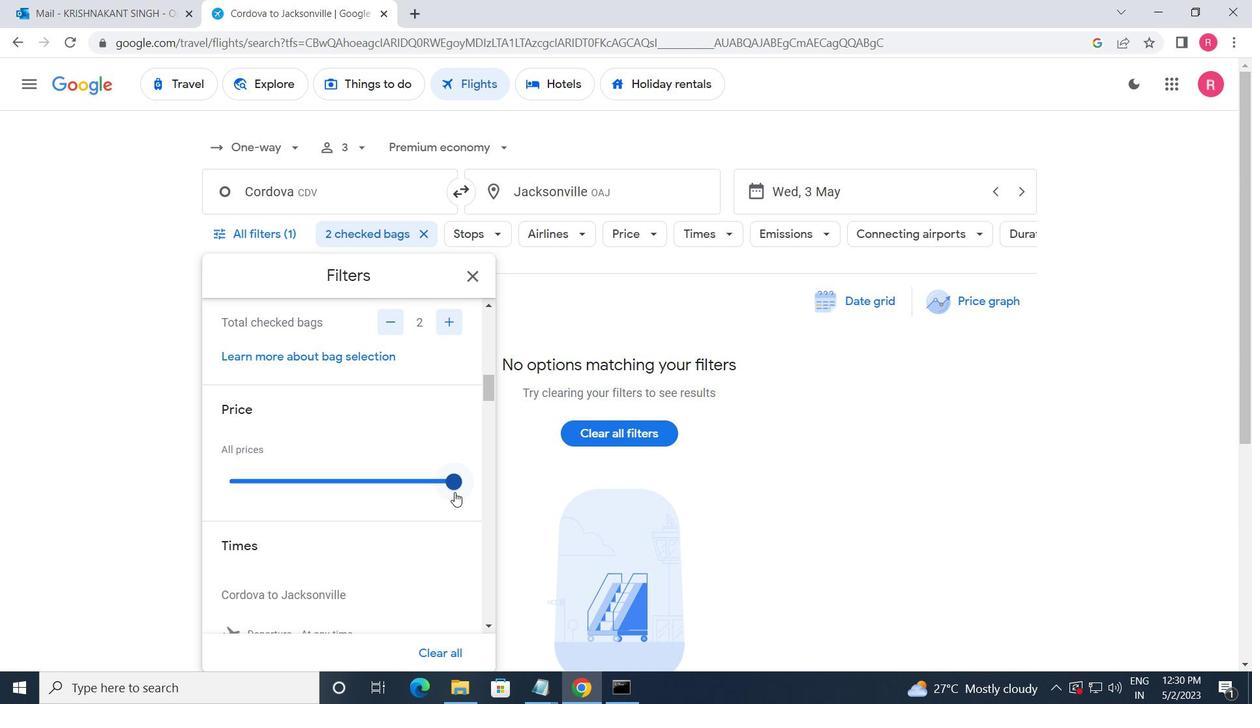 
Action: Mouse moved to (226, 503)
Screenshot: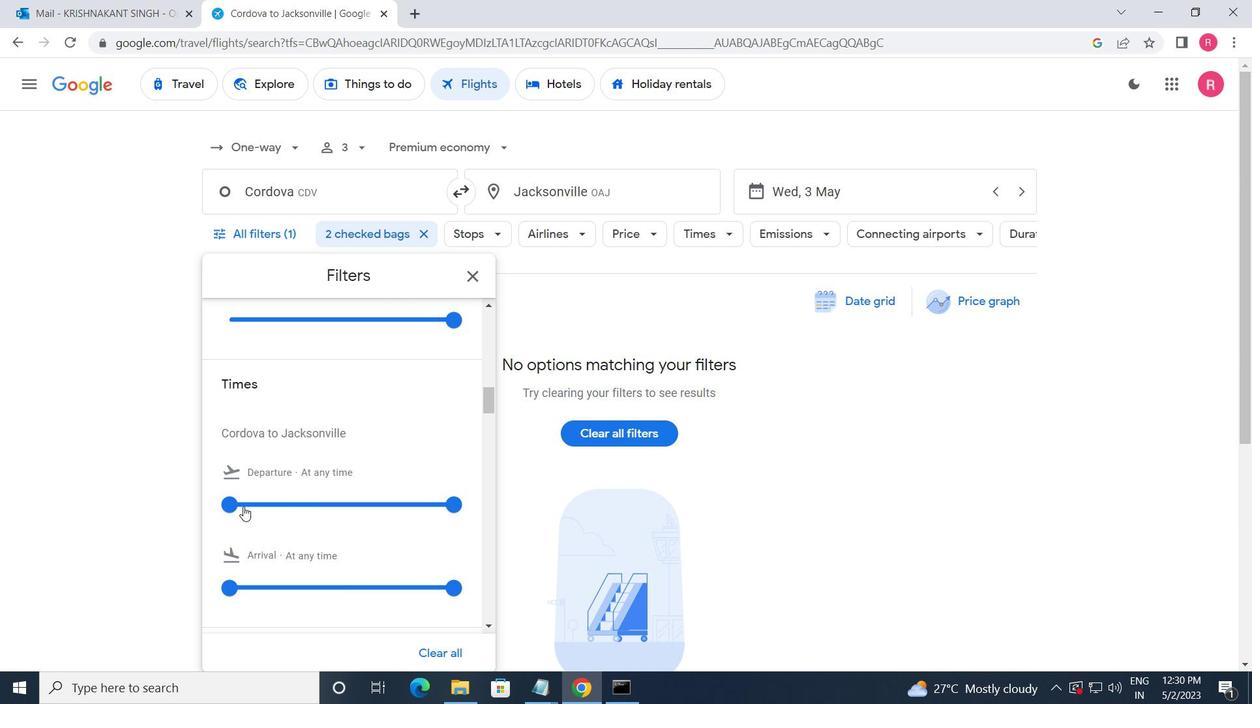 
Action: Mouse pressed left at (226, 503)
Screenshot: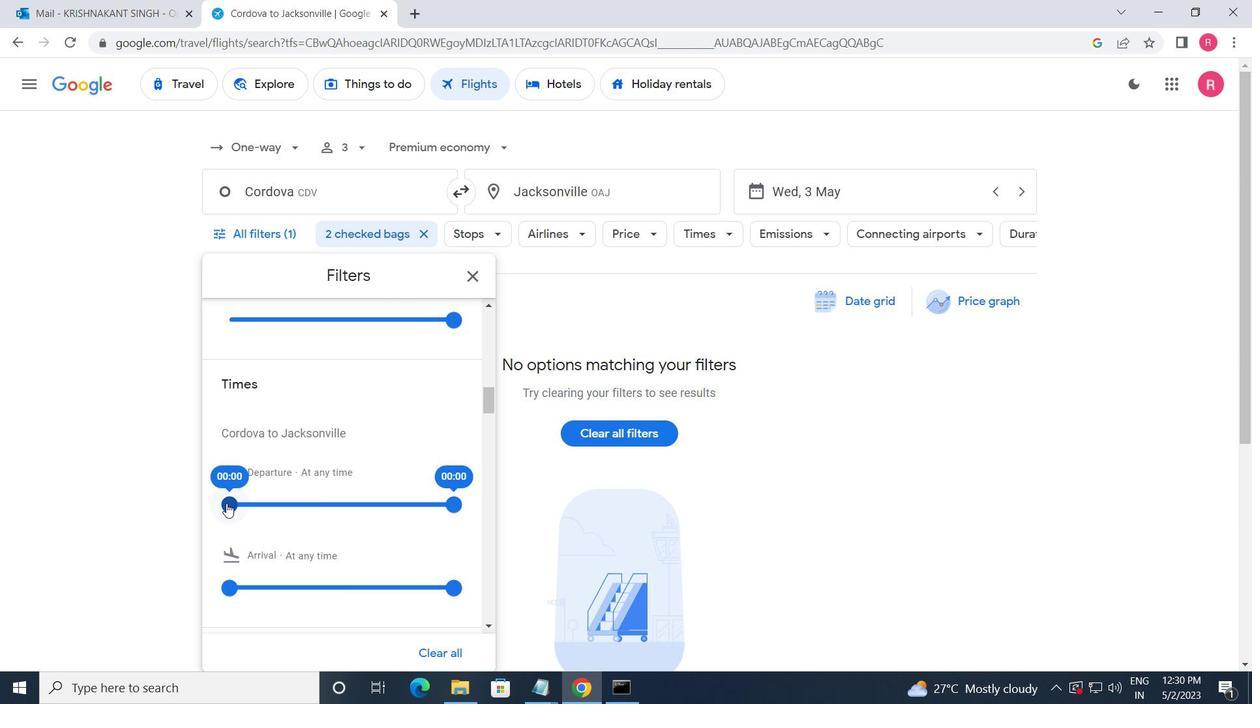 
Action: Mouse moved to (450, 509)
Screenshot: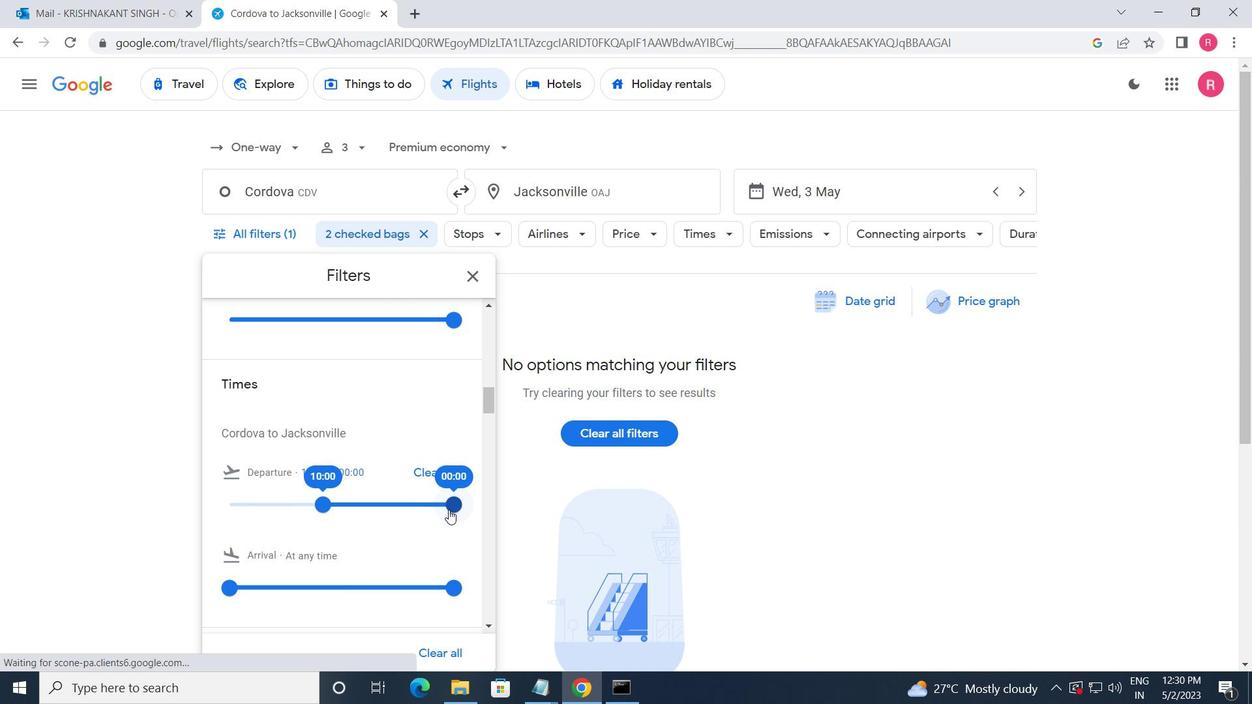 
Action: Mouse pressed left at (450, 509)
Screenshot: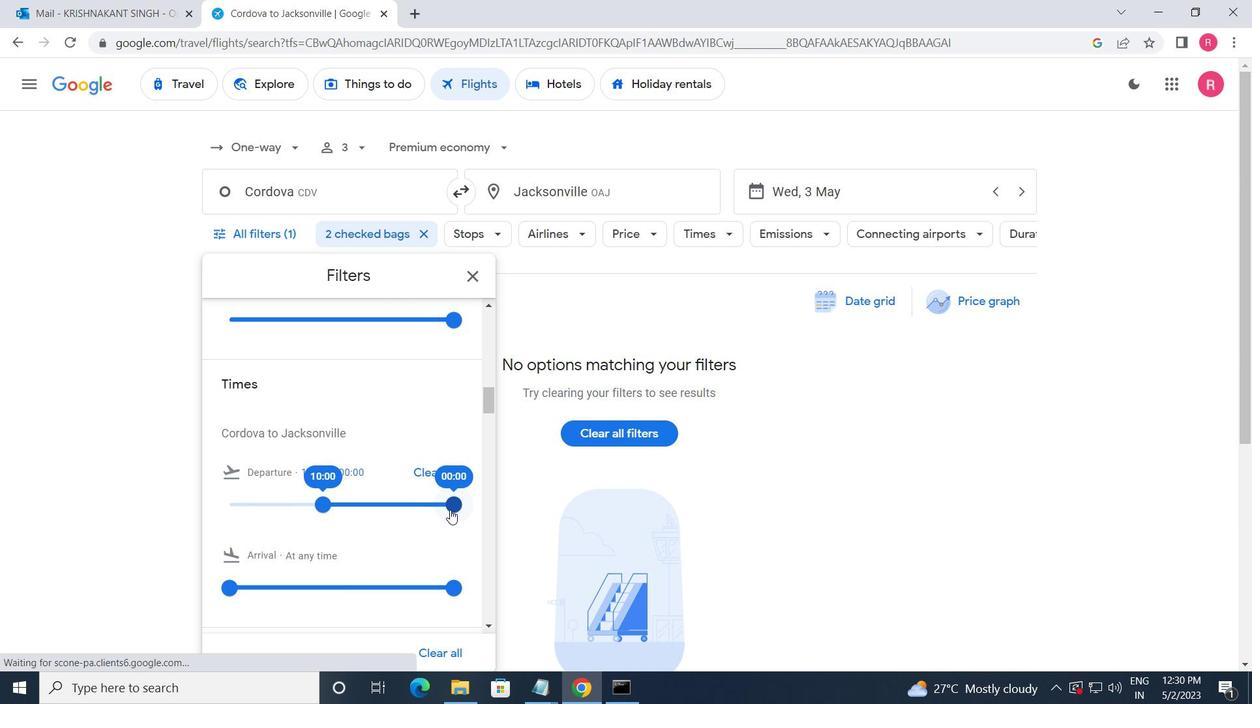 
Action: Mouse moved to (475, 279)
Screenshot: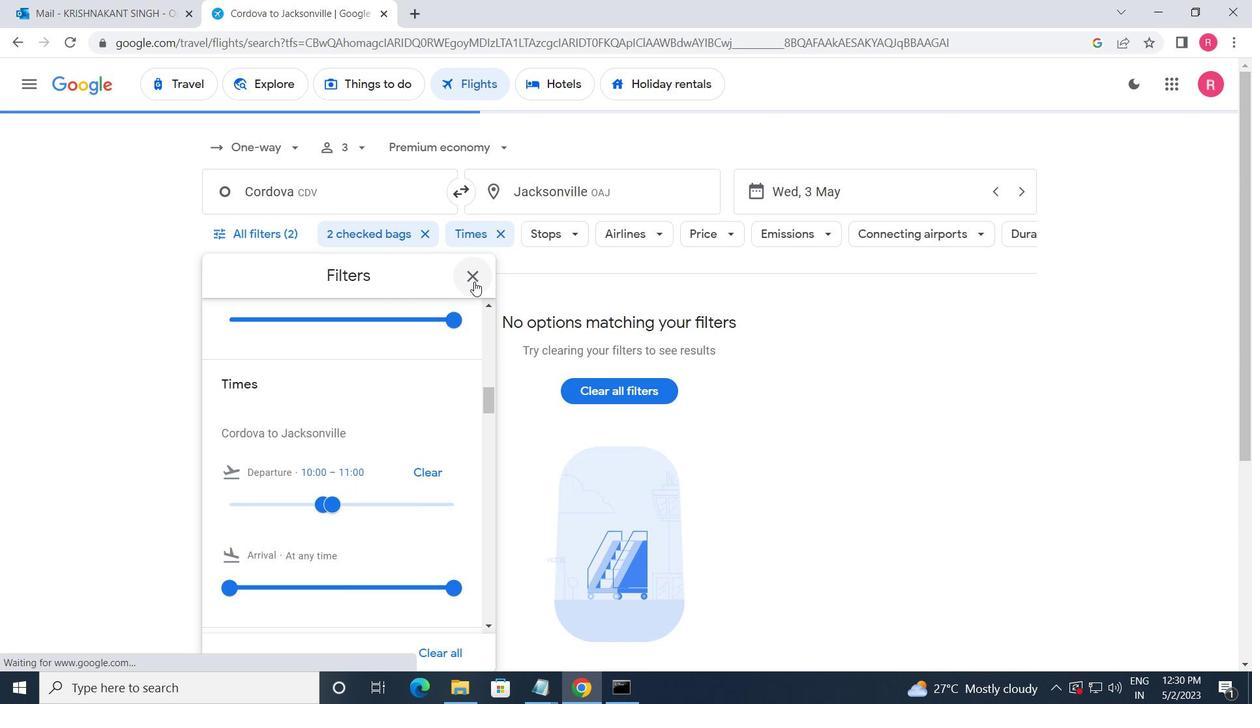 
Action: Mouse pressed left at (475, 279)
Screenshot: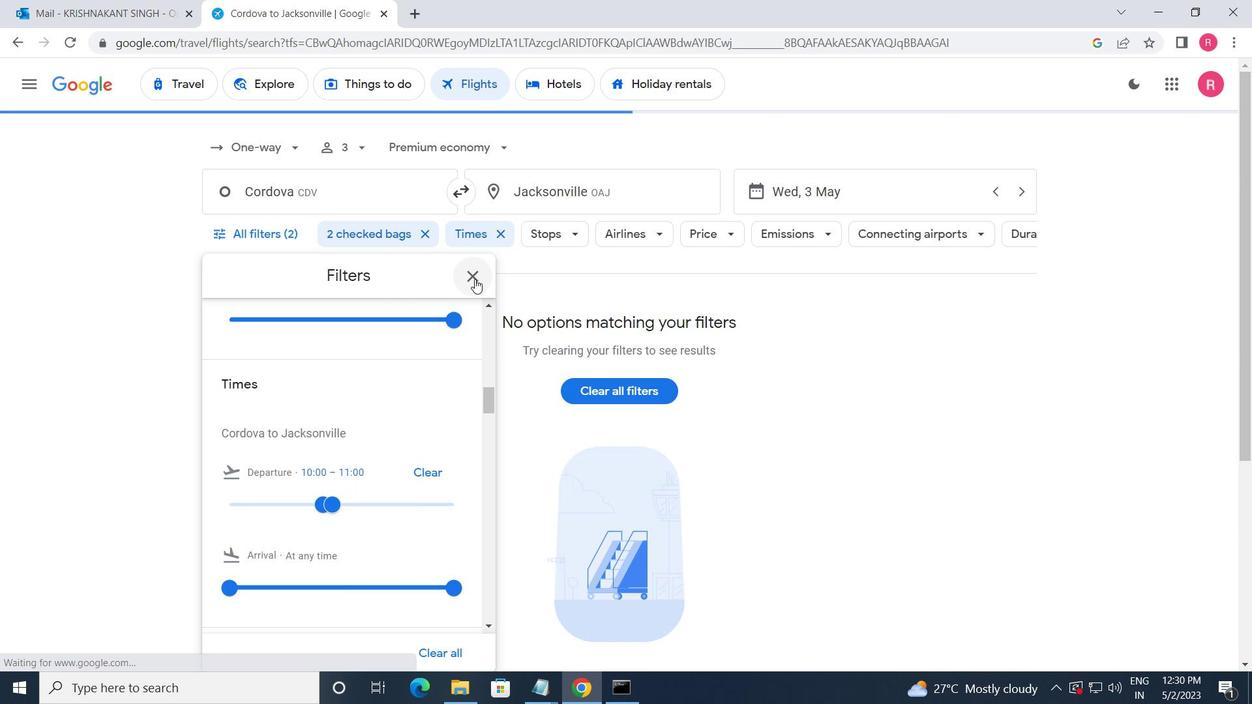 
Action: Mouse moved to (463, 330)
Screenshot: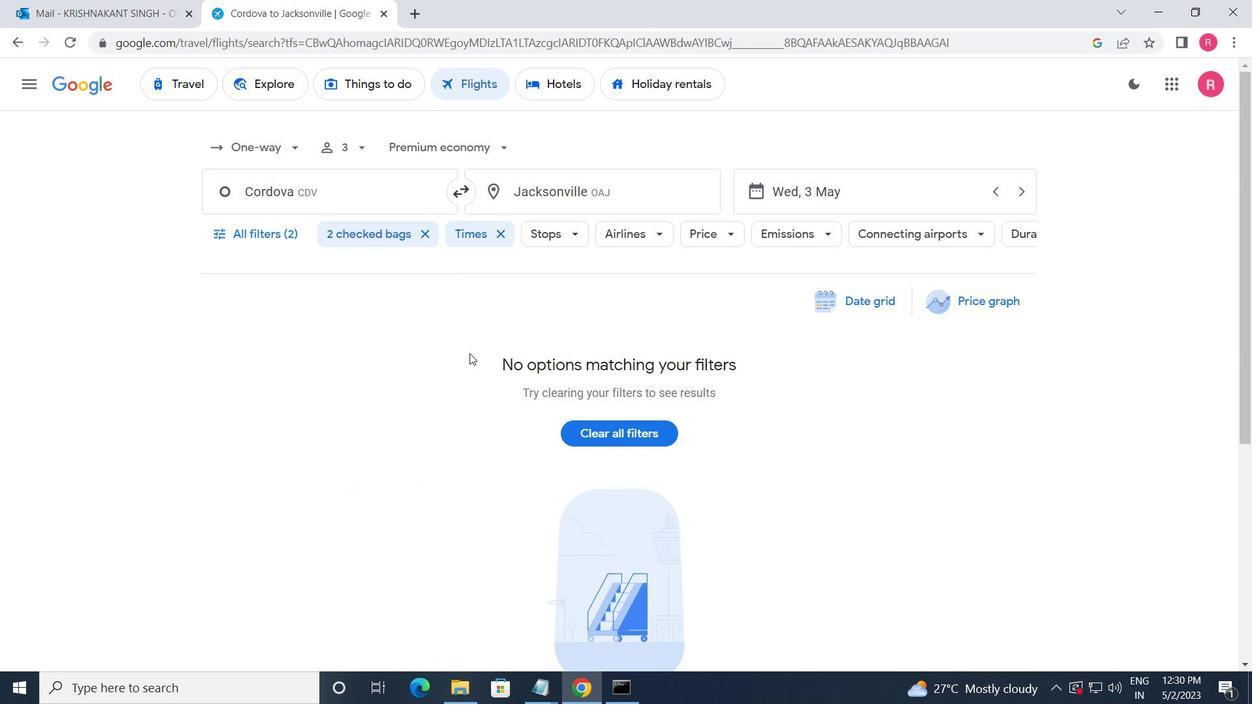 
